 Task: In the  document Empathymeet.rtf Change font size of watermark '111' and place the watermark  'Diagonally '. Insert footer and write www.nexusTech.com
Action: Mouse moved to (342, 378)
Screenshot: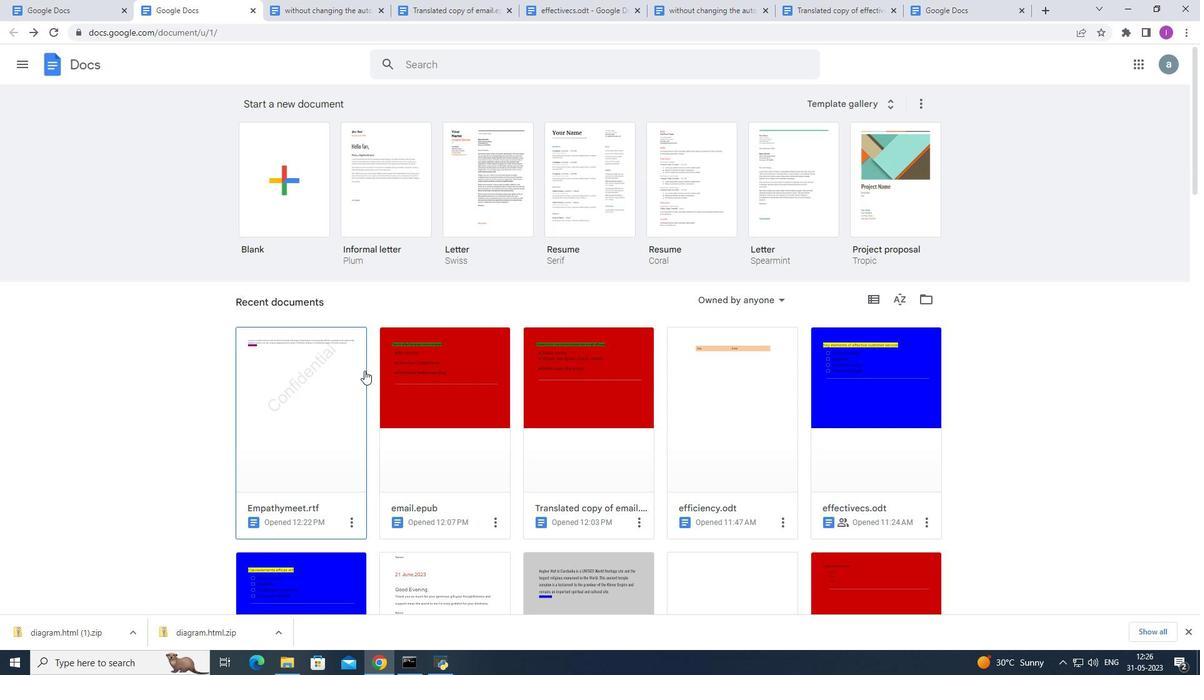 
Action: Mouse pressed left at (342, 378)
Screenshot: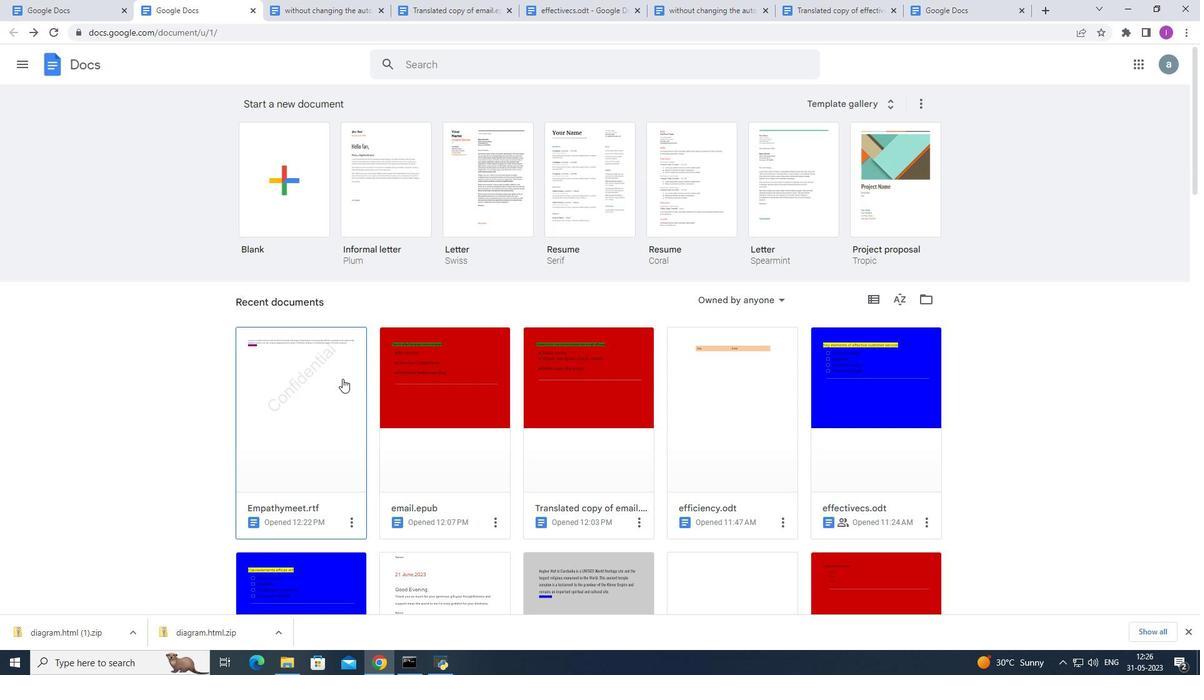 
Action: Mouse moved to (127, 67)
Screenshot: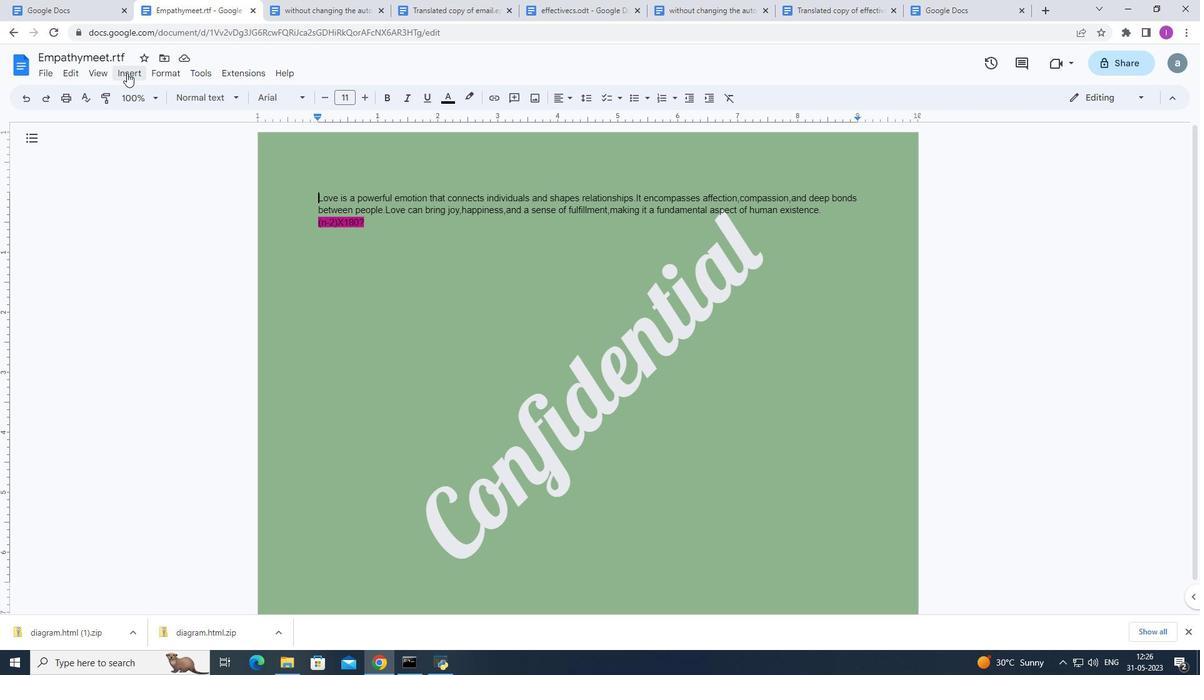 
Action: Mouse pressed left at (127, 67)
Screenshot: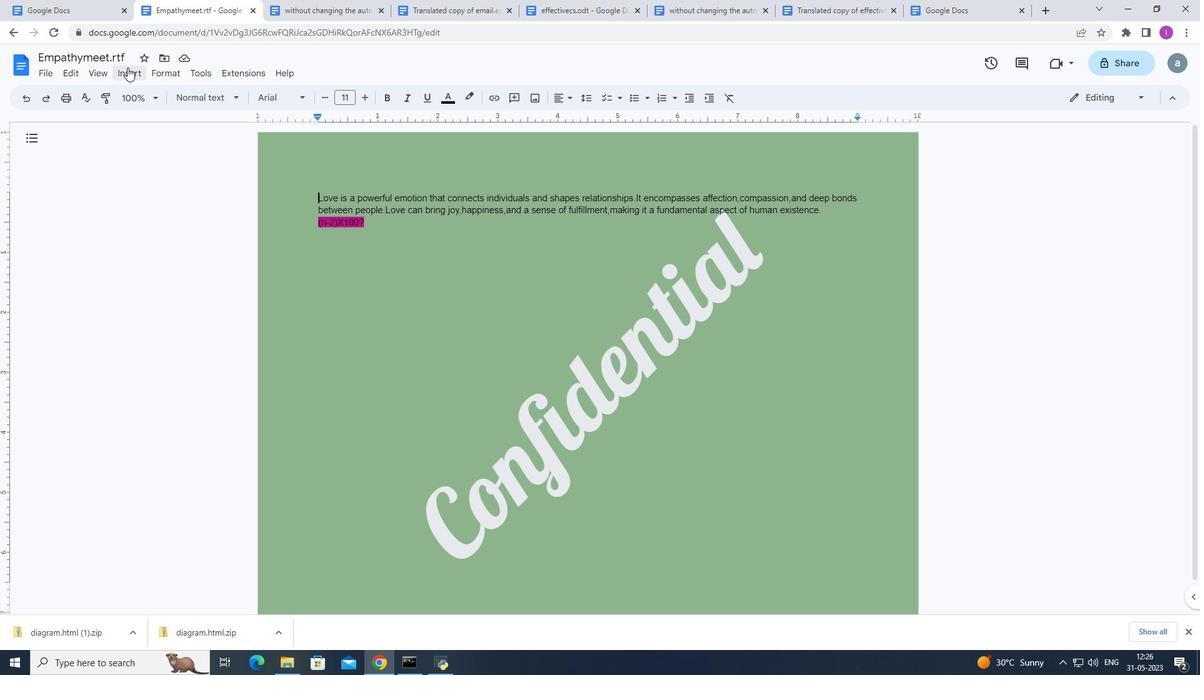 
Action: Mouse moved to (180, 364)
Screenshot: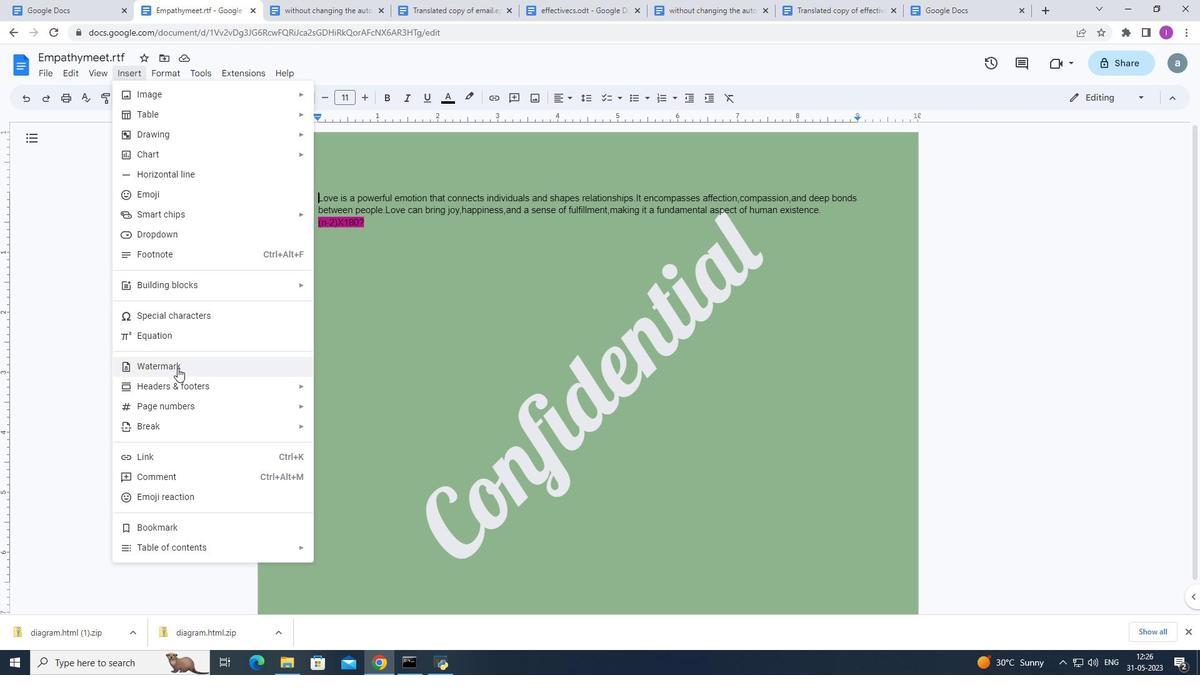 
Action: Mouse pressed left at (180, 364)
Screenshot: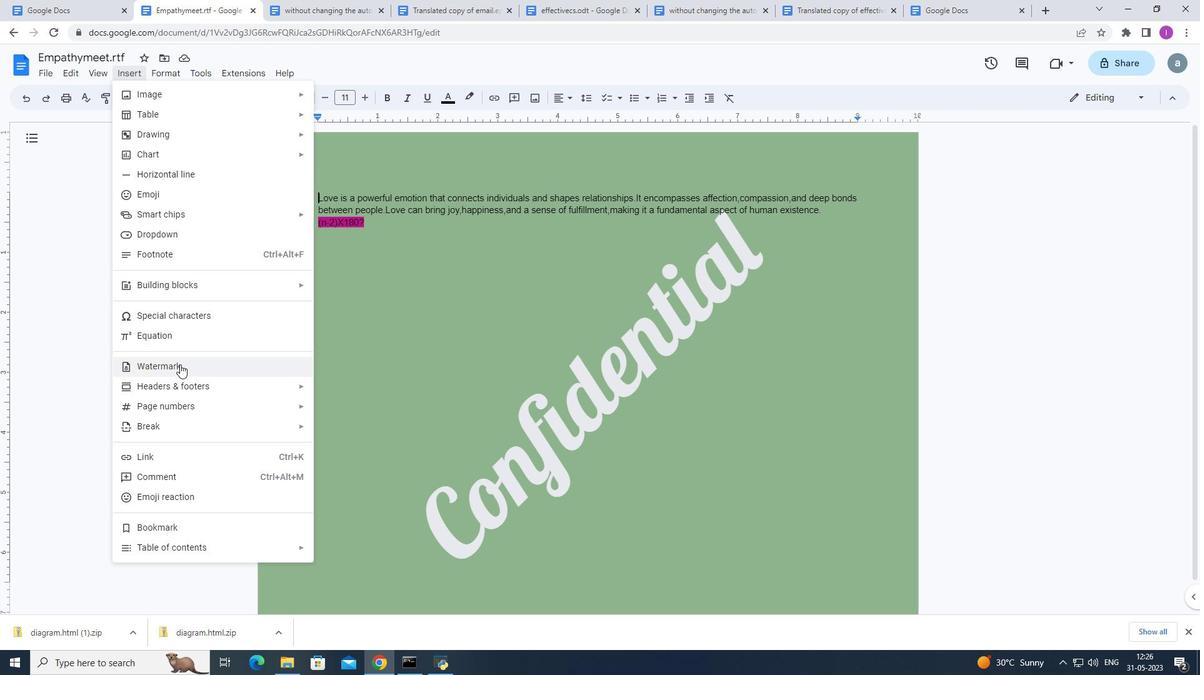 
Action: Mouse moved to (1069, 260)
Screenshot: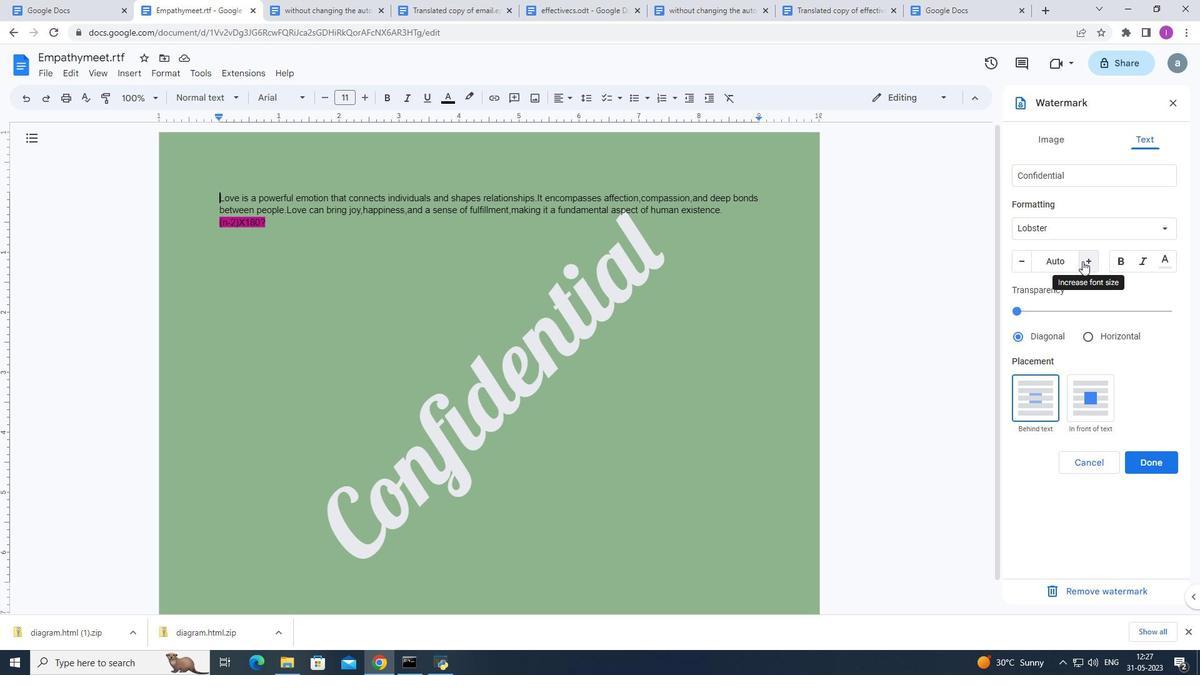
Action: Mouse pressed left at (1069, 260)
Screenshot: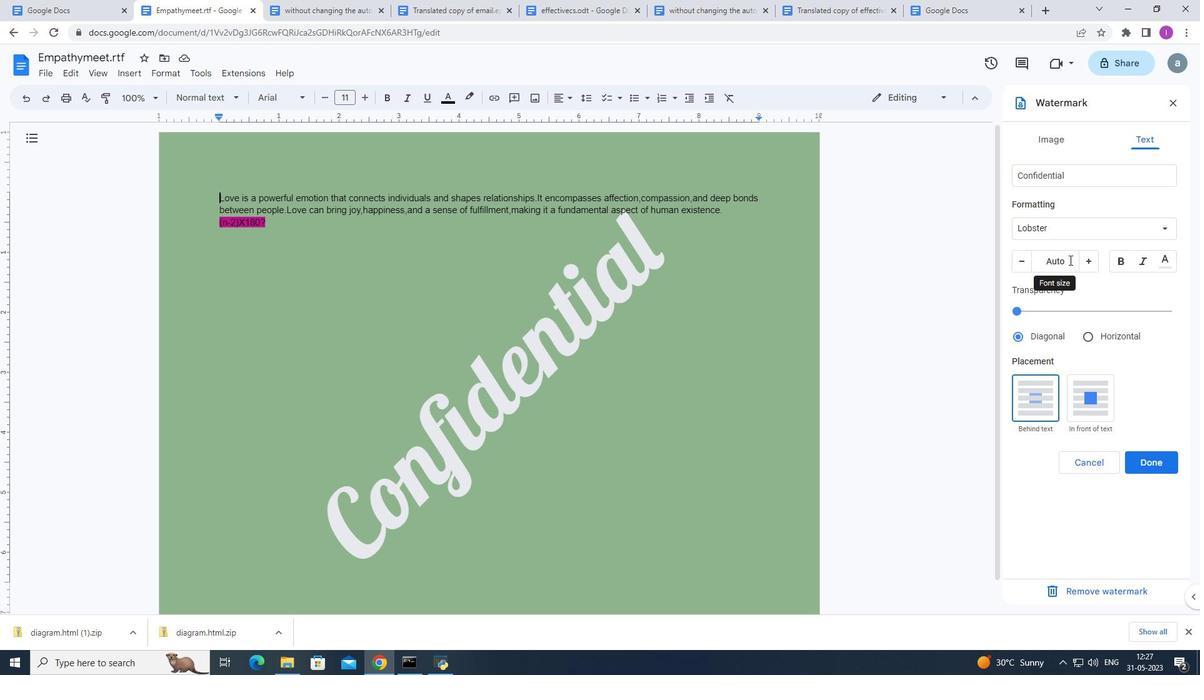 
Action: Mouse moved to (1064, 328)
Screenshot: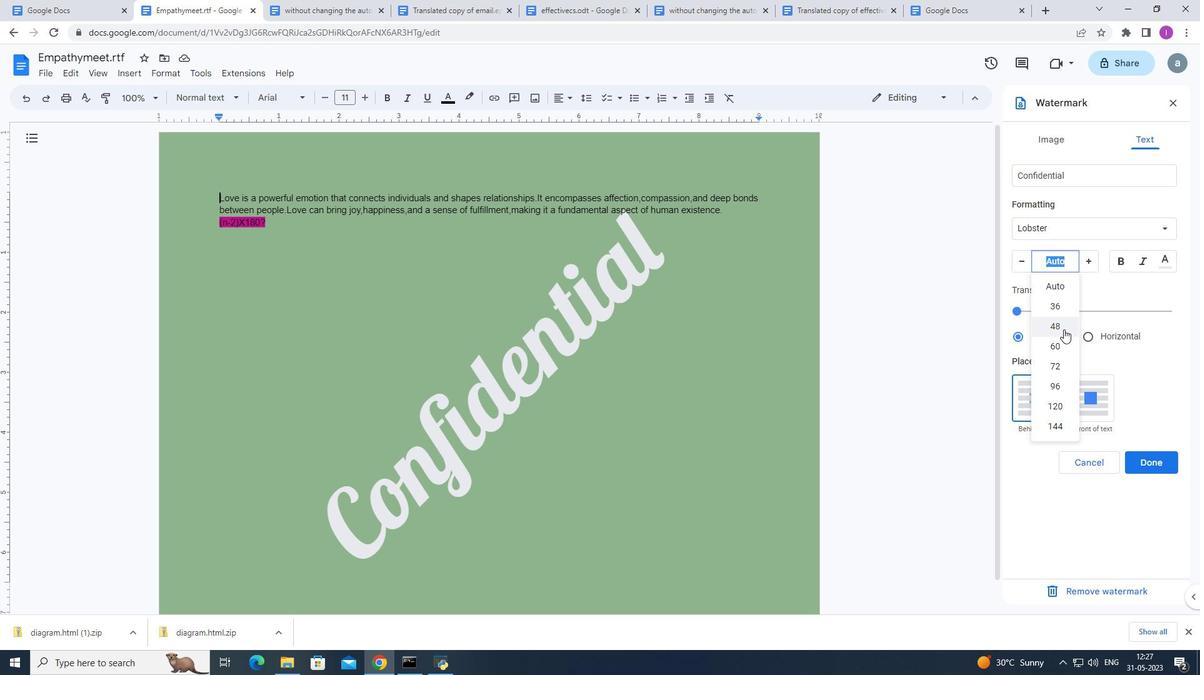 
Action: Mouse scrolled (1064, 328) with delta (0, 0)
Screenshot: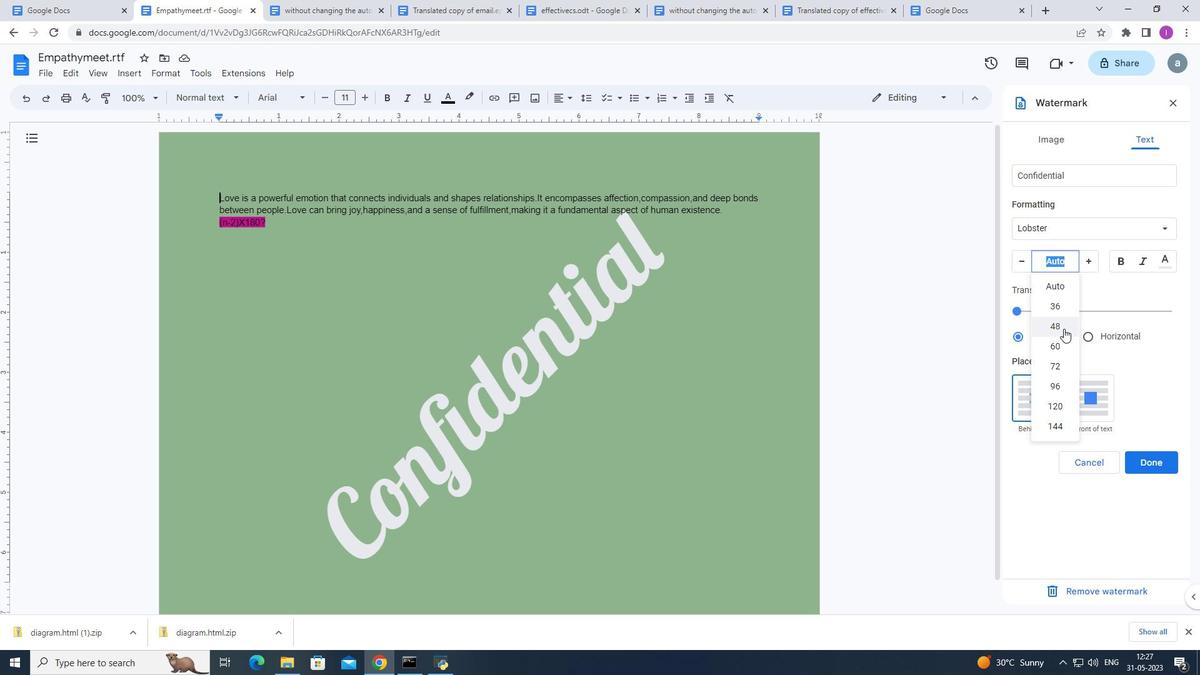 
Action: Mouse scrolled (1064, 328) with delta (0, 0)
Screenshot: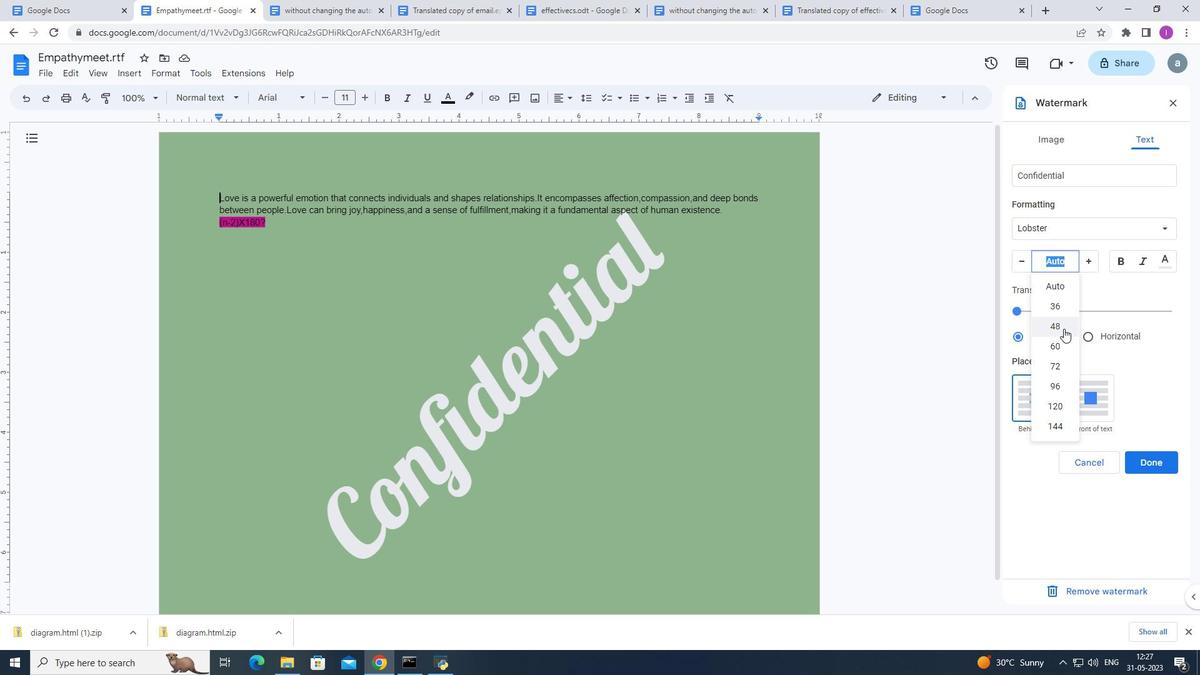 
Action: Mouse scrolled (1064, 328) with delta (0, 0)
Screenshot: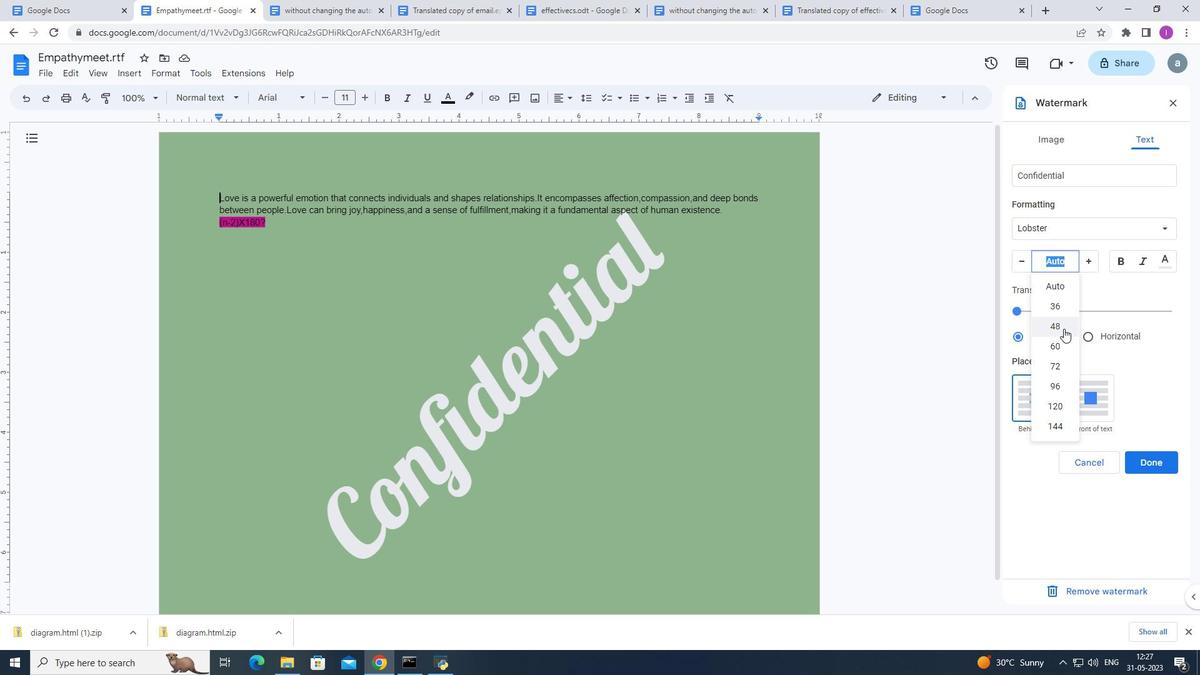 
Action: Mouse moved to (1074, 267)
Screenshot: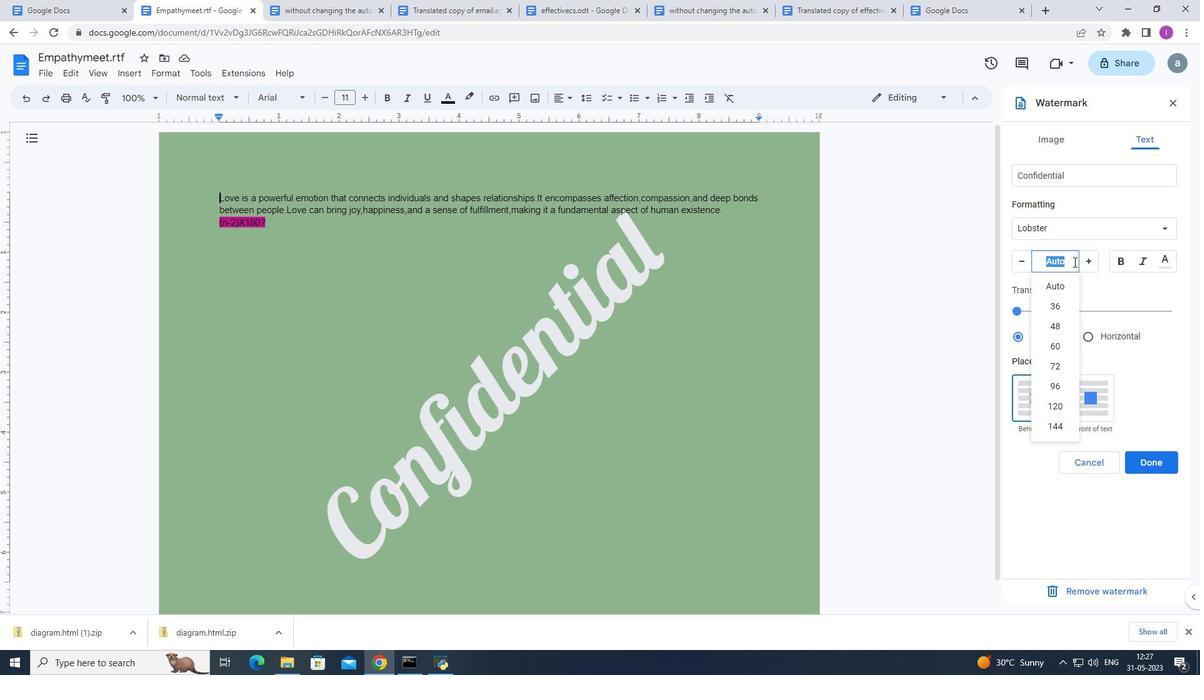 
Action: Key pressed 111
Screenshot: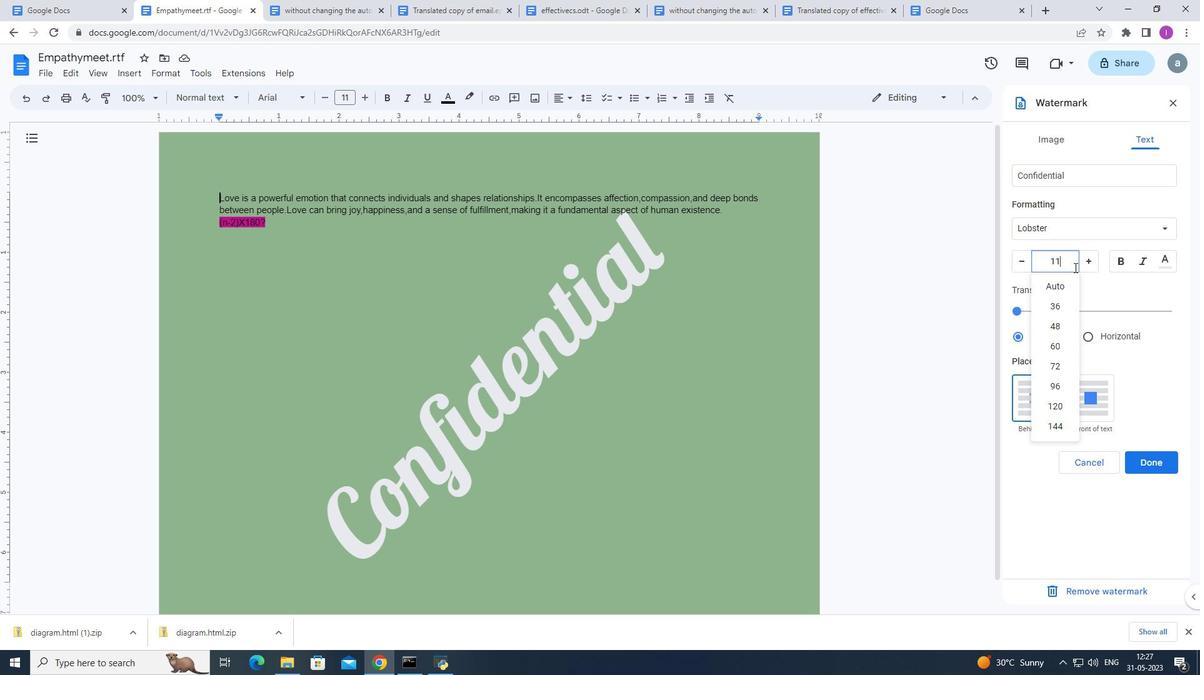 
Action: Mouse moved to (1074, 273)
Screenshot: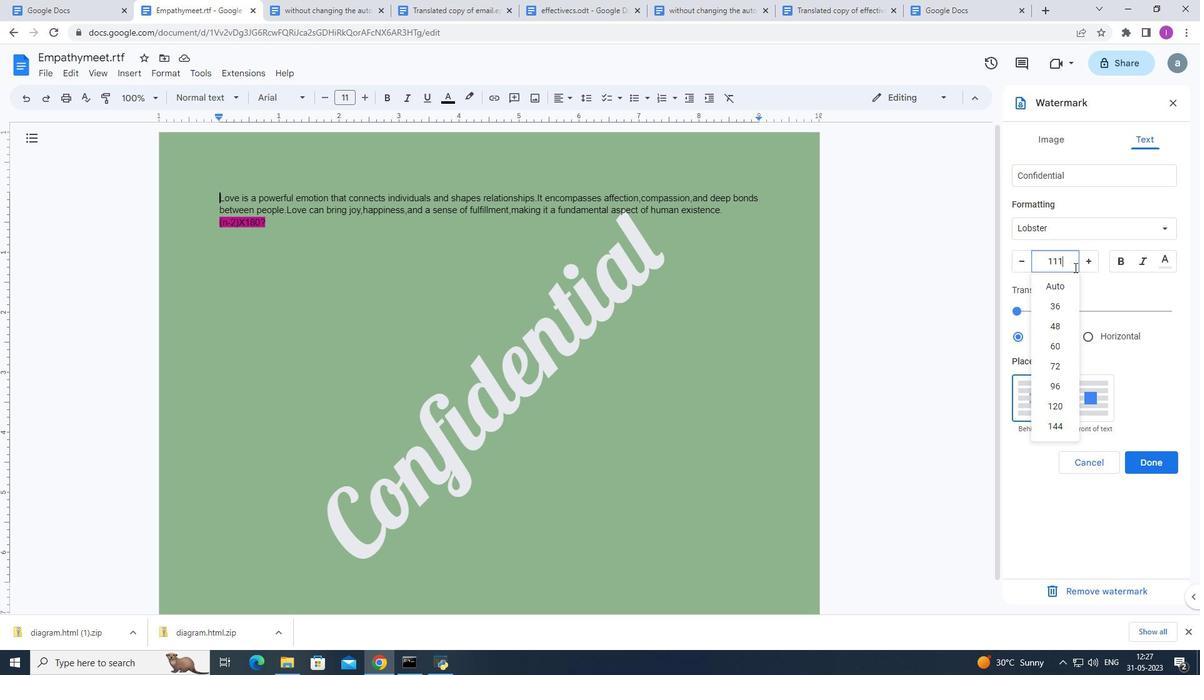 
Action: Key pressed <Key.enter>
Screenshot: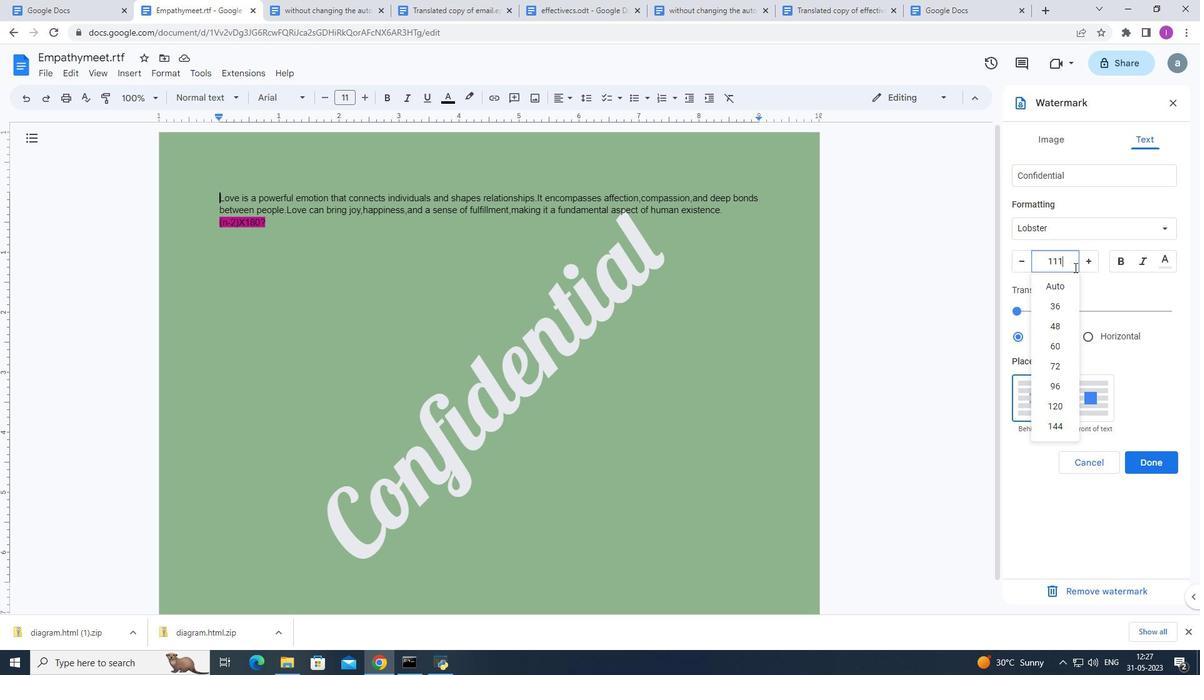 
Action: Mouse moved to (1067, 259)
Screenshot: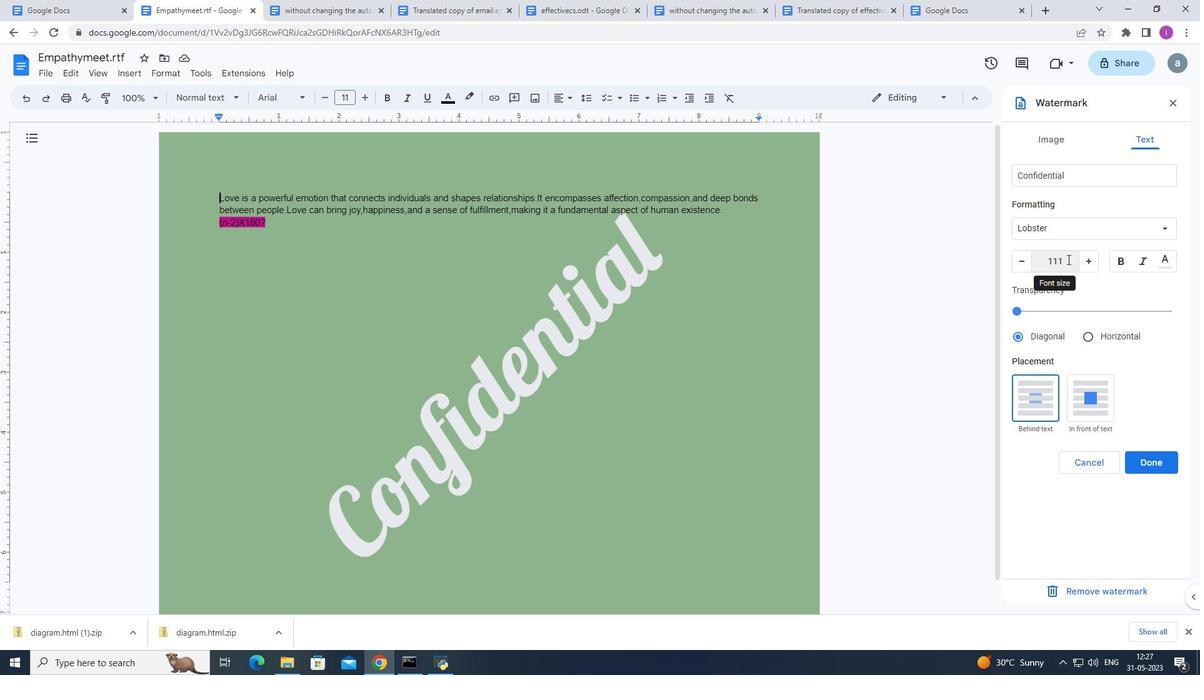 
Action: Mouse pressed left at (1067, 259)
Screenshot: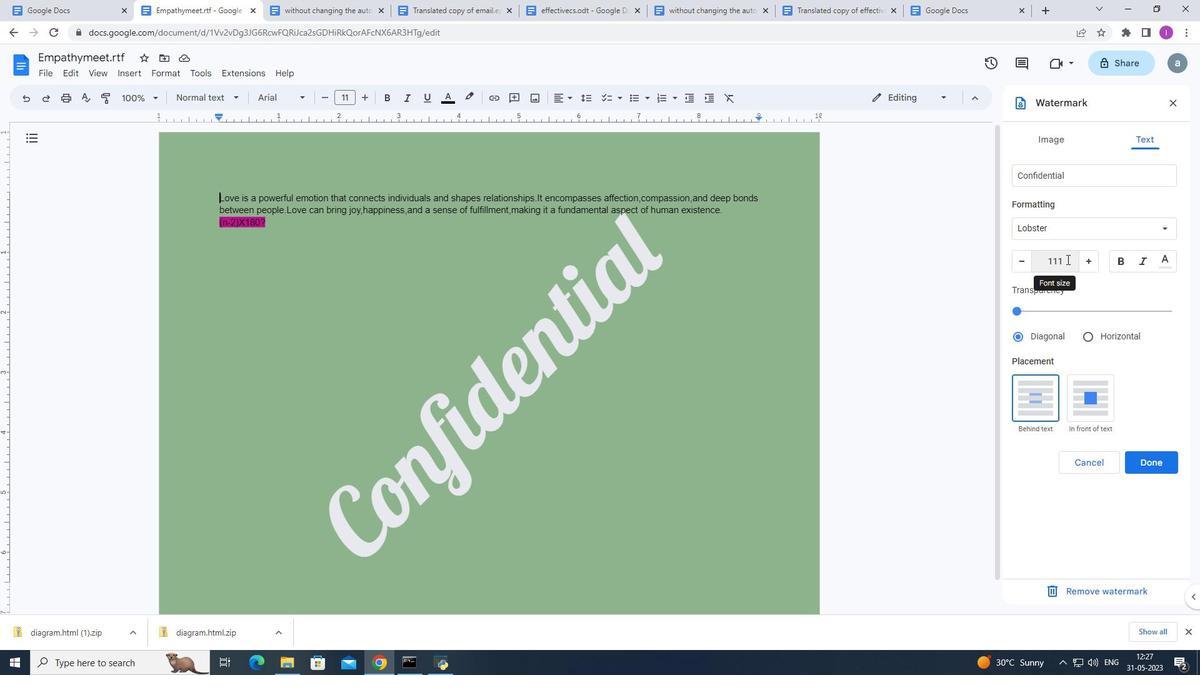 
Action: Mouse moved to (1102, 295)
Screenshot: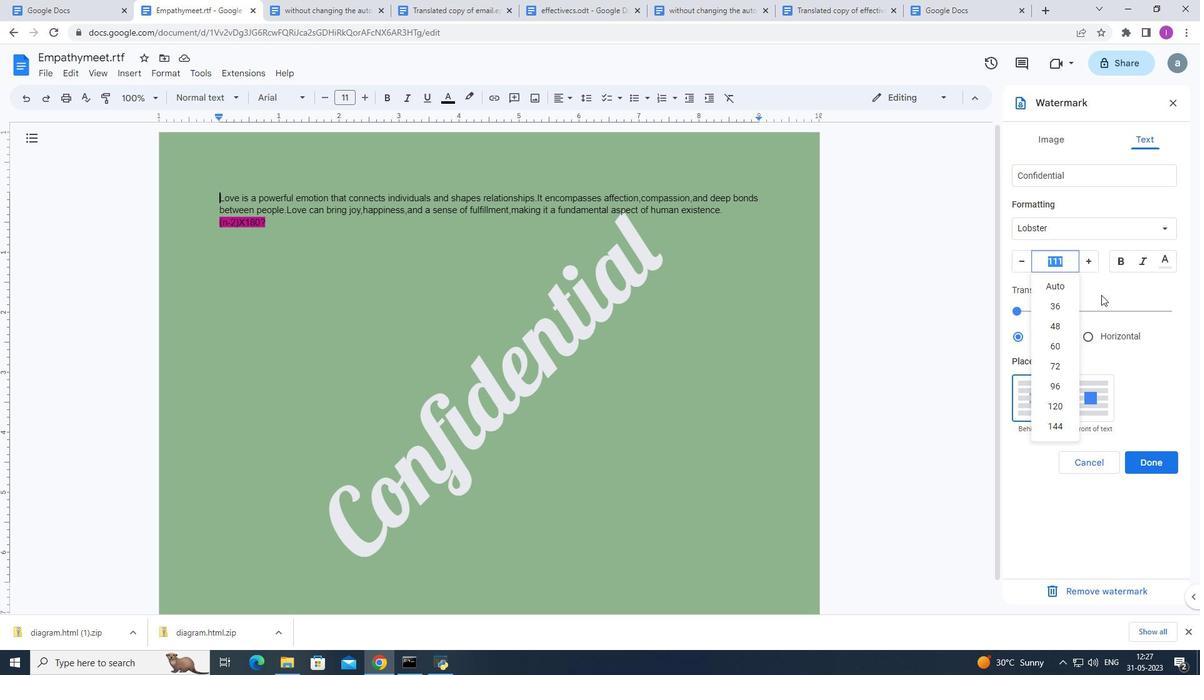 
Action: Key pressed <Key.enter>
Screenshot: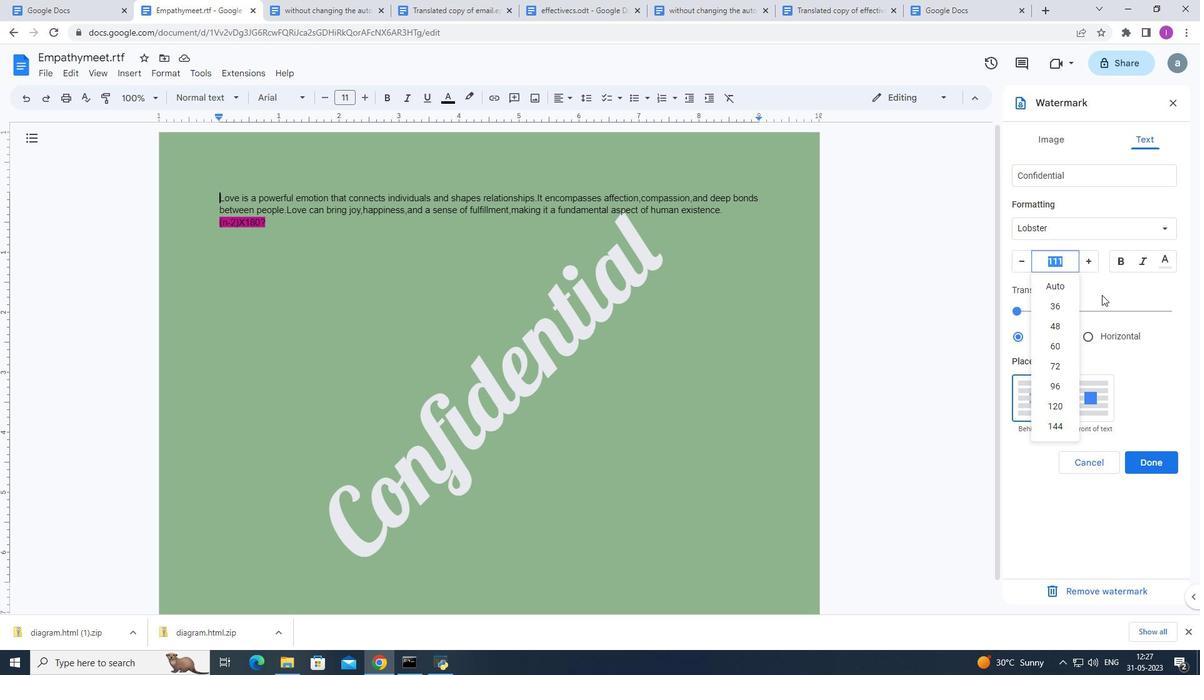 
Action: Mouse moved to (1022, 334)
Screenshot: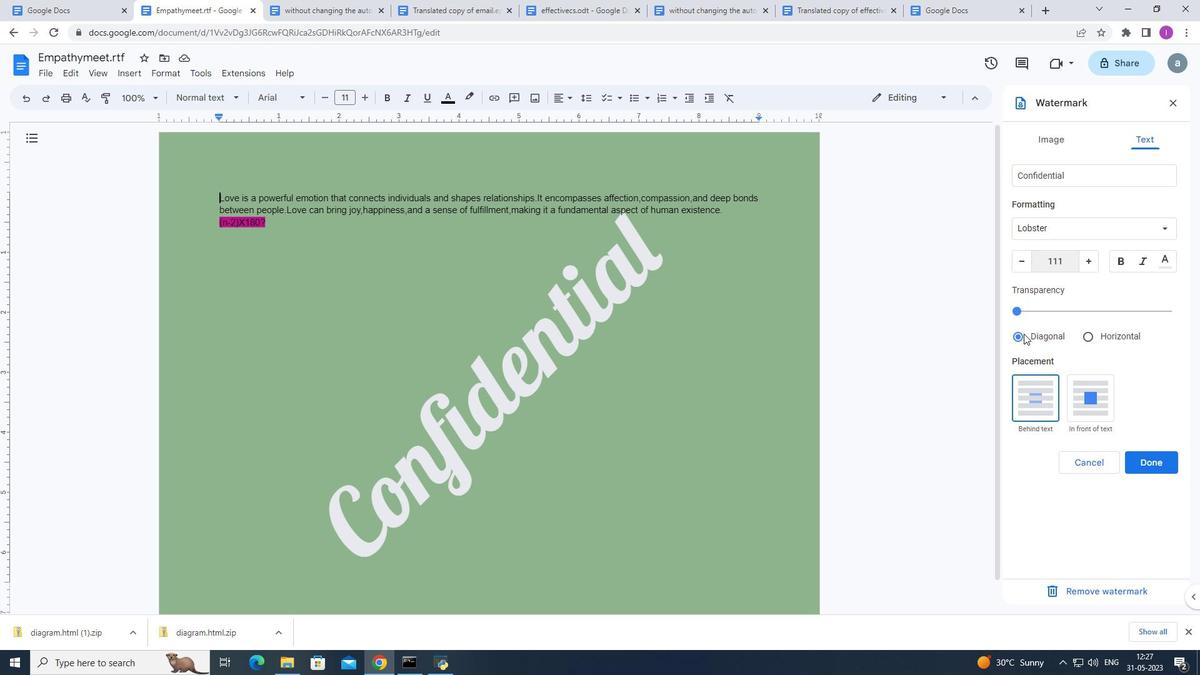 
Action: Mouse pressed left at (1022, 334)
Screenshot: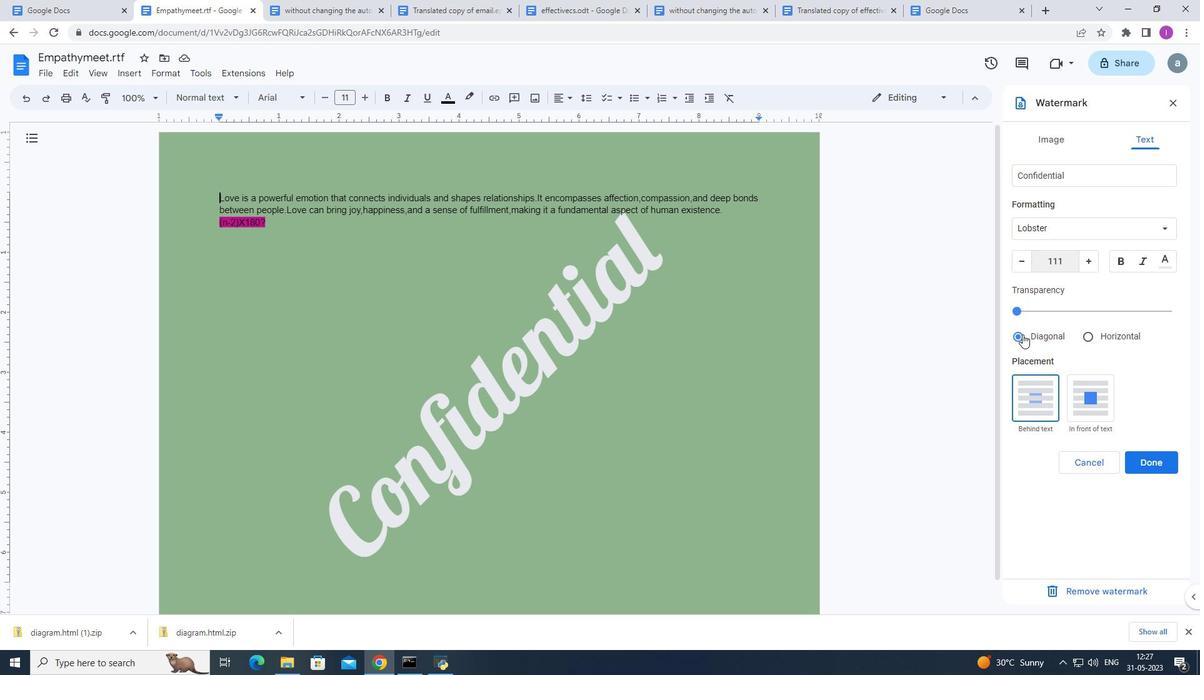 
Action: Mouse moved to (119, 71)
Screenshot: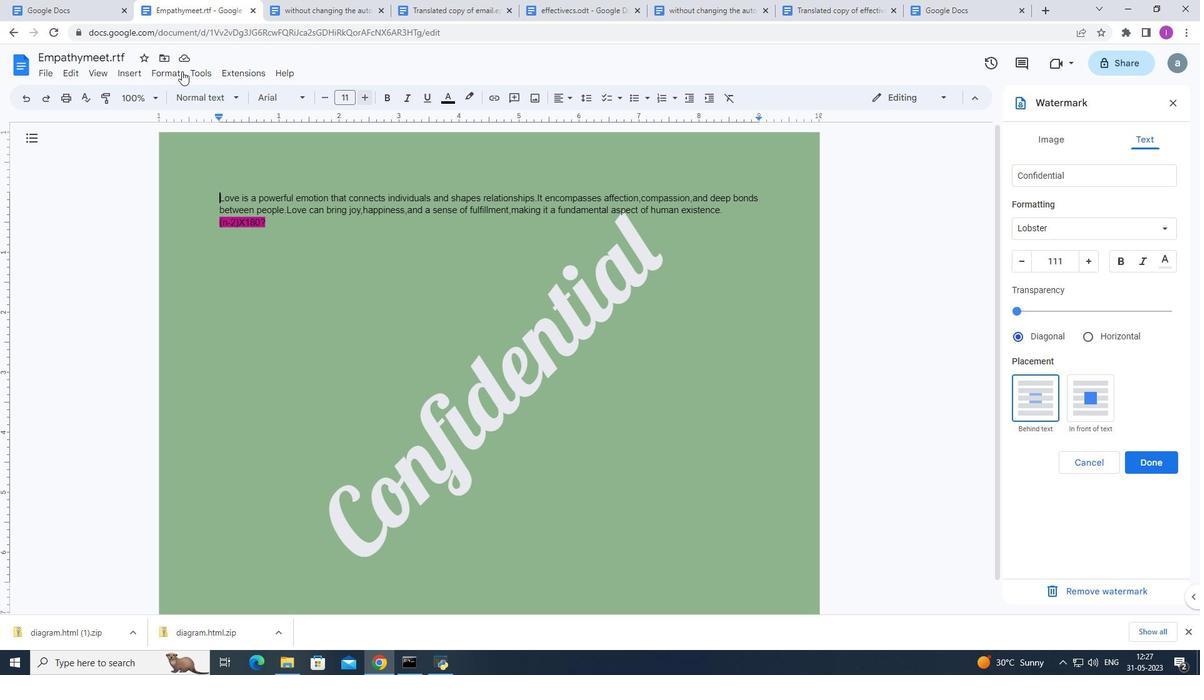 
Action: Mouse pressed left at (119, 71)
Screenshot: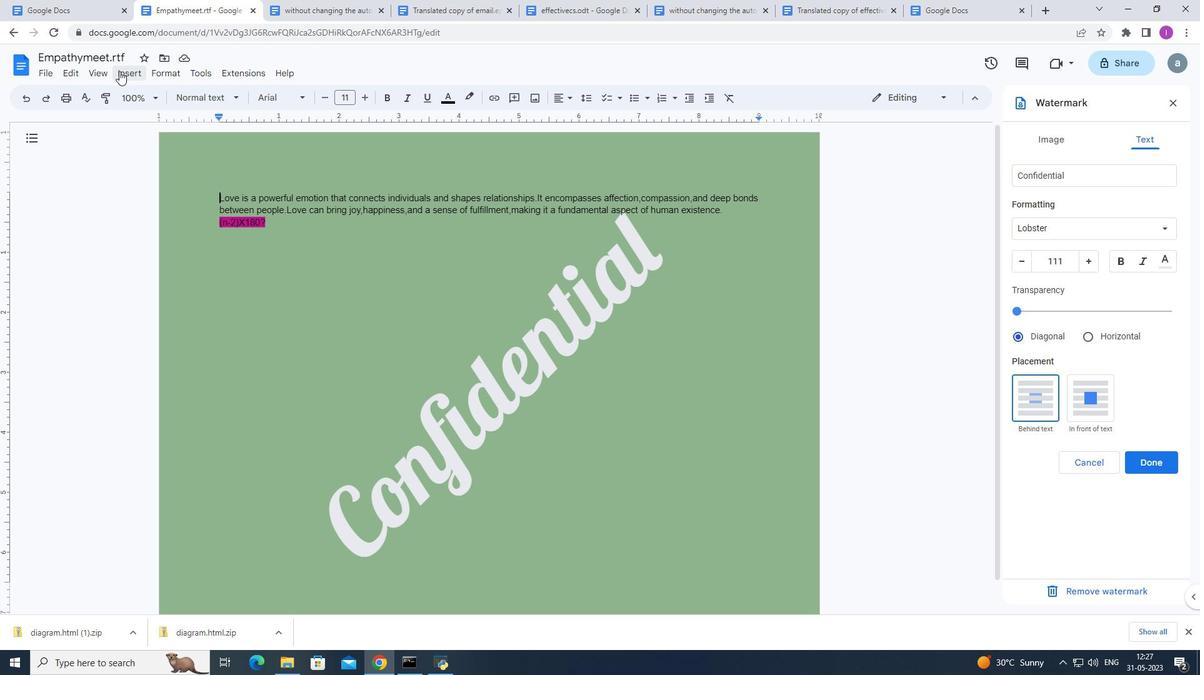 
Action: Mouse moved to (360, 408)
Screenshot: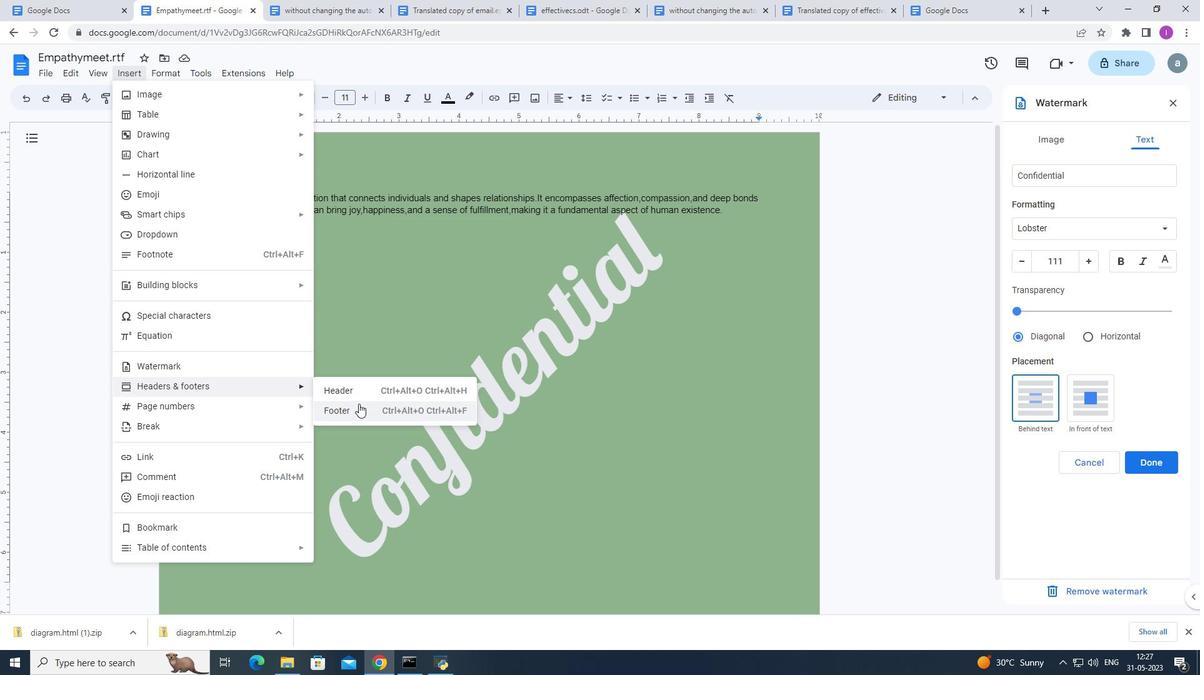 
Action: Mouse pressed left at (360, 408)
Screenshot: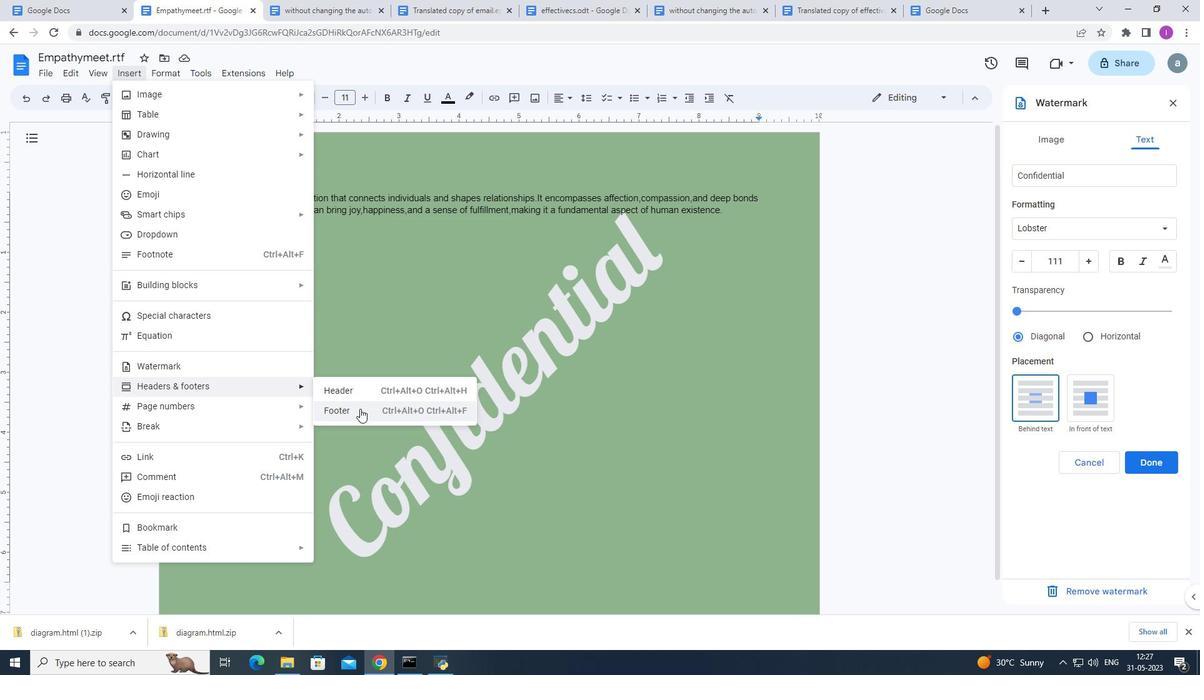 
Action: Mouse pressed left at (360, 408)
Screenshot: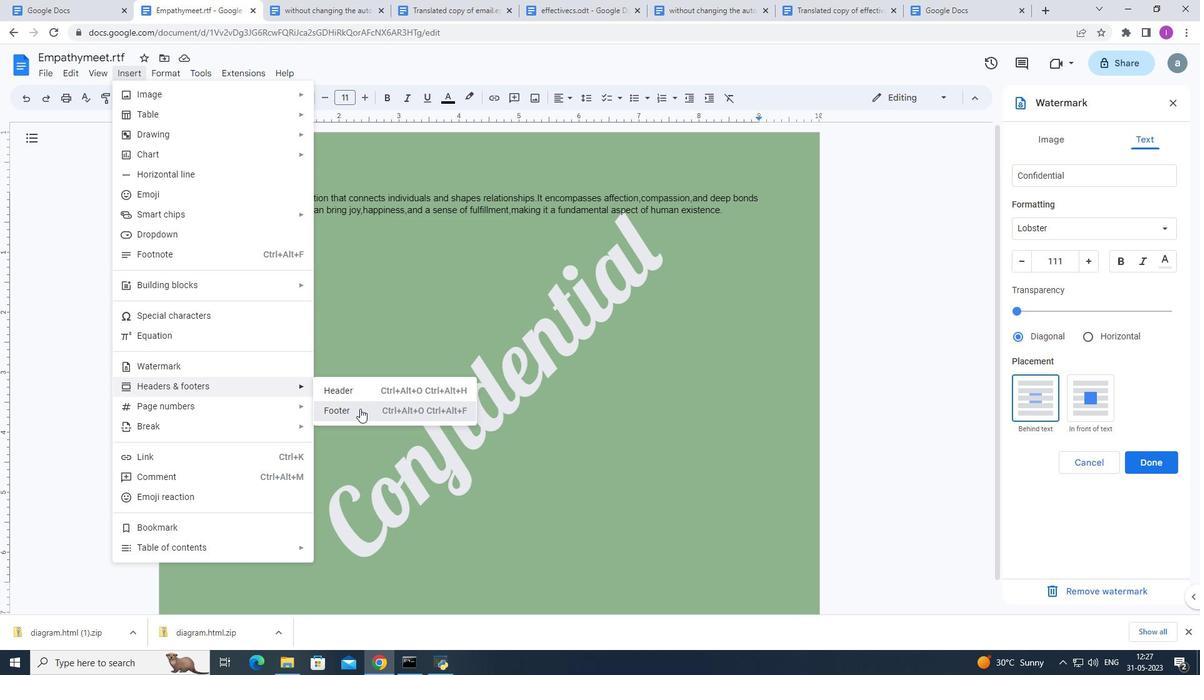 
Action: Mouse moved to (391, 400)
Screenshot: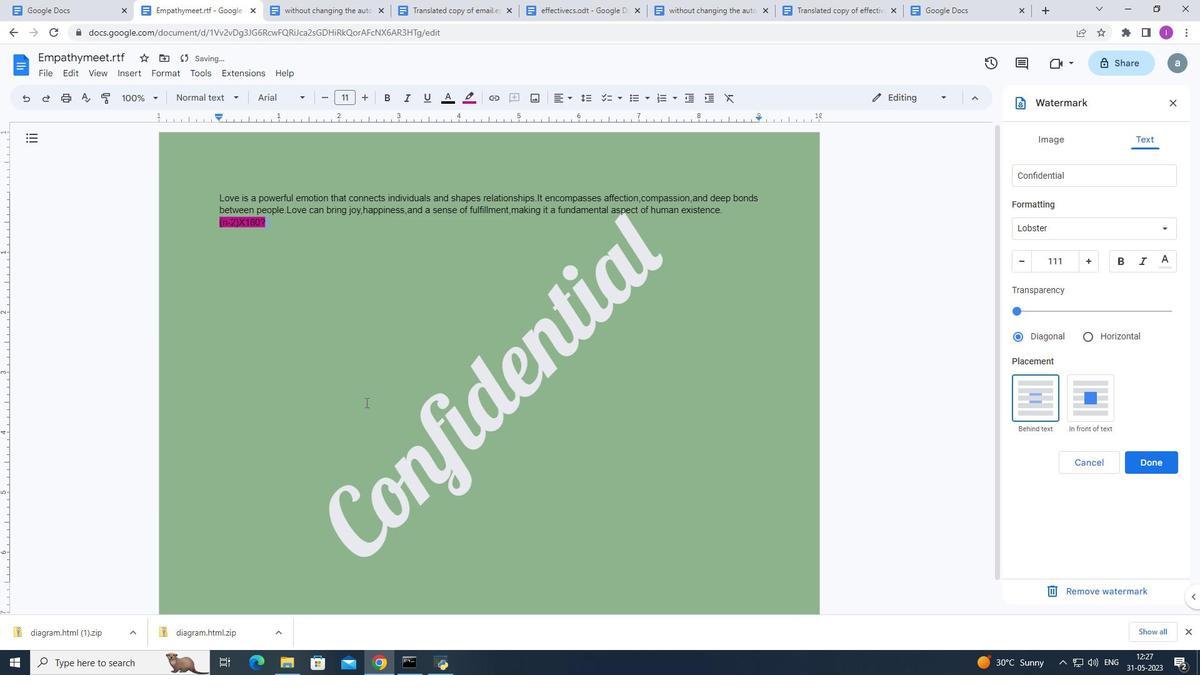 
Action: Mouse scrolled (391, 400) with delta (0, 0)
Screenshot: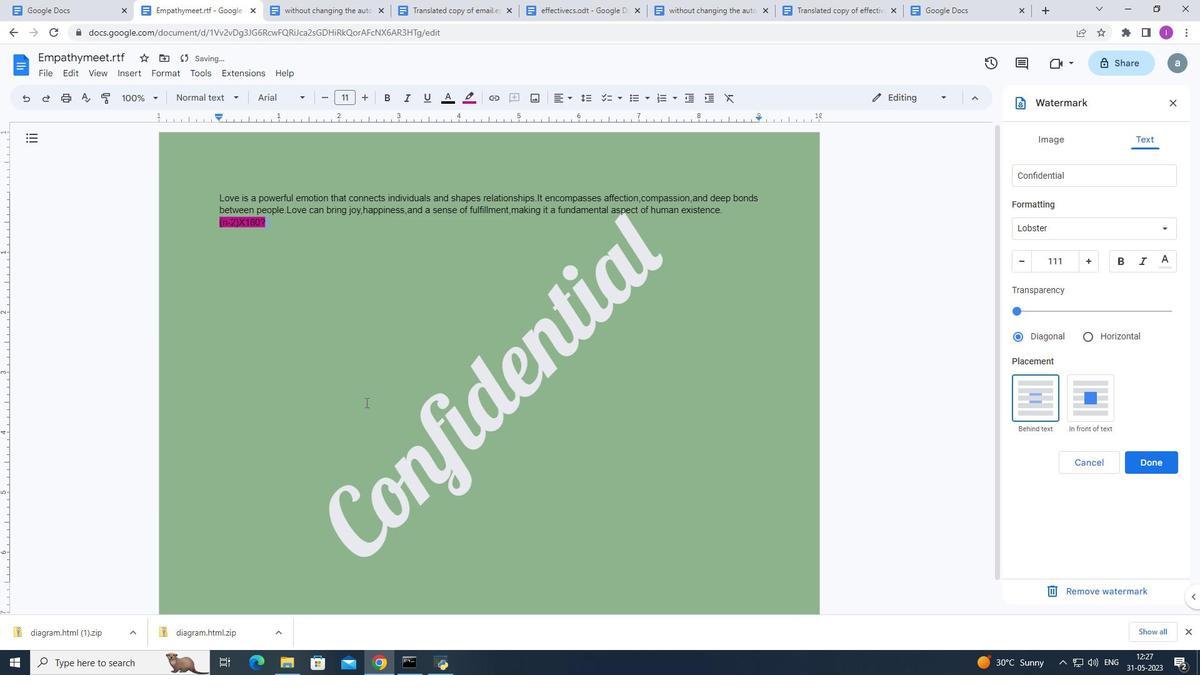 
Action: Mouse moved to (392, 400)
Screenshot: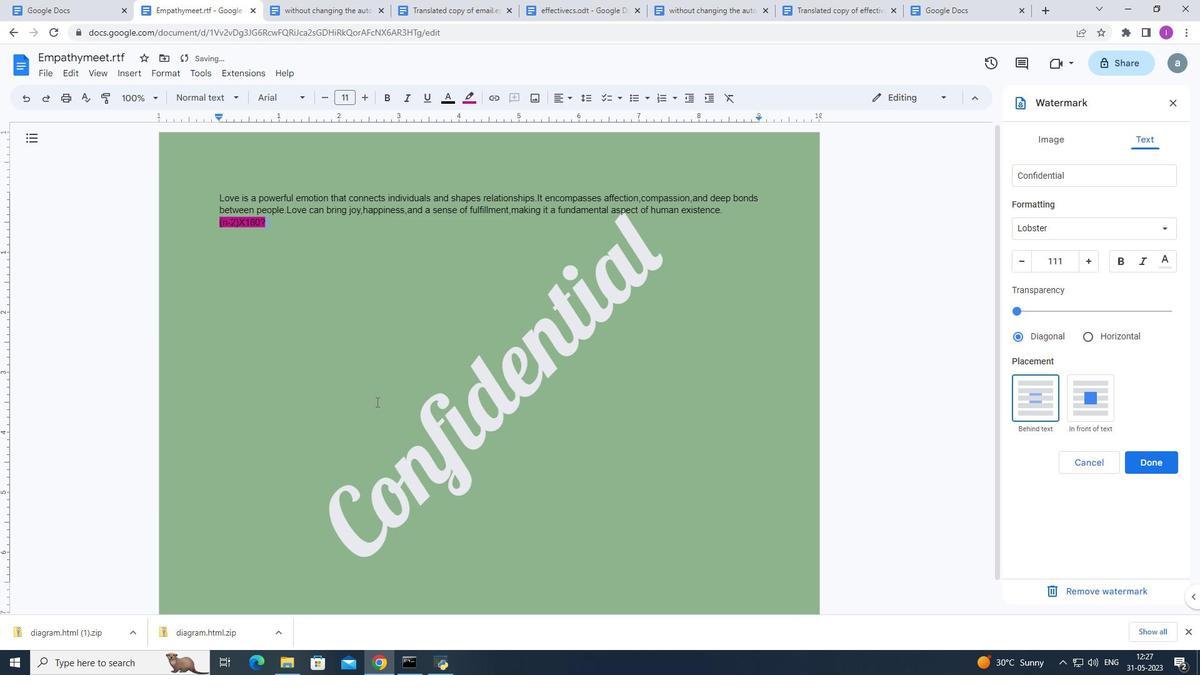 
Action: Mouse scrolled (392, 400) with delta (0, 0)
Screenshot: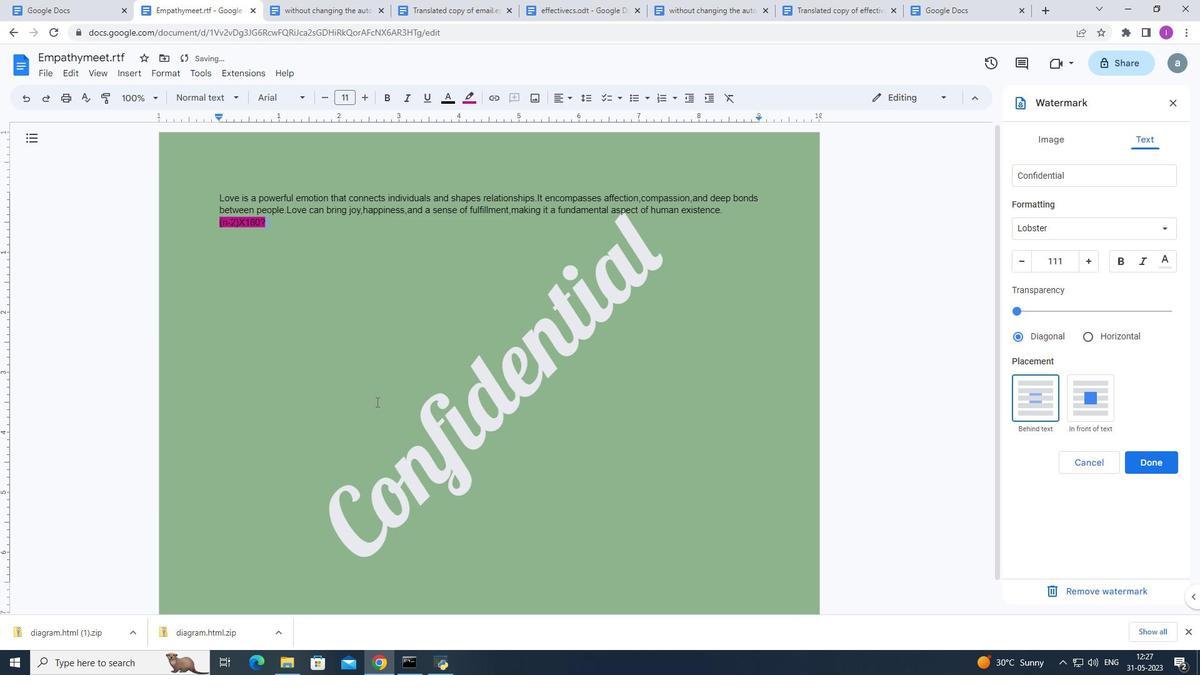 
Action: Mouse moved to (392, 400)
Screenshot: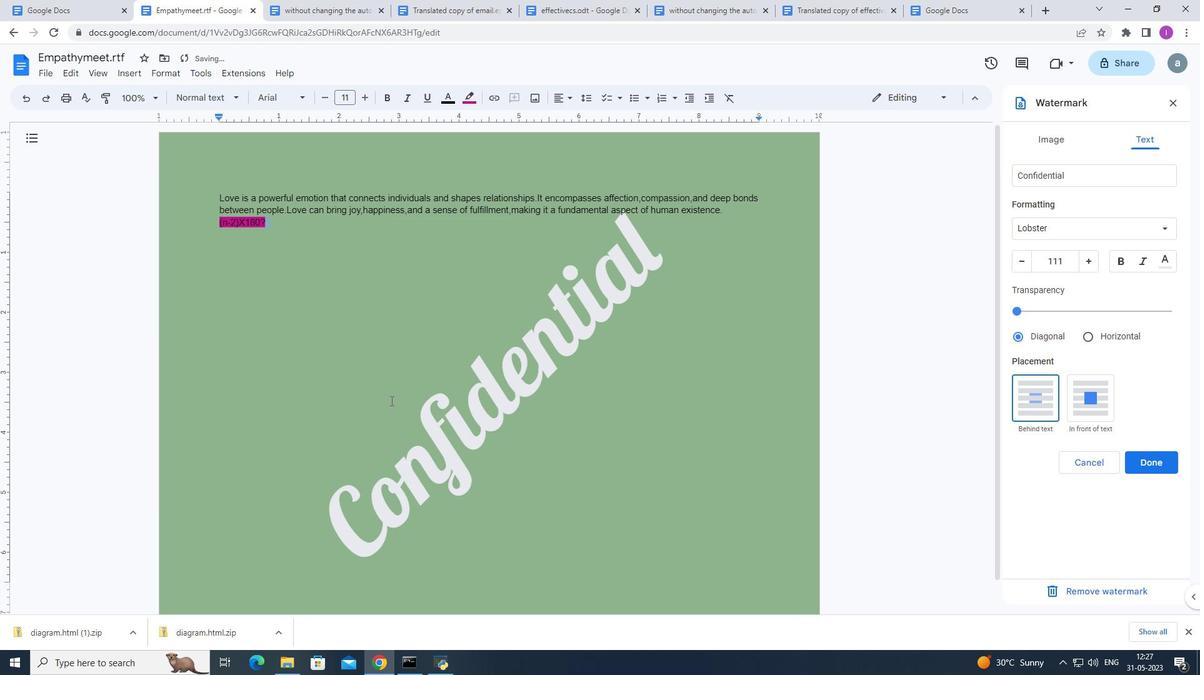 
Action: Mouse scrolled (392, 400) with delta (0, 0)
Screenshot: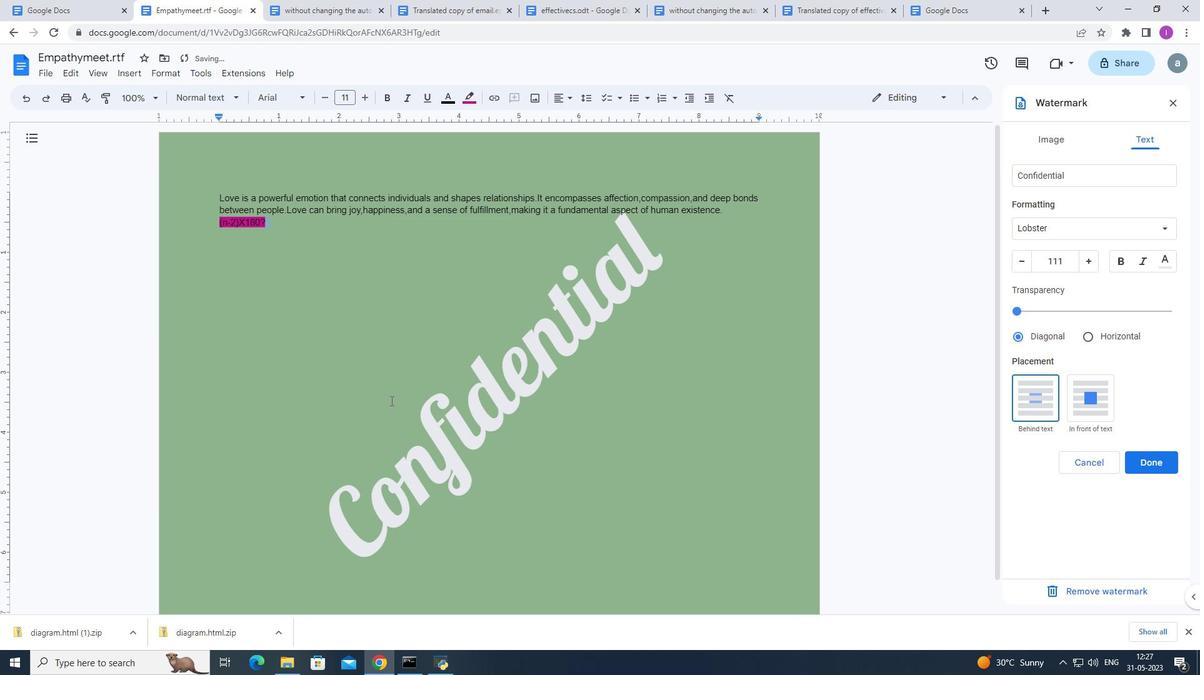 
Action: Mouse moved to (392, 400)
Screenshot: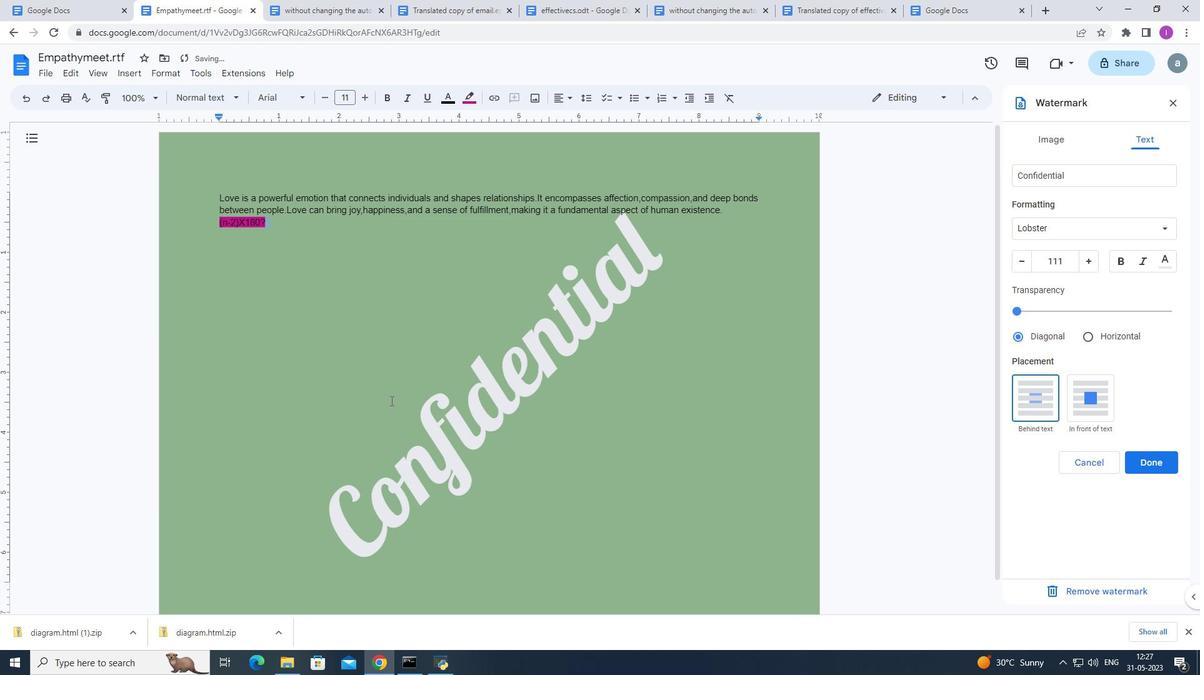 
Action: Mouse scrolled (392, 400) with delta (0, 0)
Screenshot: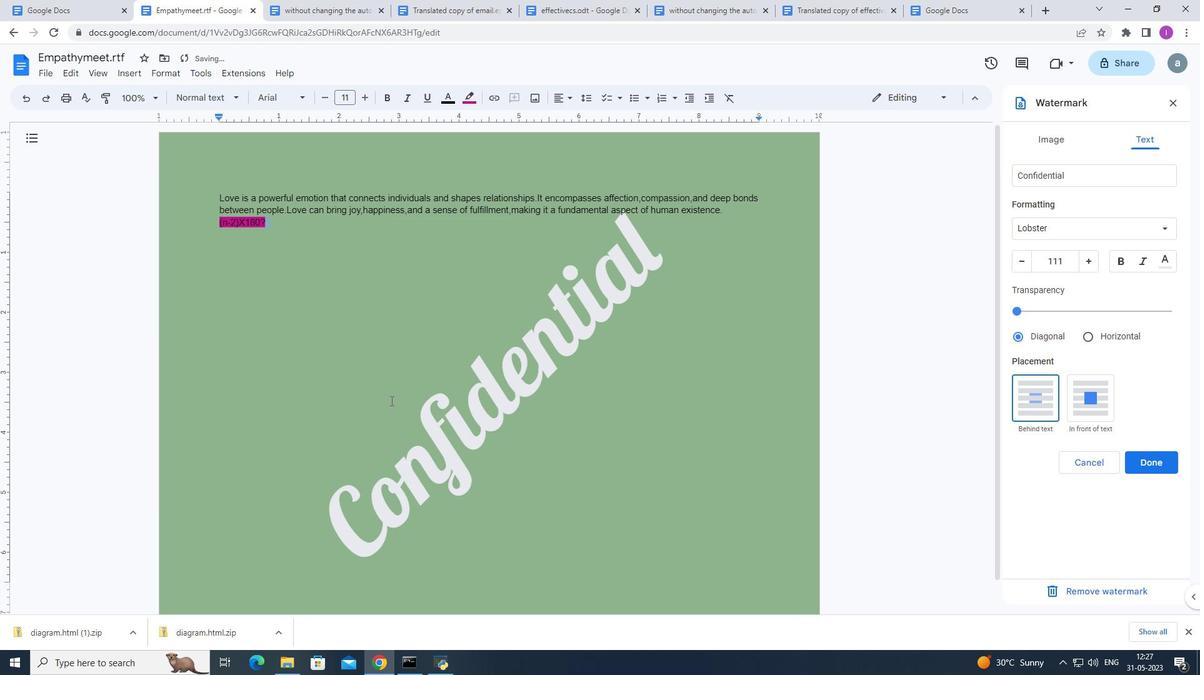 
Action: Mouse moved to (403, 397)
Screenshot: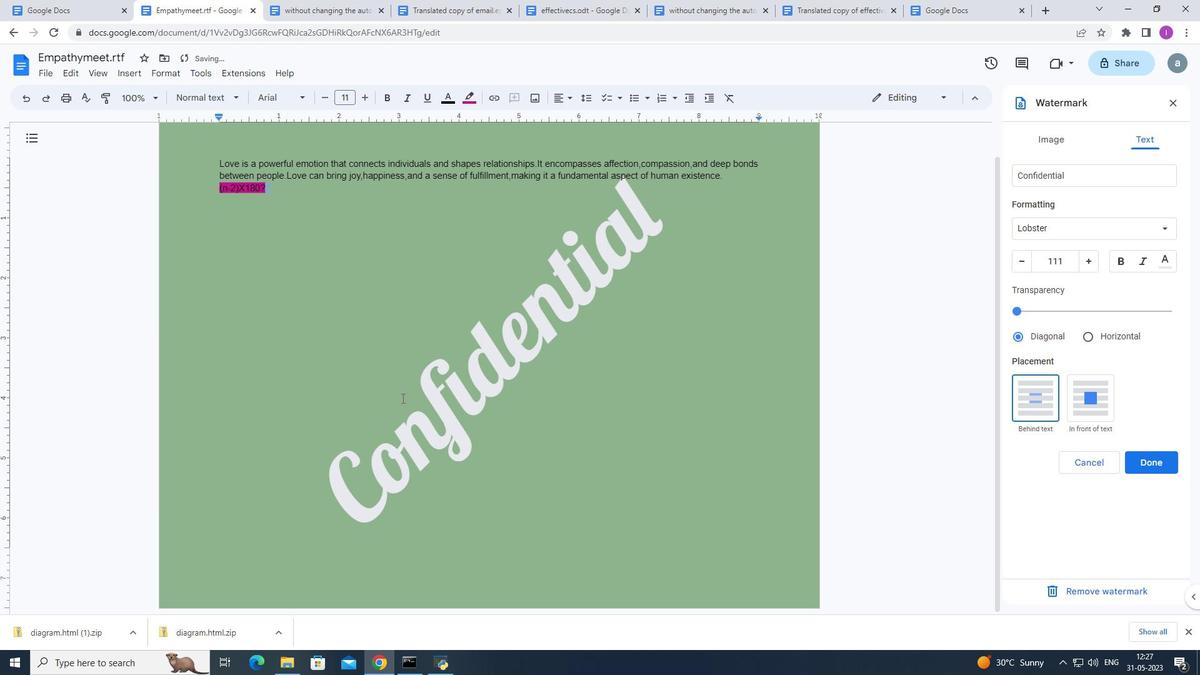 
Action: Mouse scrolled (403, 396) with delta (0, 0)
Screenshot: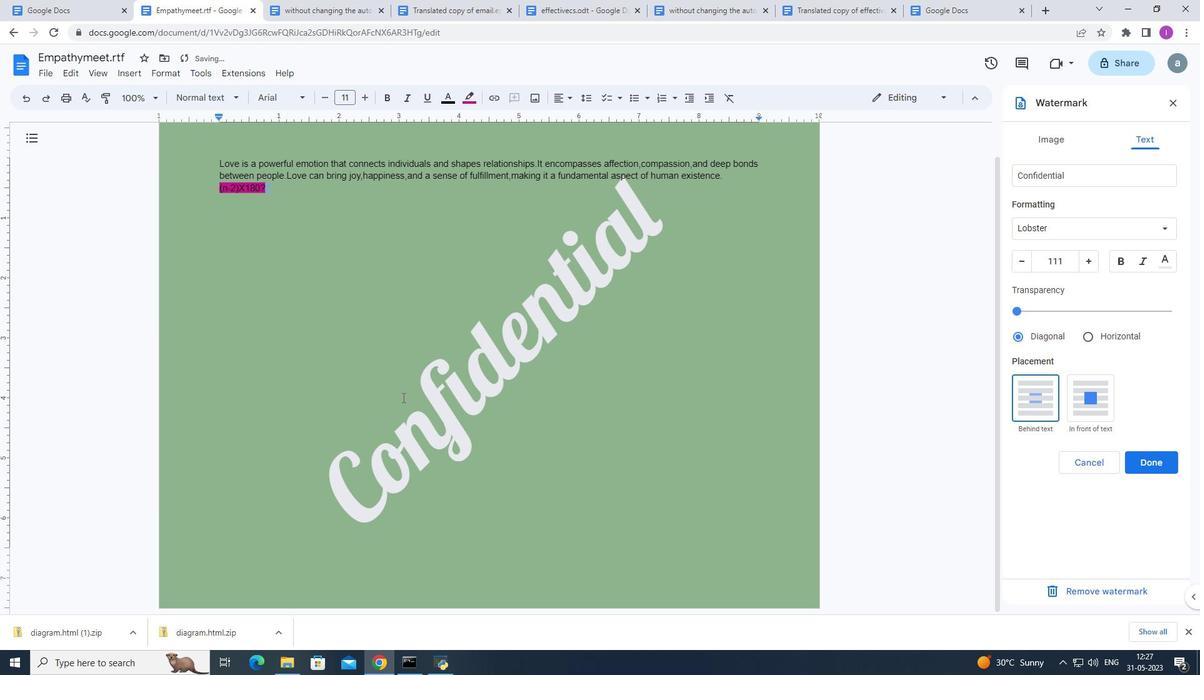 
Action: Mouse scrolled (403, 396) with delta (0, 0)
Screenshot: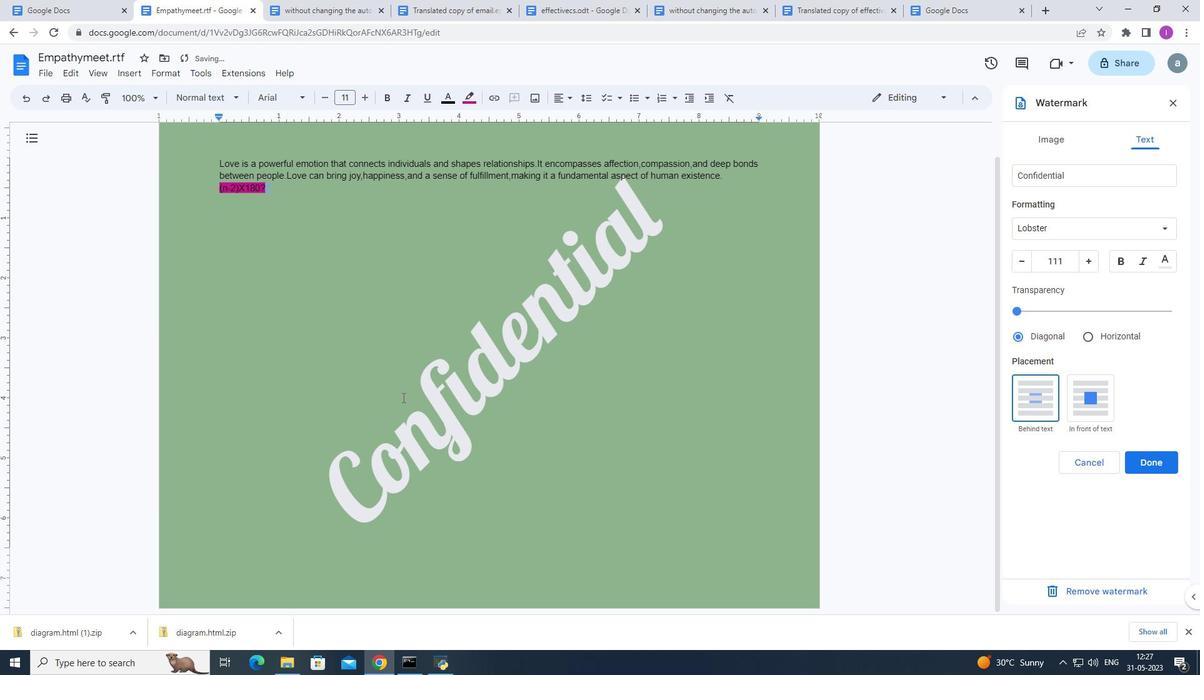 
Action: Mouse moved to (1159, 460)
Screenshot: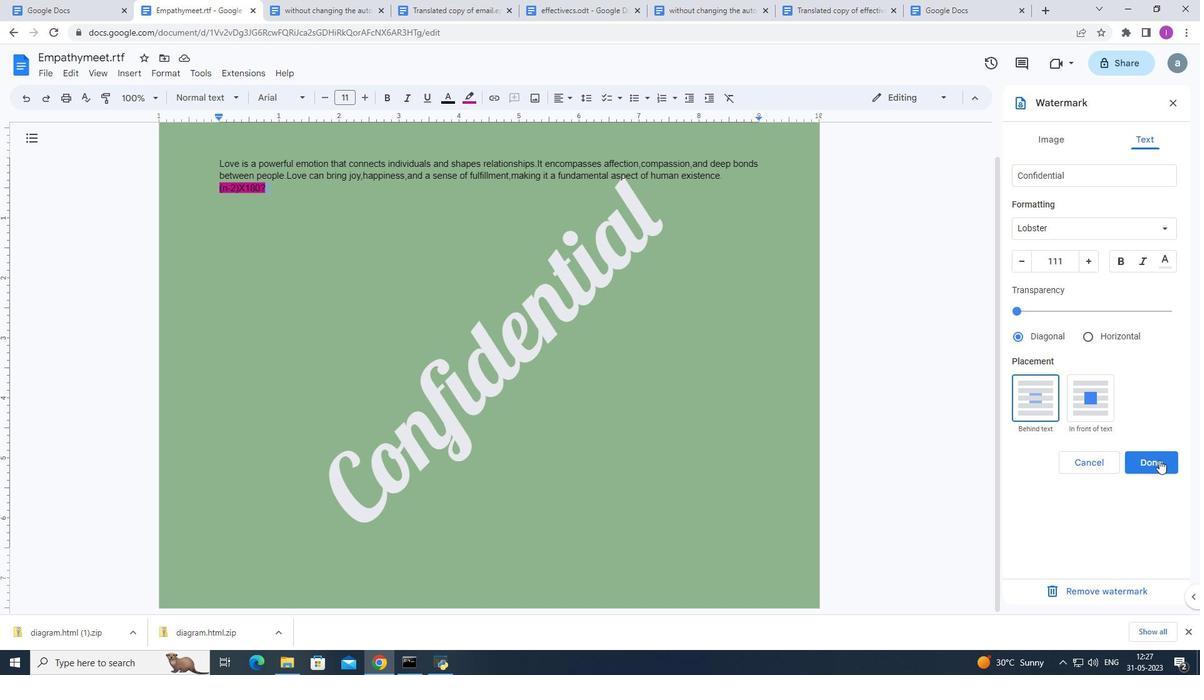
Action: Mouse pressed left at (1159, 460)
Screenshot: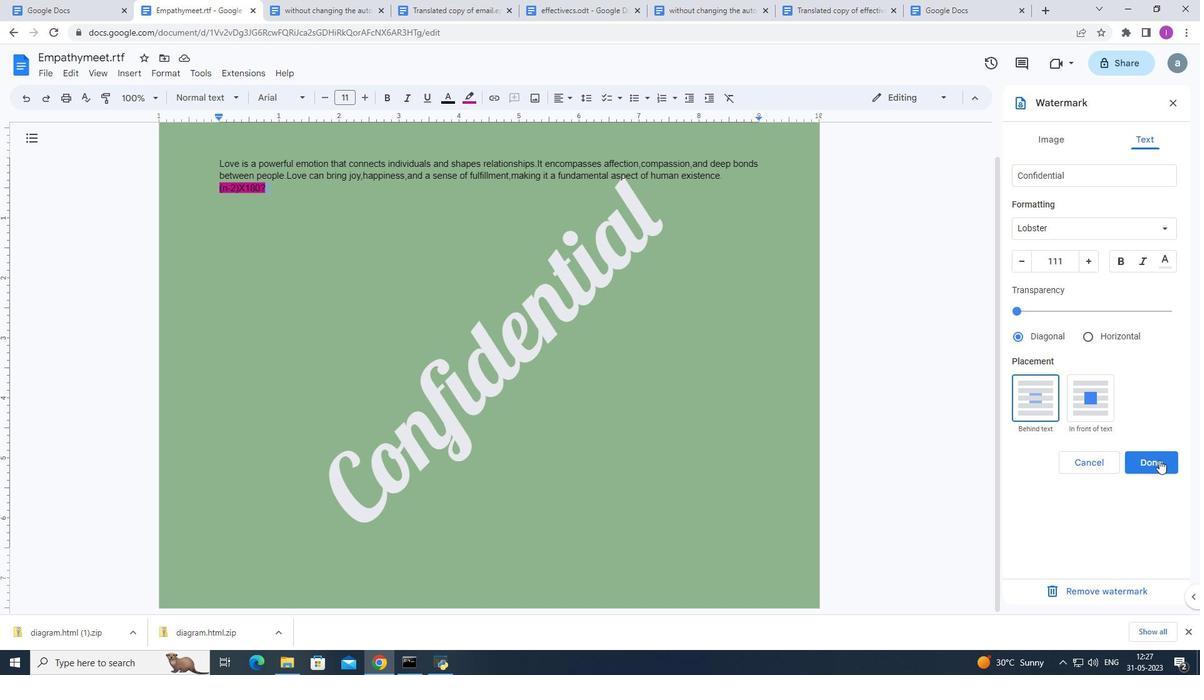 
Action: Mouse moved to (129, 72)
Screenshot: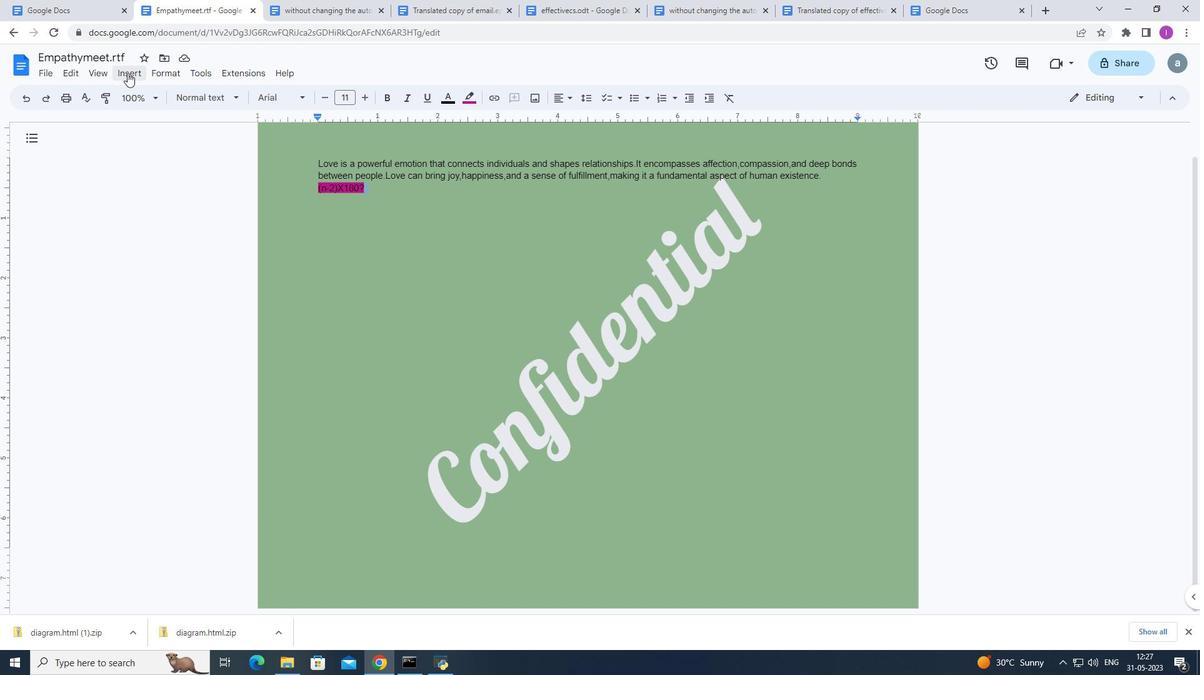 
Action: Mouse pressed left at (129, 72)
Screenshot: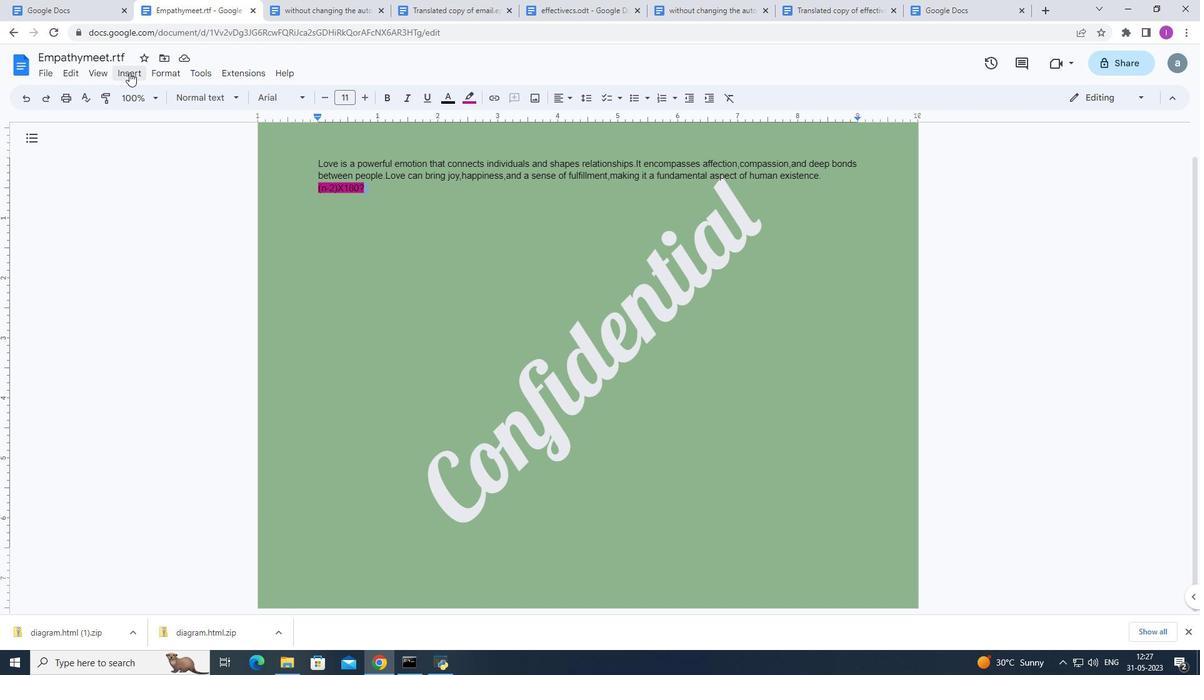 
Action: Mouse moved to (364, 408)
Screenshot: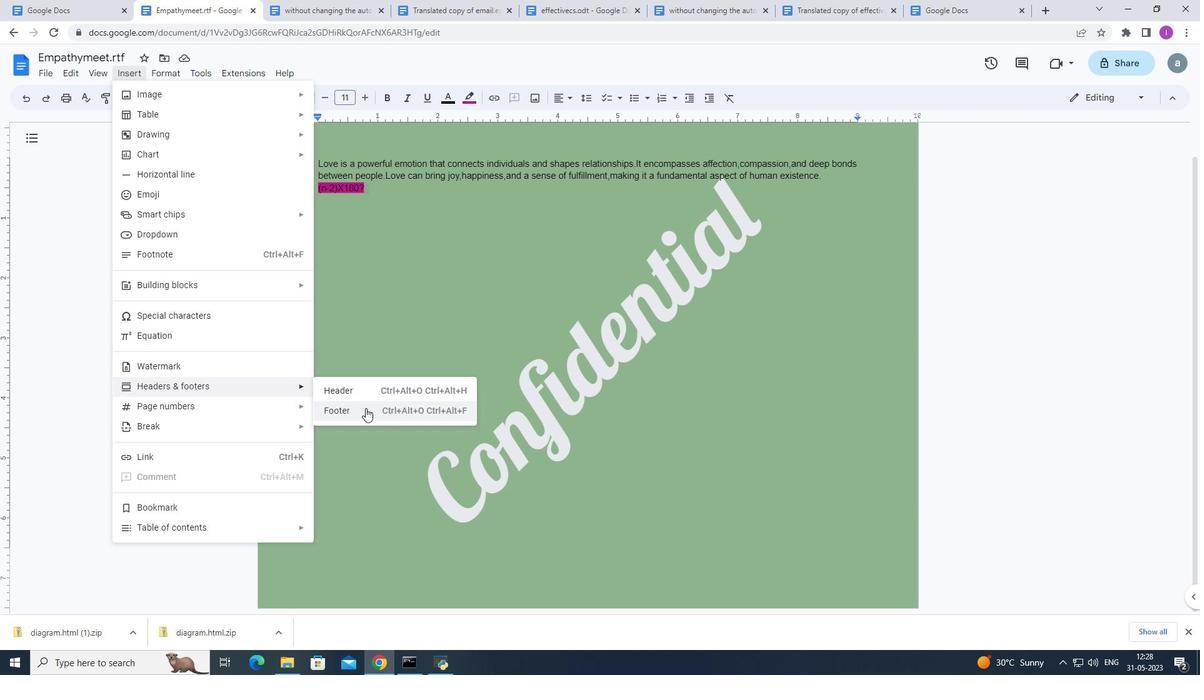 
Action: Mouse pressed left at (364, 408)
Screenshot: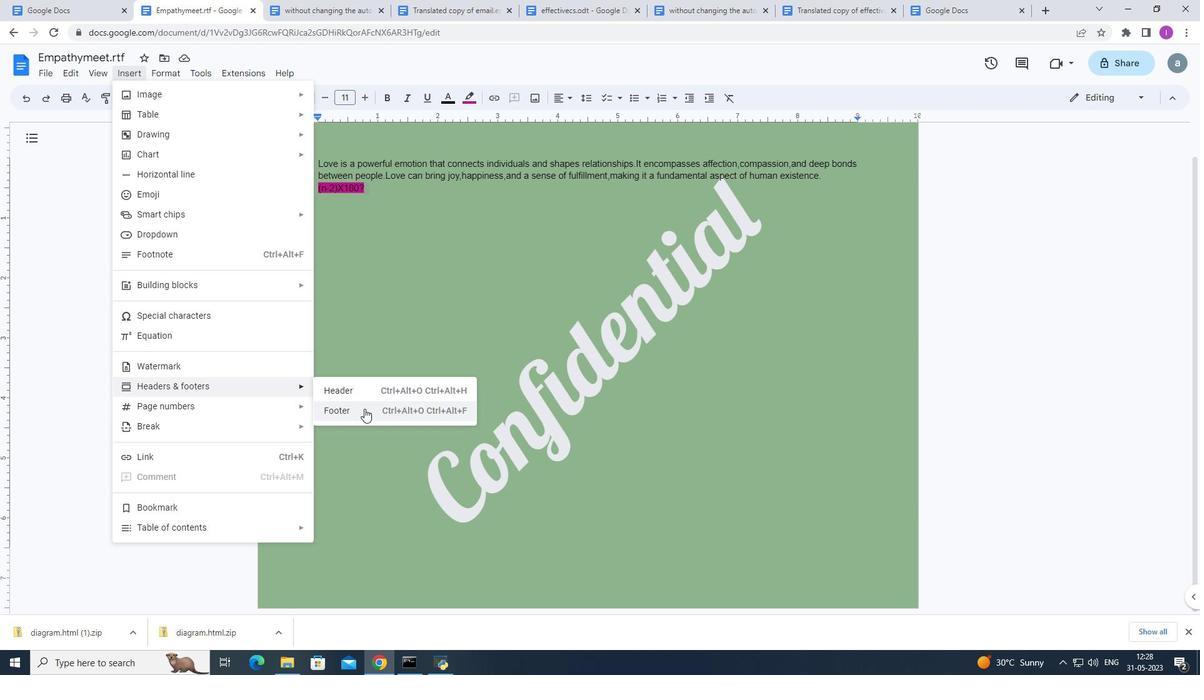 
Action: Mouse pressed left at (364, 408)
Screenshot: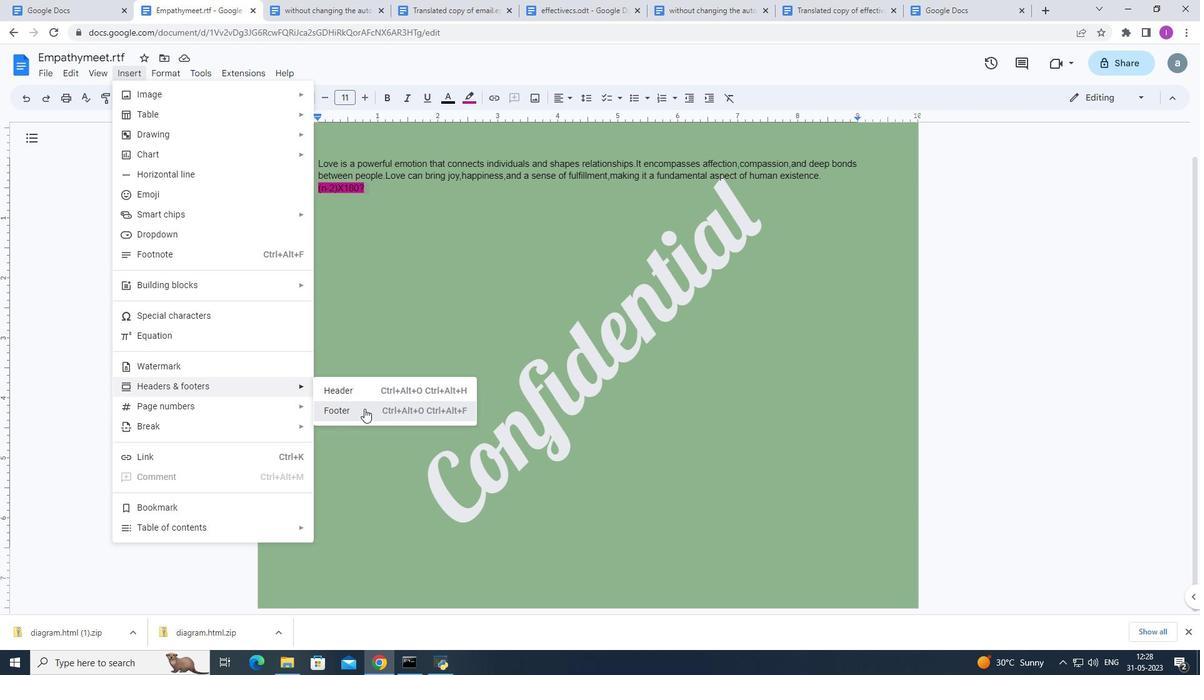 
Action: Mouse moved to (543, 343)
Screenshot: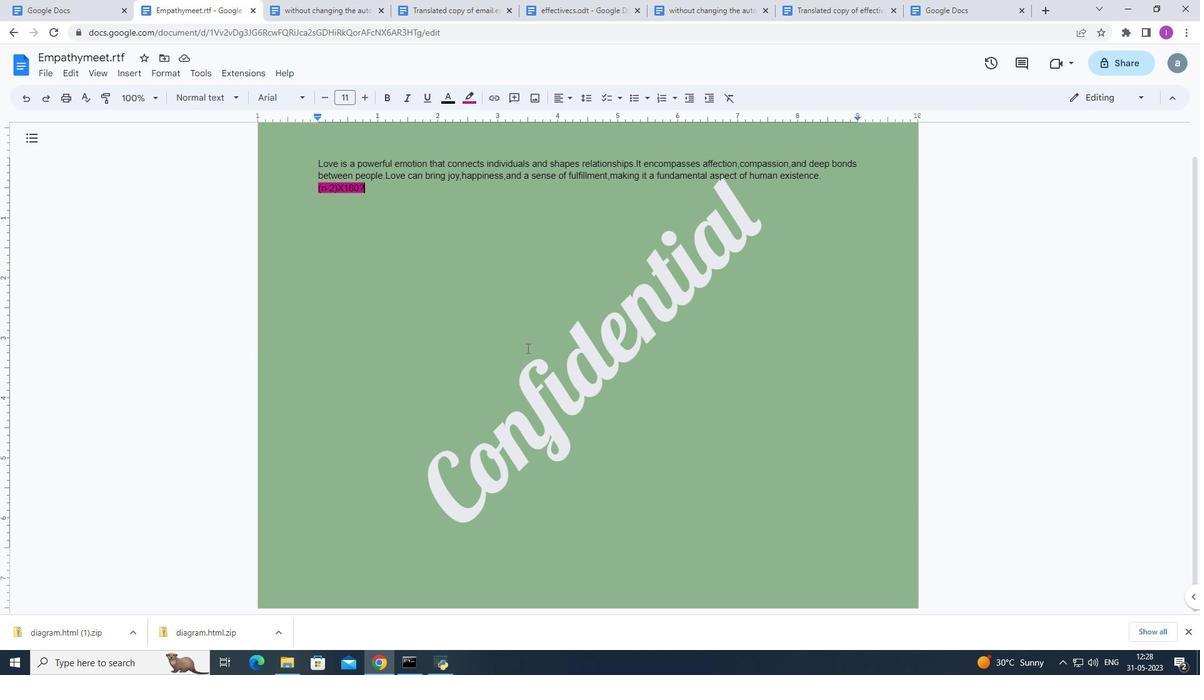 
Action: Mouse scrolled (543, 343) with delta (0, 0)
Screenshot: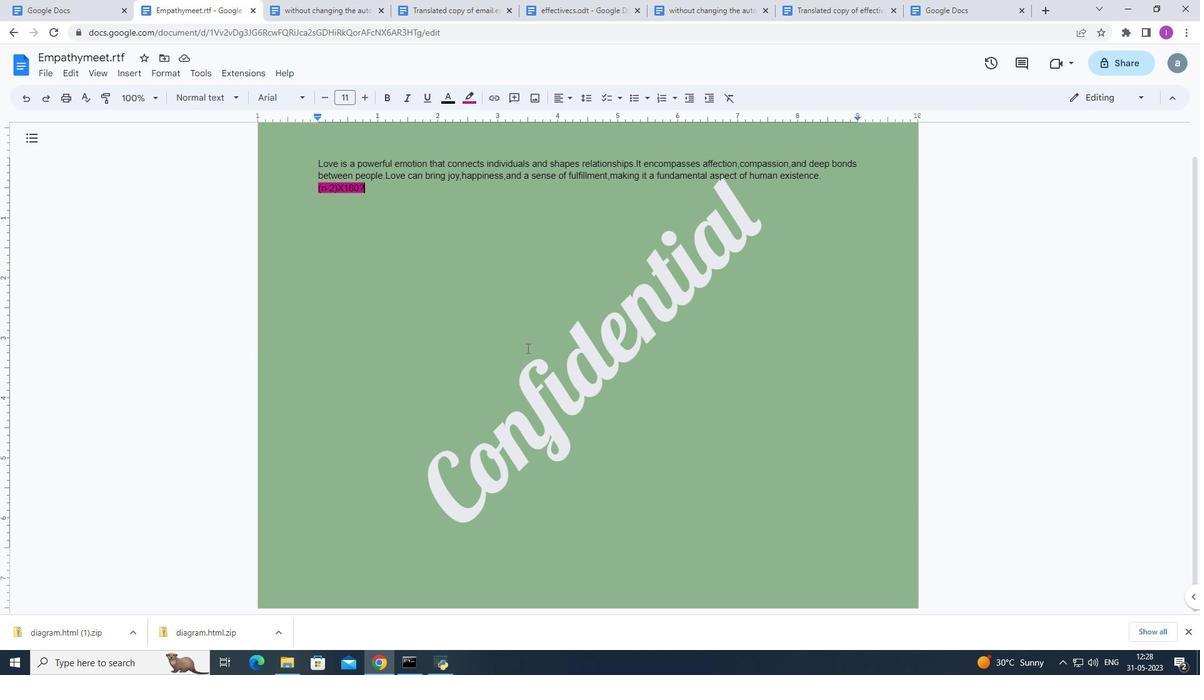
Action: Mouse moved to (565, 352)
Screenshot: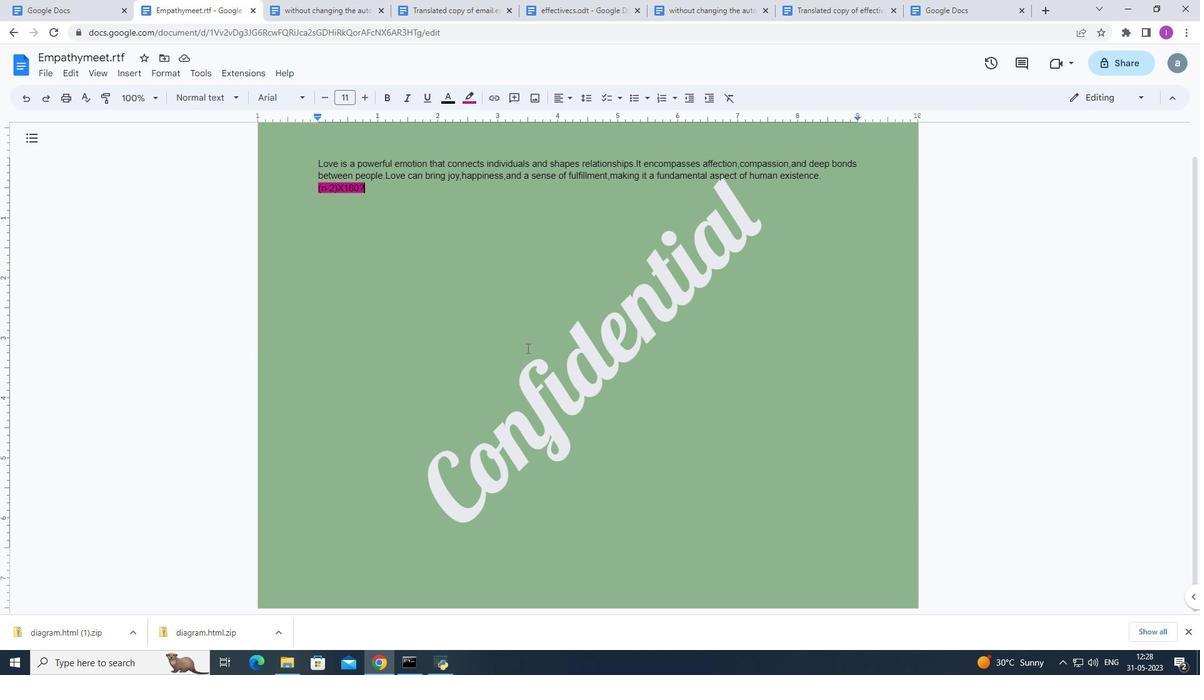 
Action: Mouse scrolled (565, 351) with delta (0, 0)
Screenshot: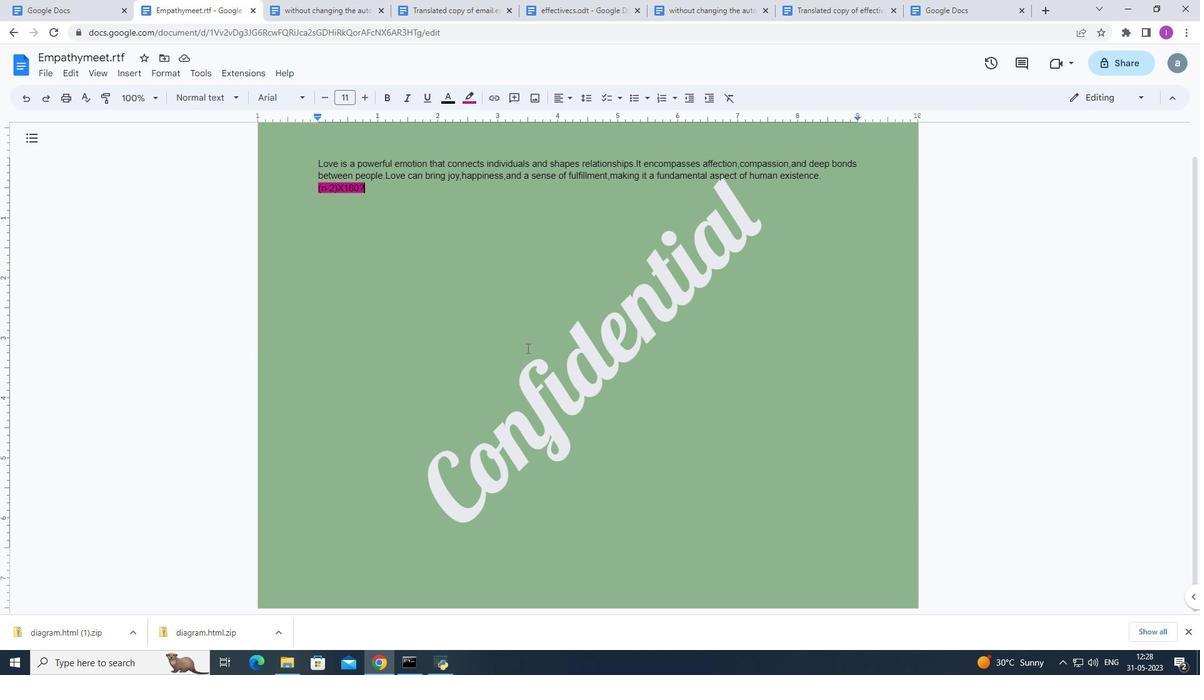 
Action: Mouse moved to (582, 353)
Screenshot: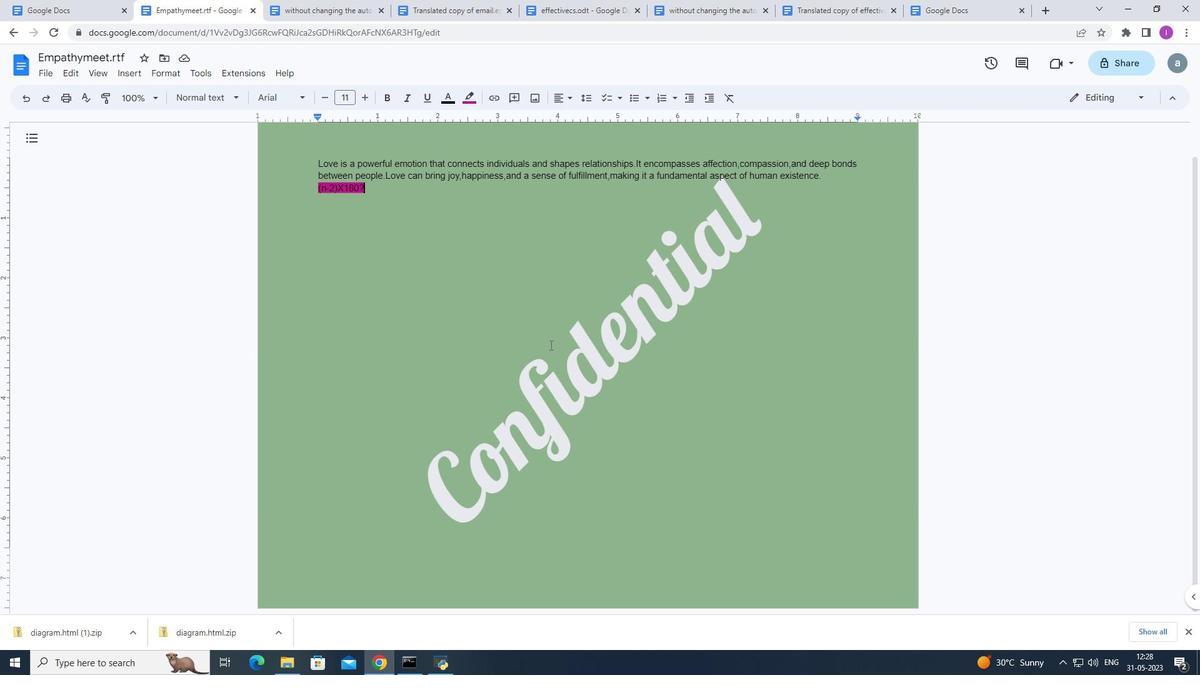 
Action: Mouse scrolled (582, 352) with delta (0, 0)
Screenshot: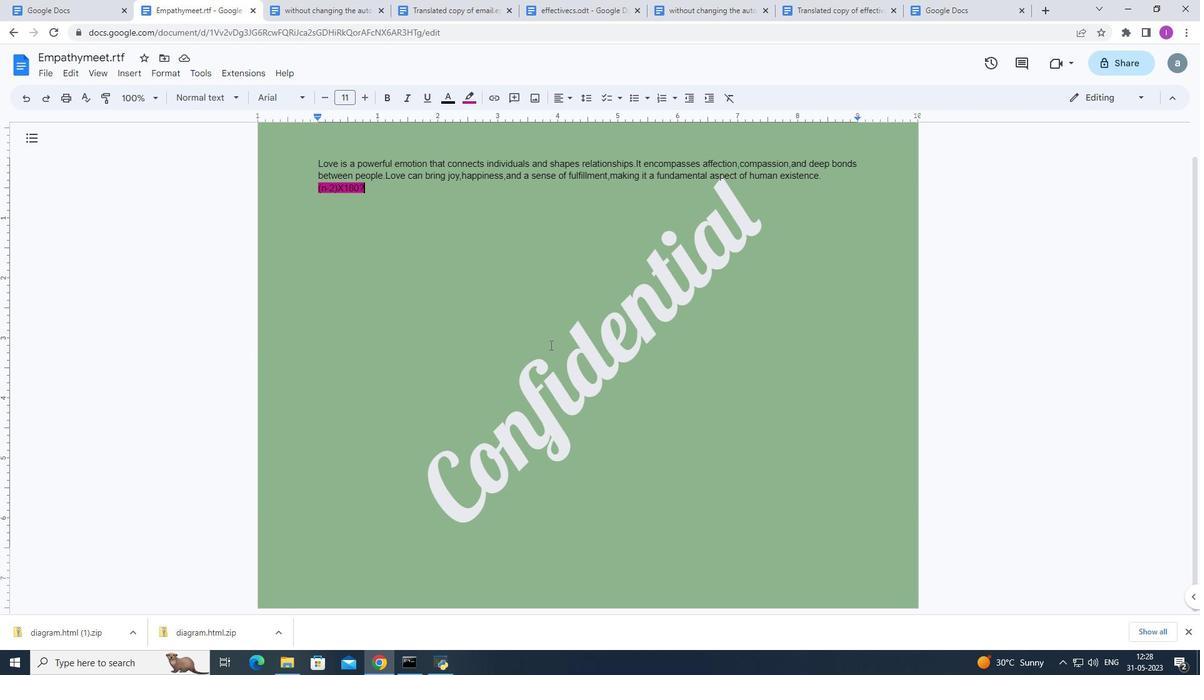 
Action: Mouse moved to (586, 352)
Screenshot: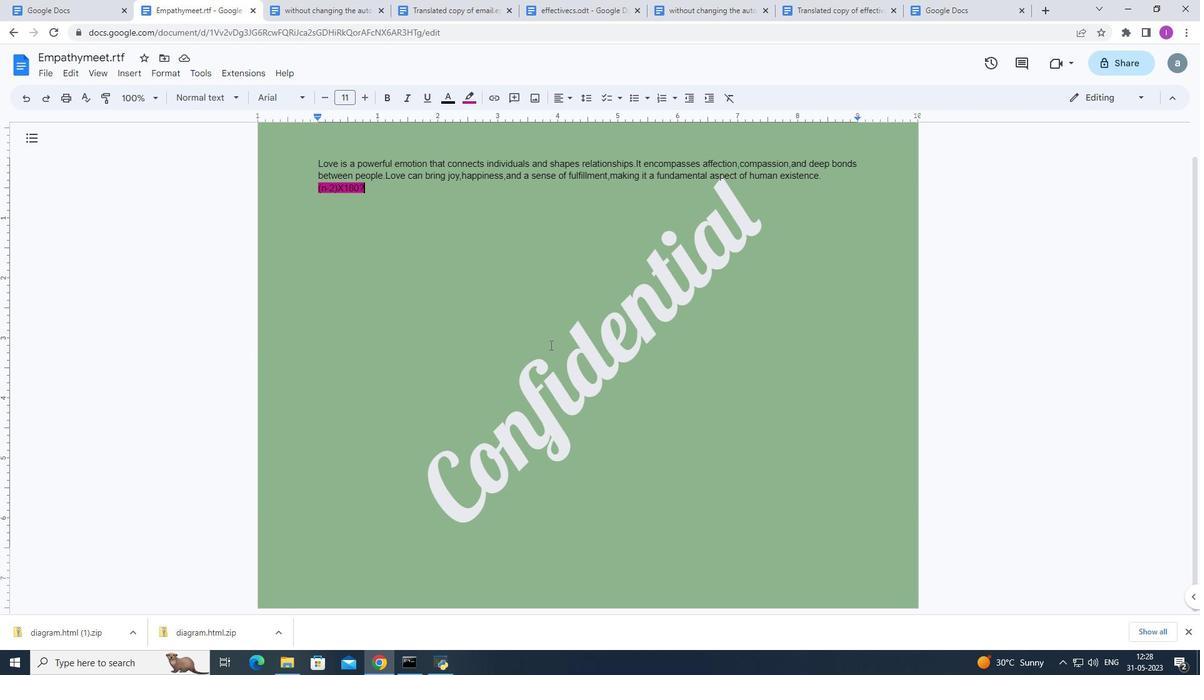 
Action: Mouse scrolled (583, 352) with delta (0, 0)
Screenshot: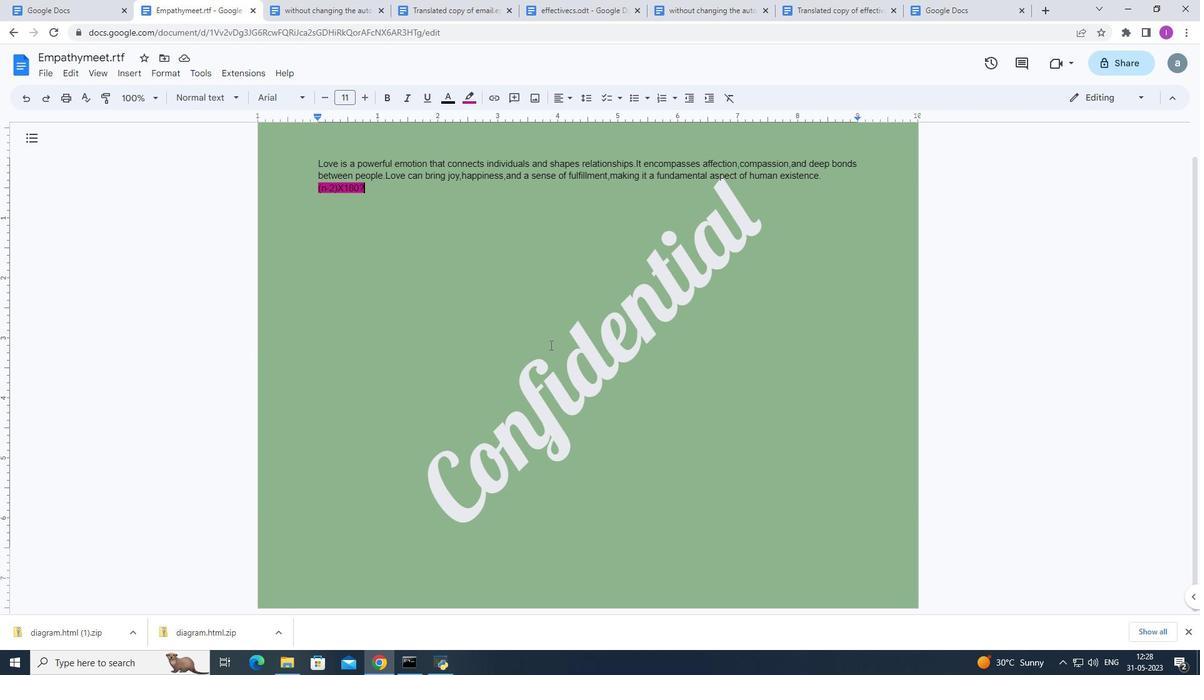 
Action: Mouse moved to (792, 399)
Screenshot: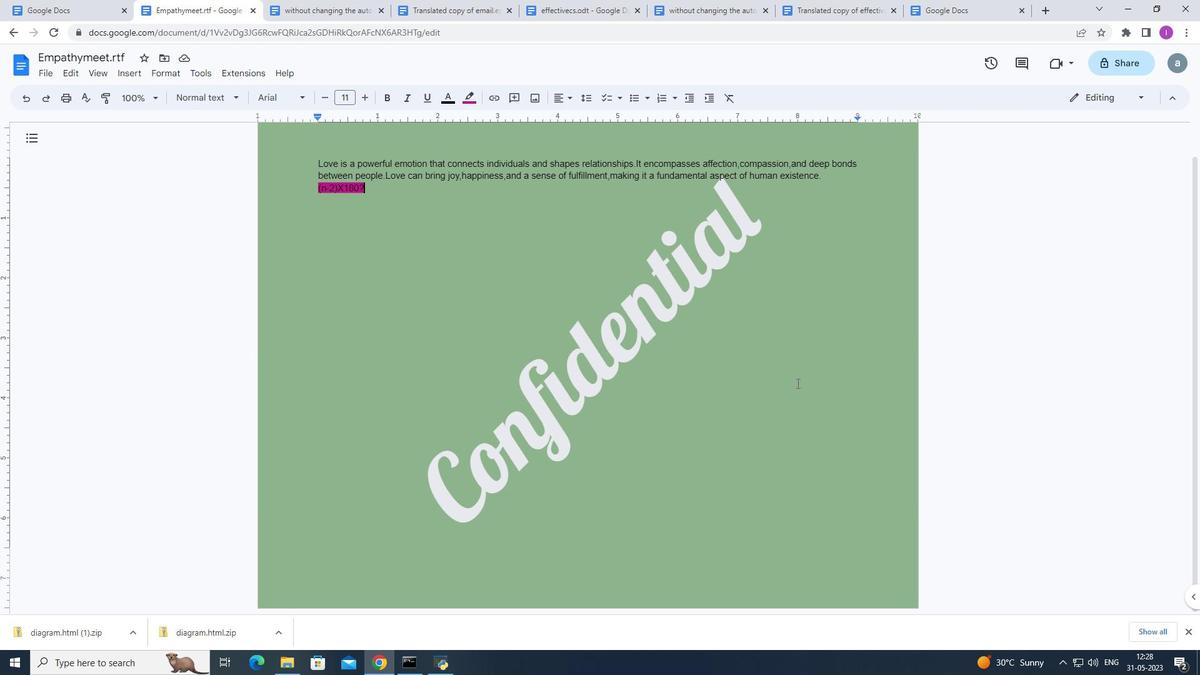 
Action: Mouse scrolled (792, 398) with delta (0, 0)
Screenshot: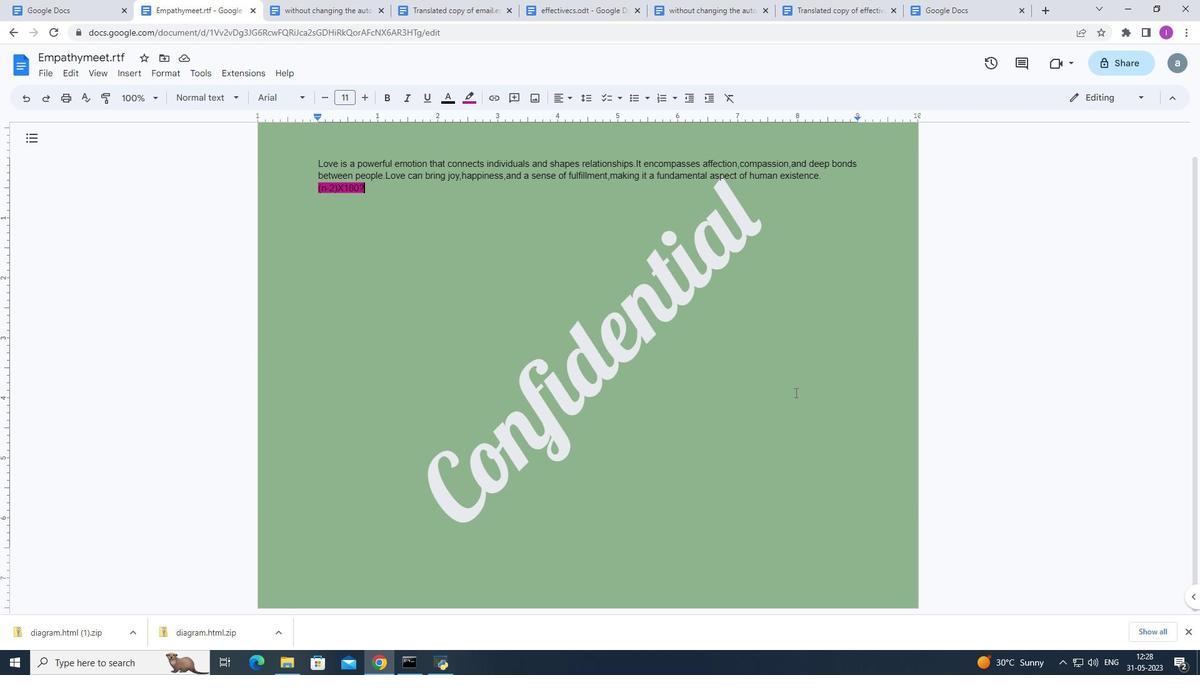 
Action: Mouse moved to (791, 403)
Screenshot: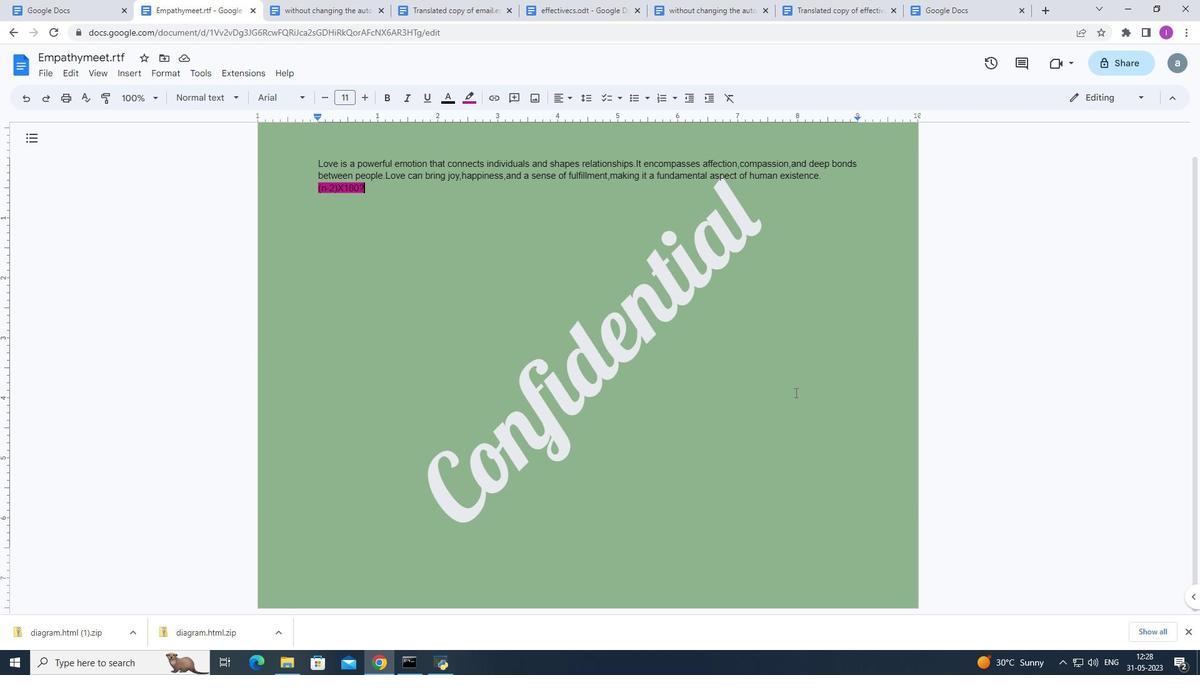 
Action: Mouse scrolled (791, 402) with delta (0, 0)
Screenshot: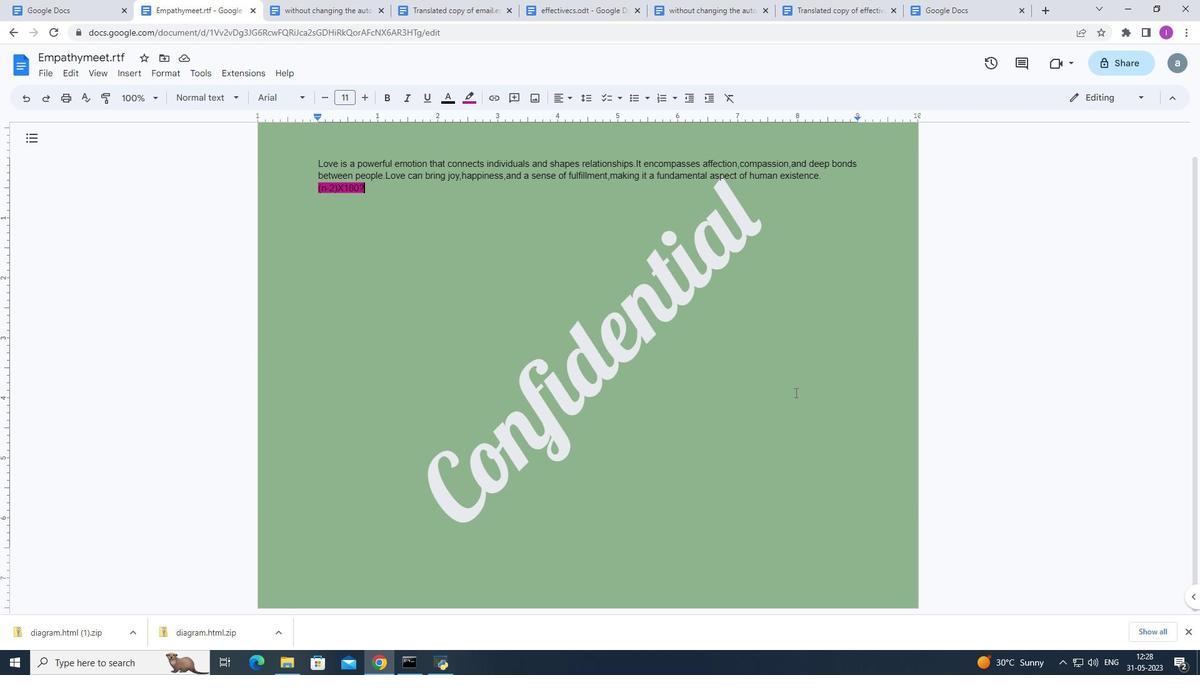 
Action: Mouse moved to (791, 403)
Screenshot: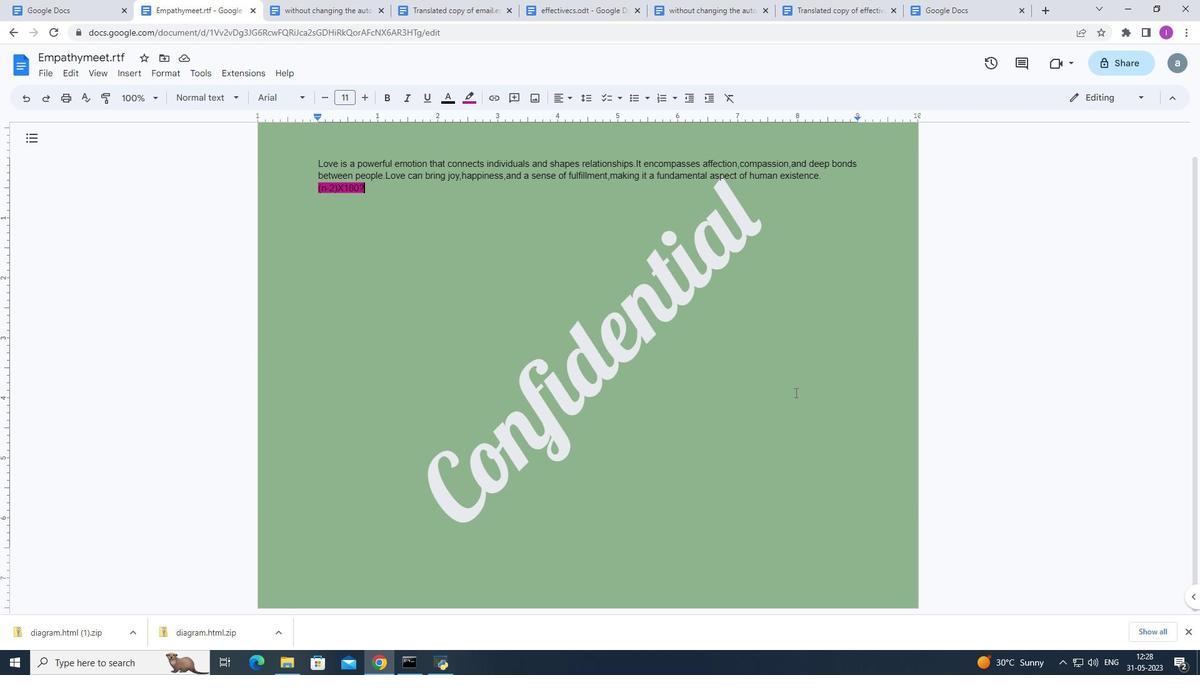 
Action: Mouse scrolled (791, 402) with delta (0, 0)
Screenshot: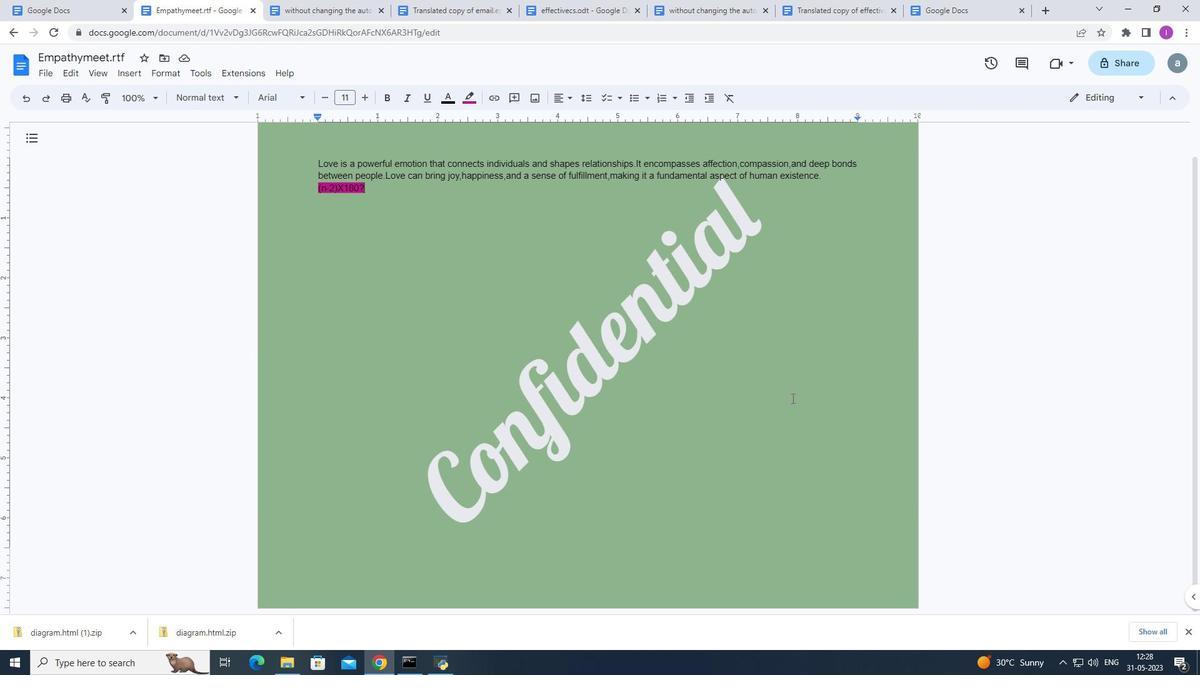
Action: Mouse scrolled (791, 402) with delta (0, 0)
Screenshot: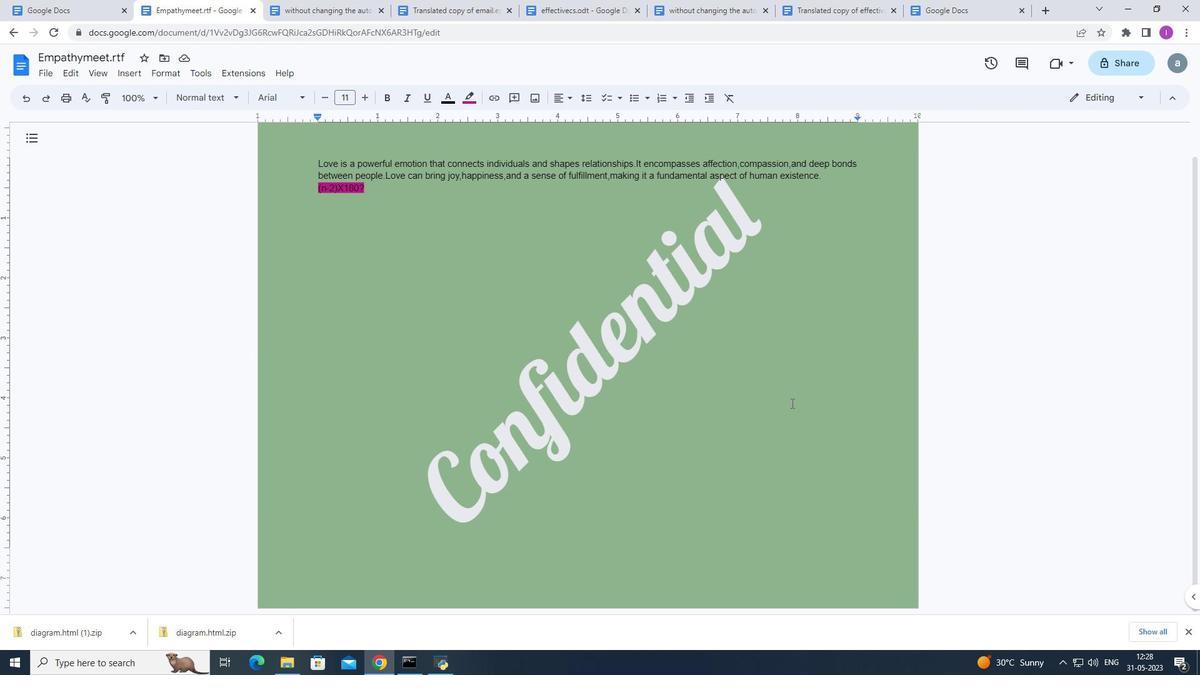 
Action: Mouse moved to (907, 249)
Screenshot: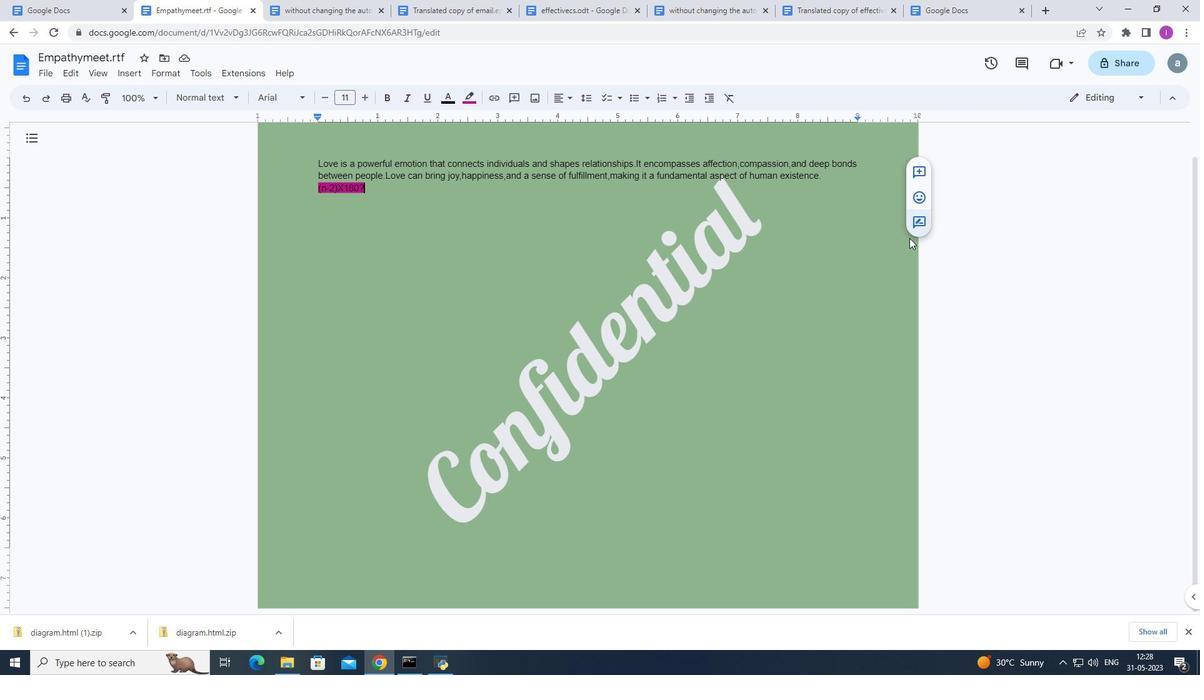 
Action: Mouse scrolled (907, 248) with delta (0, 0)
Screenshot: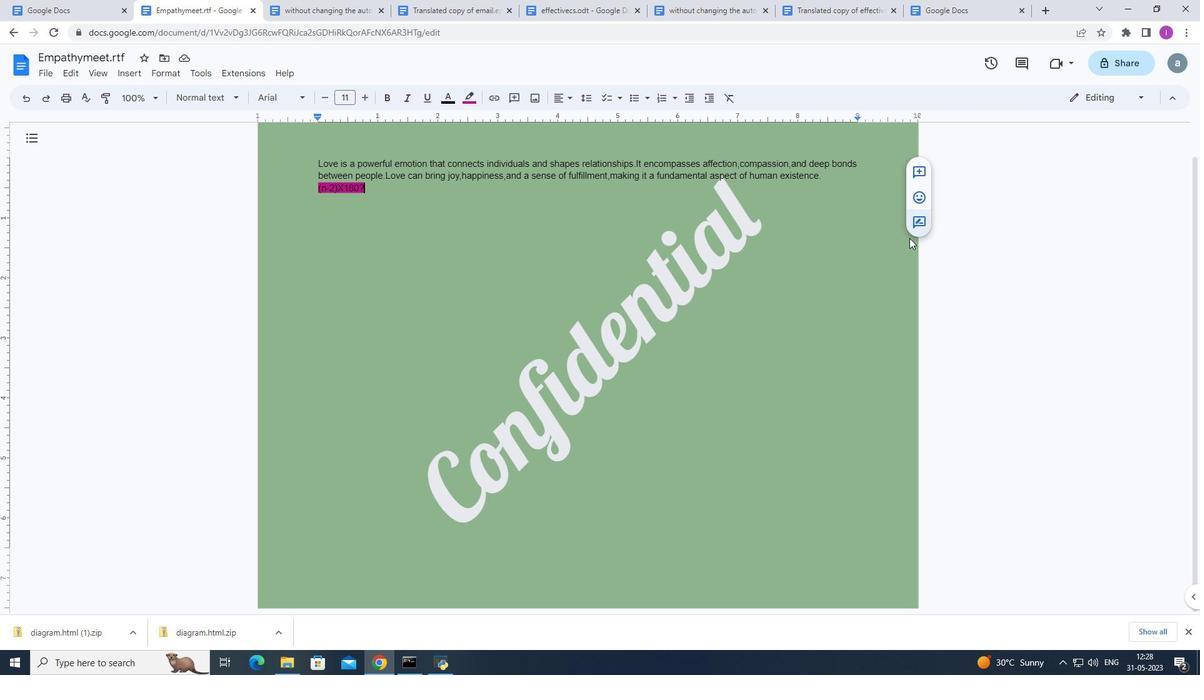 
Action: Mouse moved to (907, 251)
Screenshot: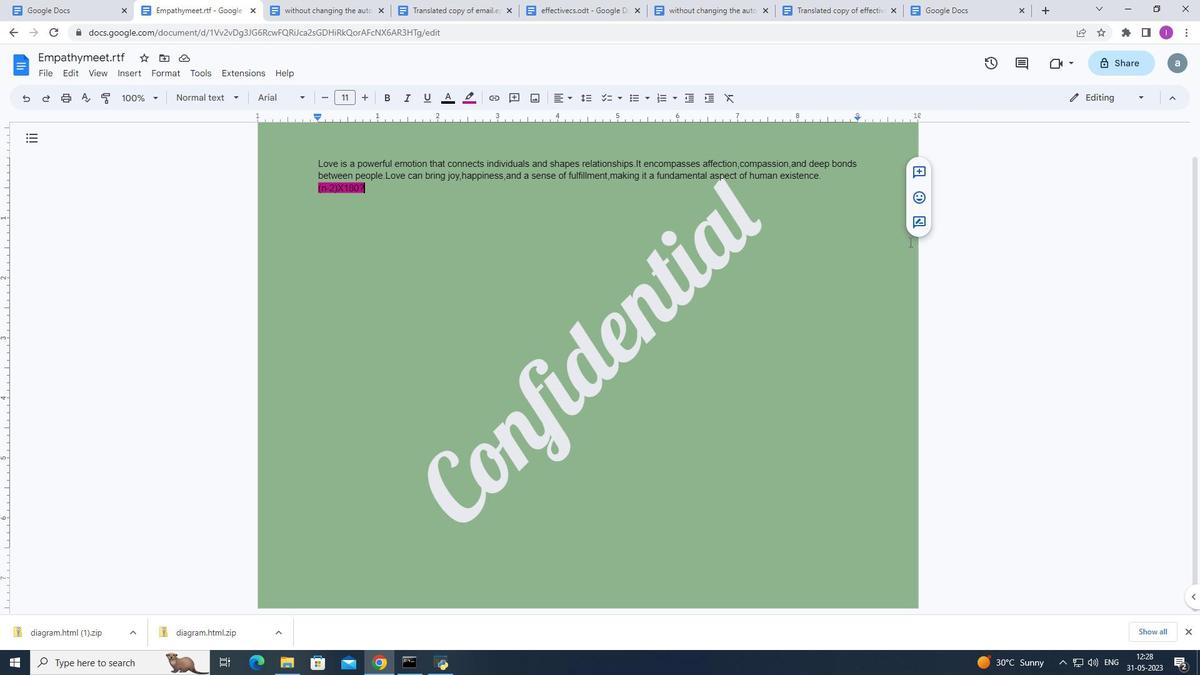 
Action: Mouse scrolled (907, 251) with delta (0, 0)
Screenshot: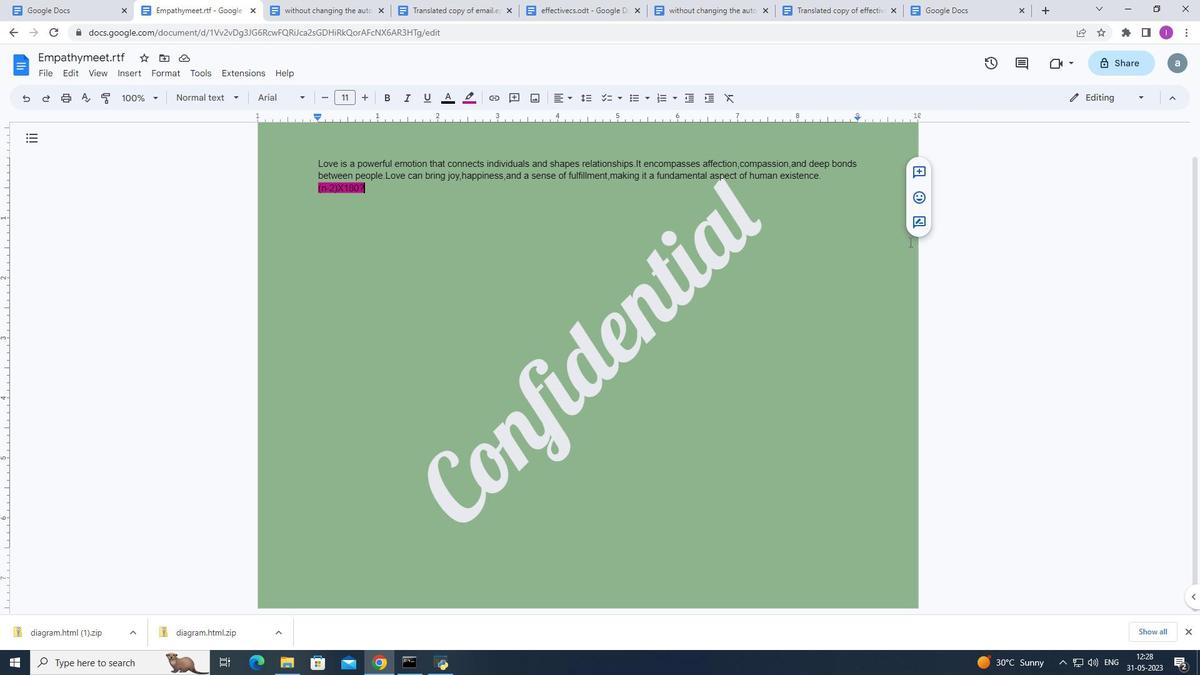 
Action: Mouse moved to (907, 252)
Screenshot: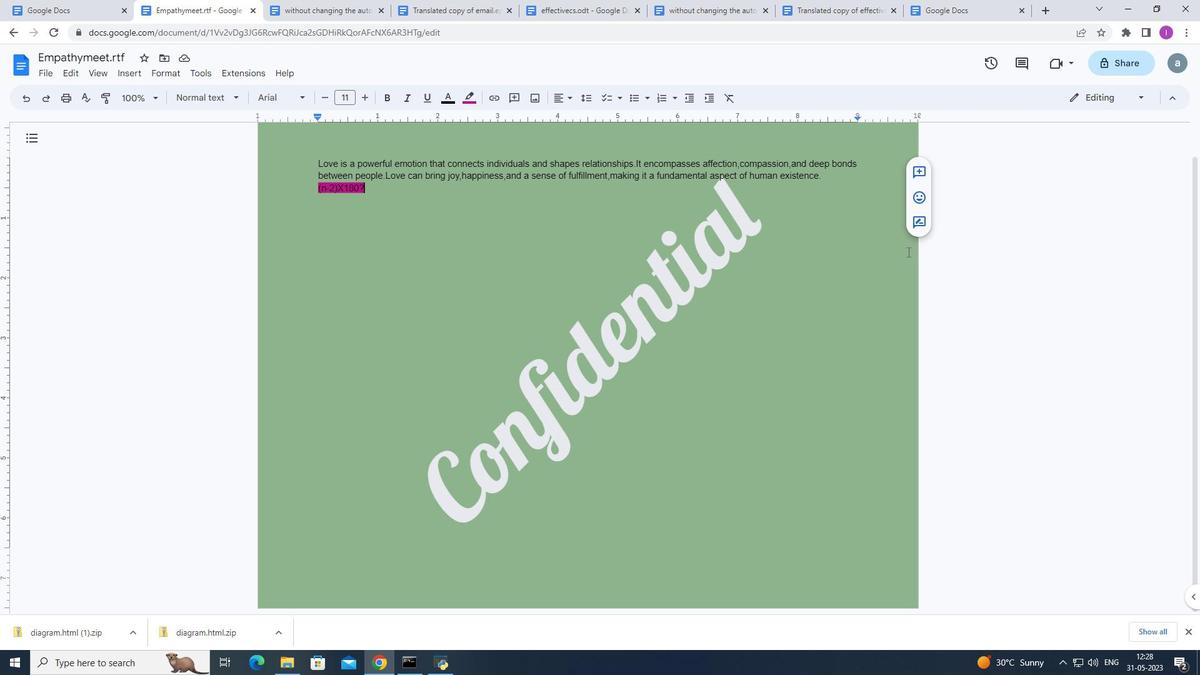 
Action: Mouse scrolled (907, 251) with delta (0, 0)
Screenshot: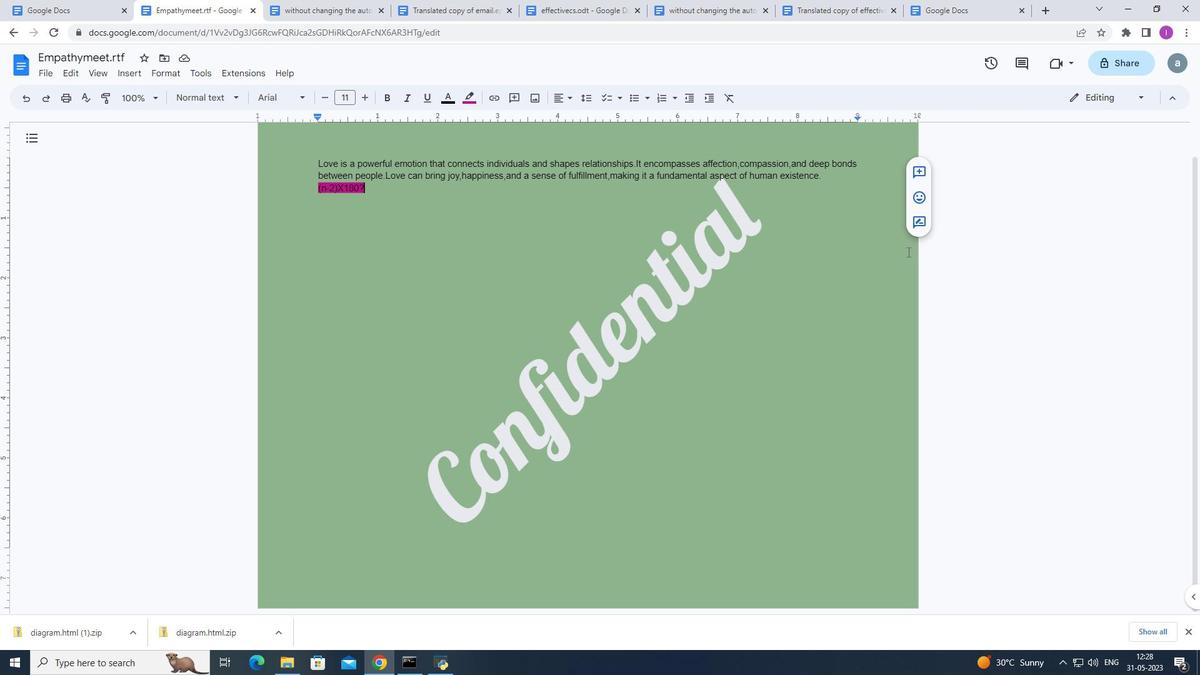 
Action: Mouse moved to (907, 252)
Screenshot: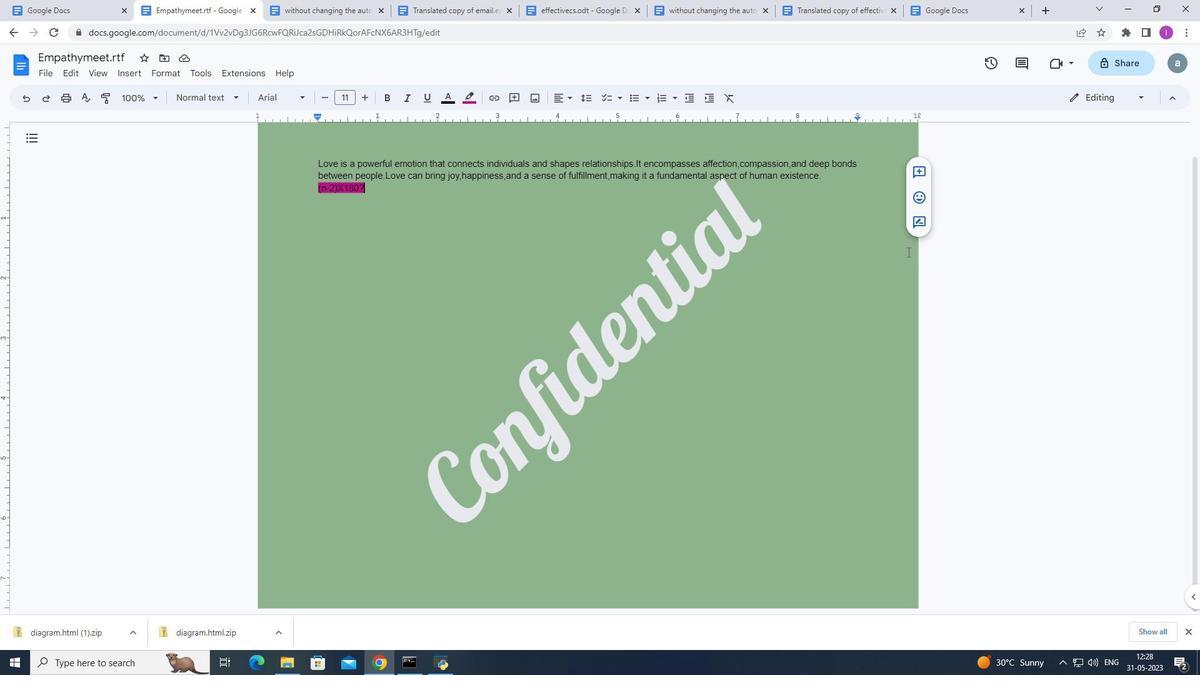 
Action: Mouse scrolled (907, 251) with delta (0, 0)
Screenshot: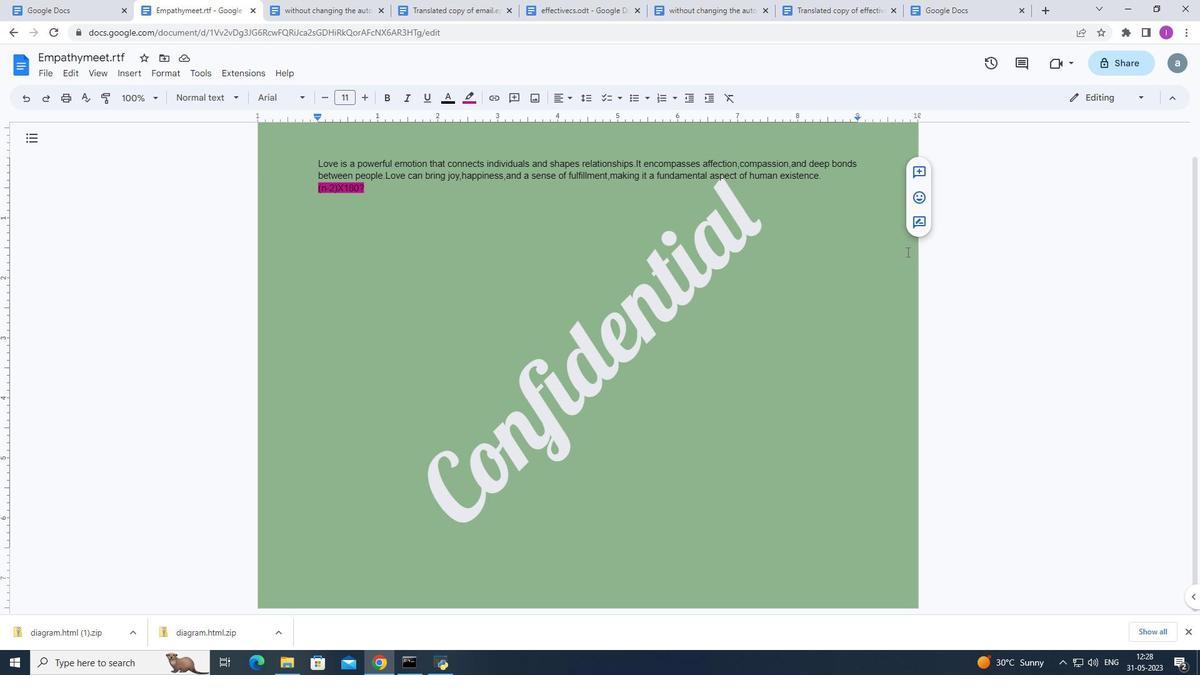 
Action: Mouse moved to (874, 262)
Screenshot: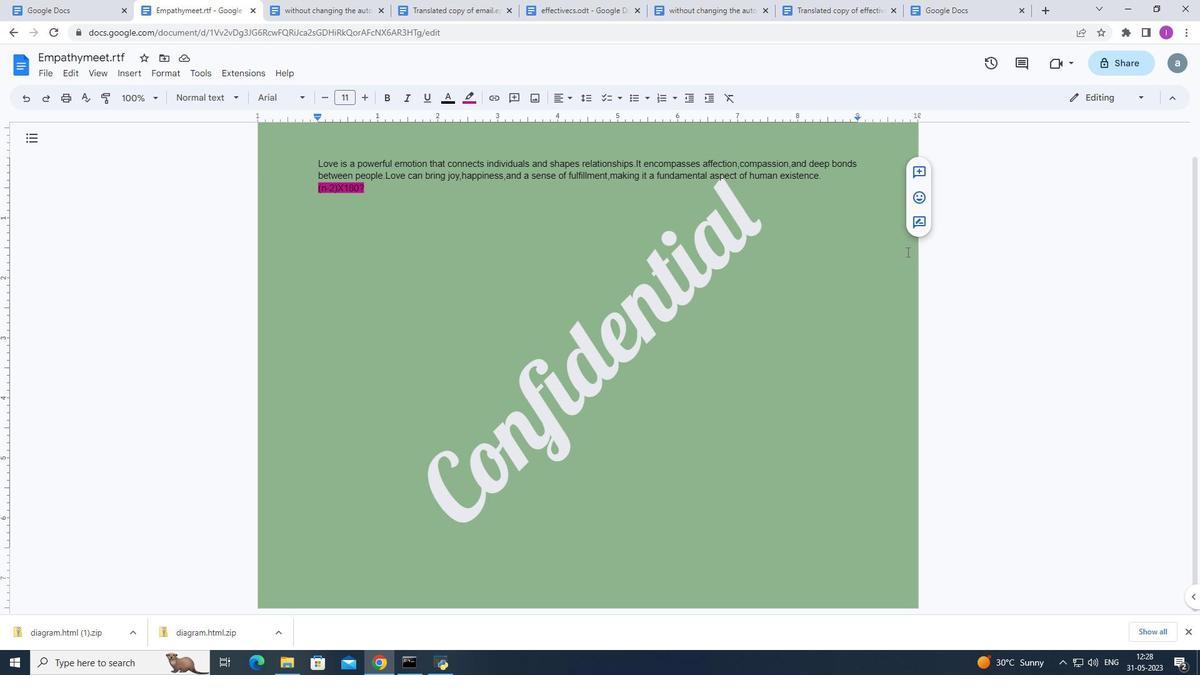 
Action: Mouse scrolled (907, 251) with delta (0, 0)
Screenshot: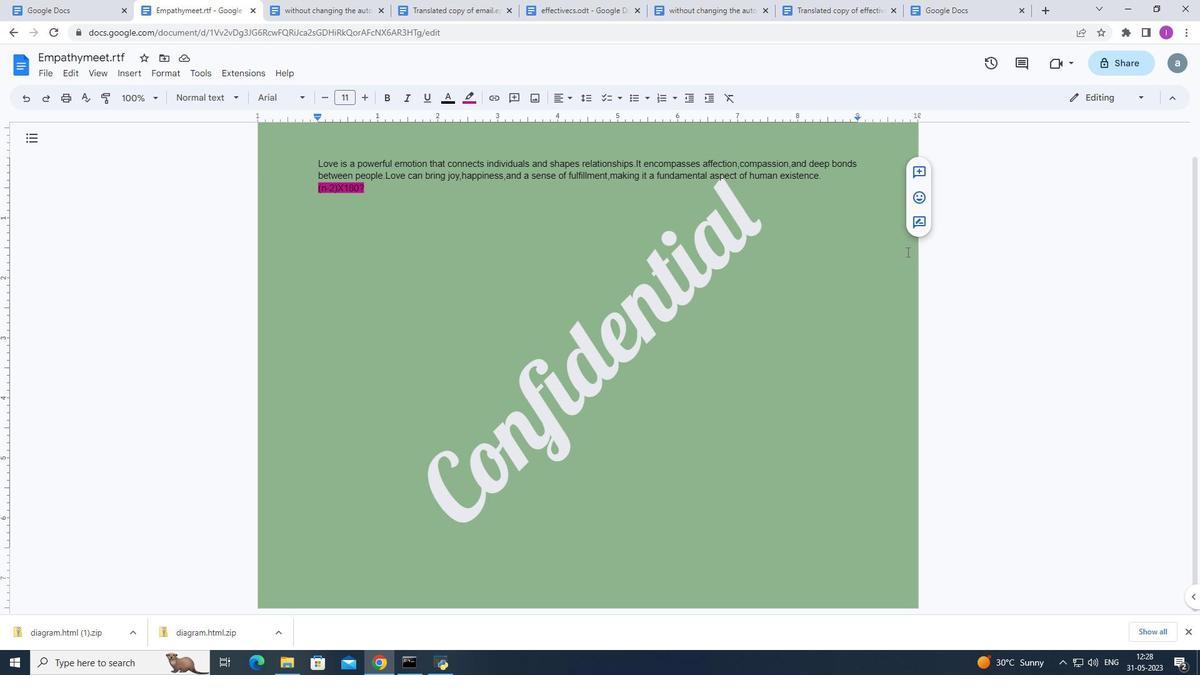 
Action: Mouse moved to (494, 263)
Screenshot: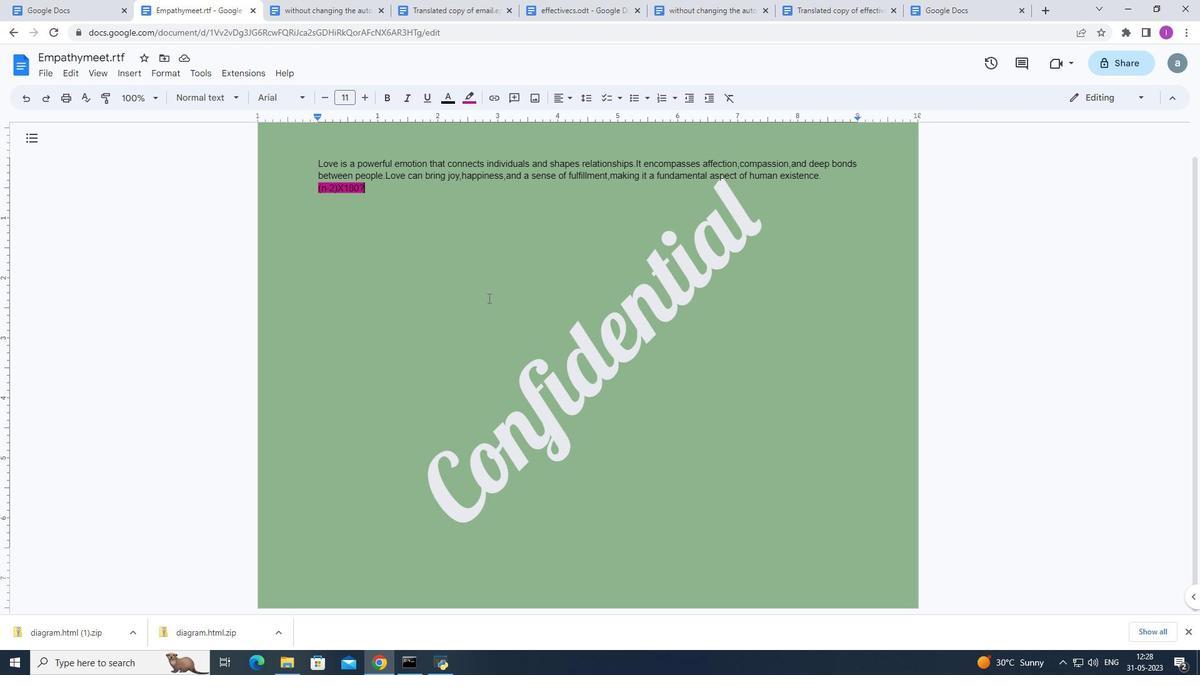 
Action: Mouse scrolled (488, 295) with delta (0, 0)
Screenshot: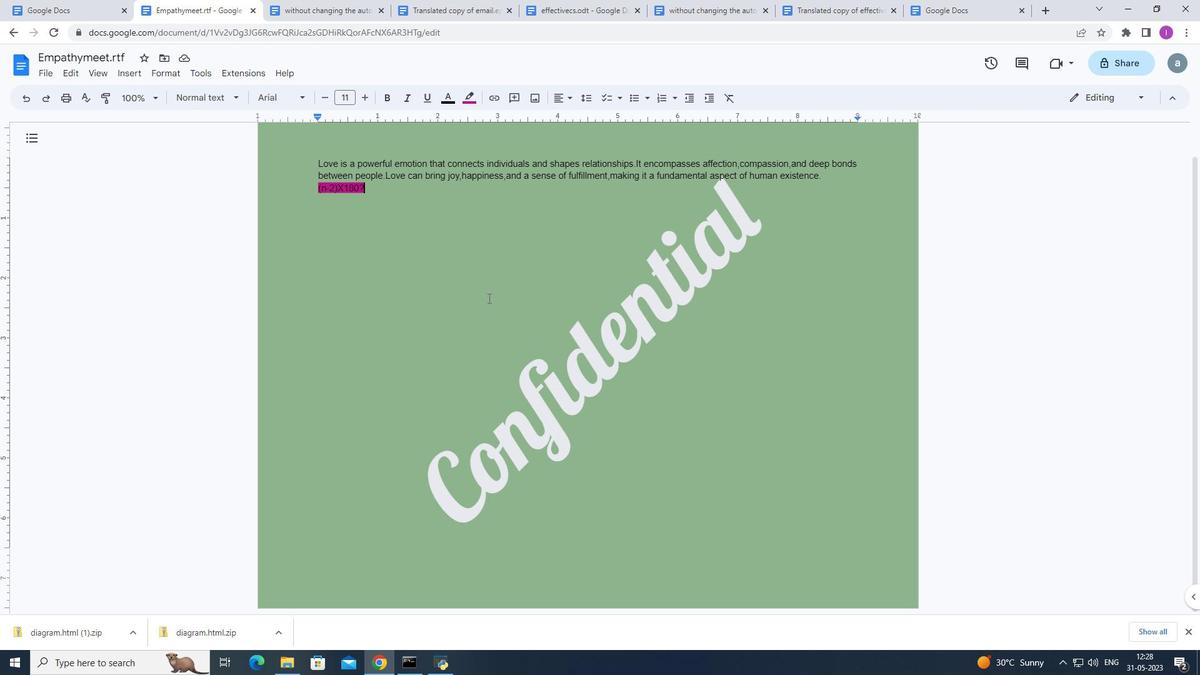 
Action: Mouse moved to (510, 261)
Screenshot: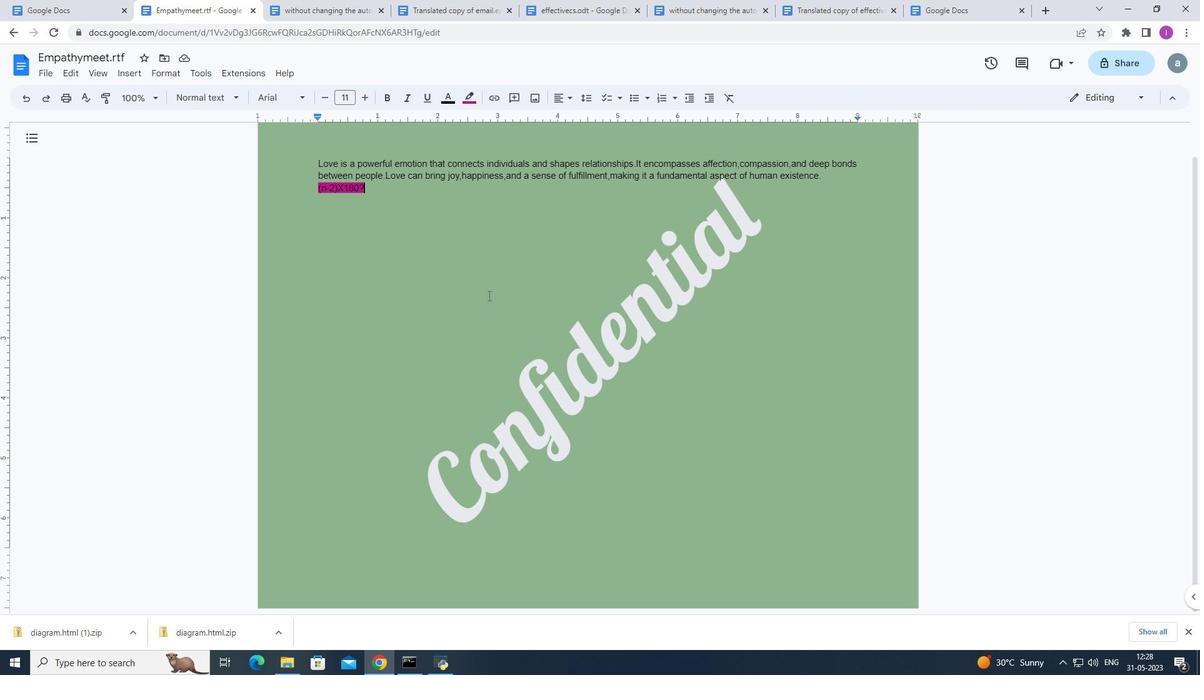 
Action: Mouse scrolled (496, 263) with delta (0, 0)
Screenshot: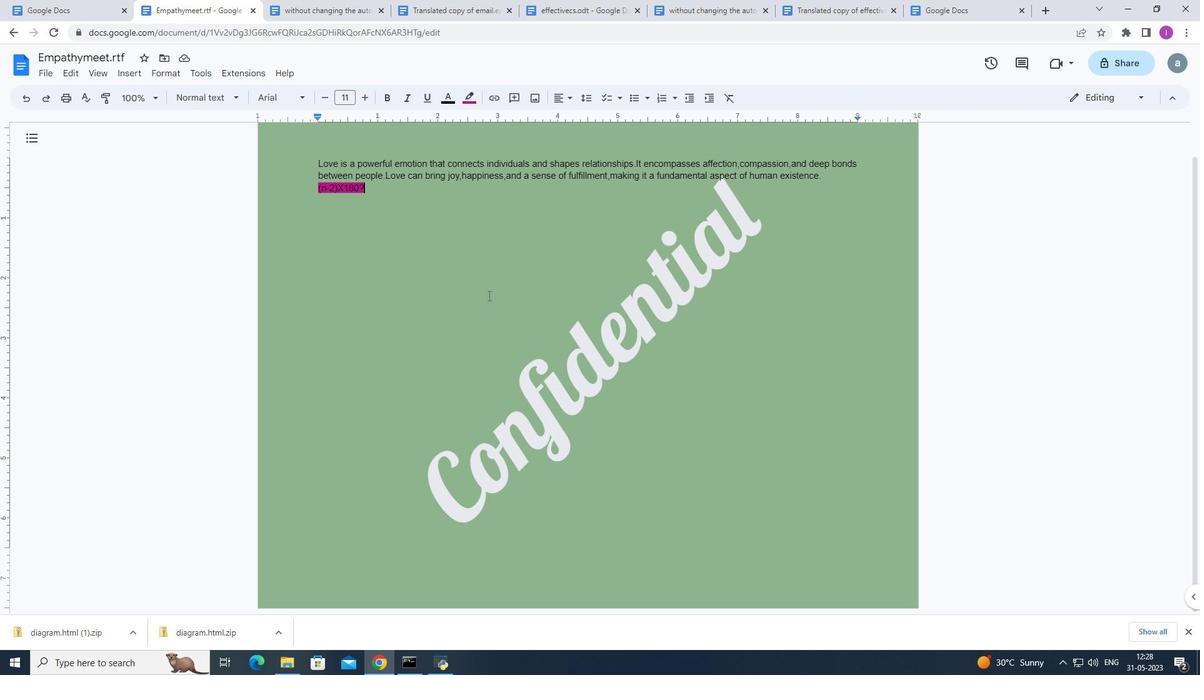 
Action: Mouse moved to (558, 249)
Screenshot: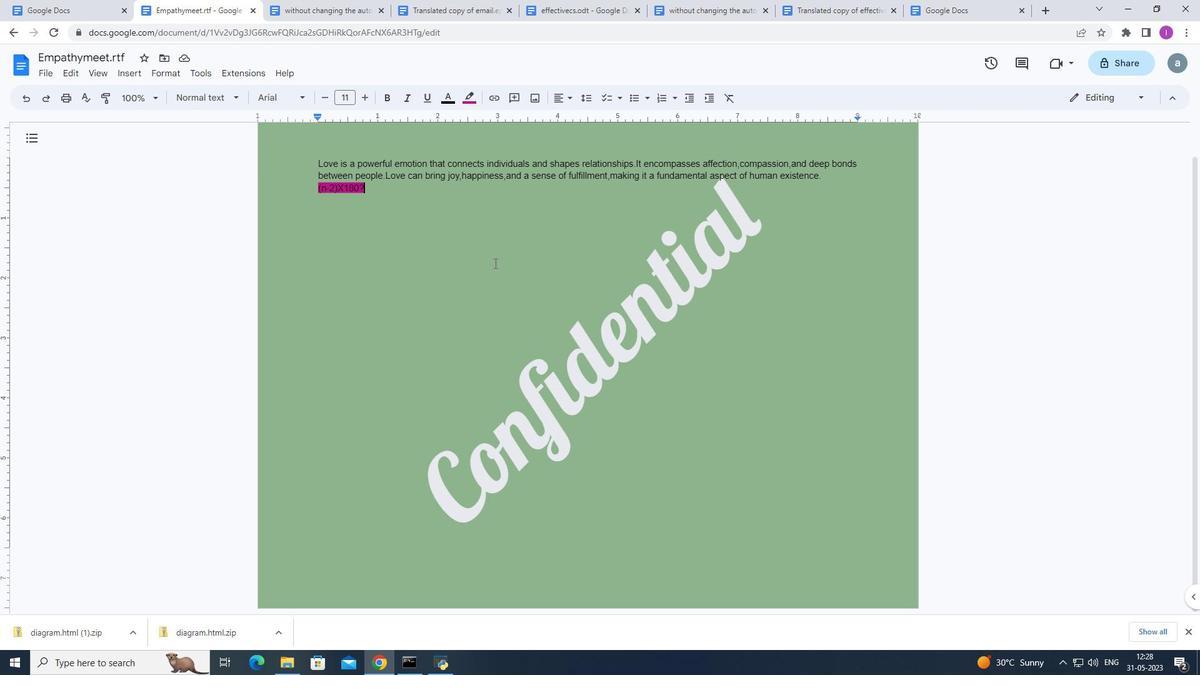 
Action: Mouse scrolled (522, 258) with delta (0, 0)
Screenshot: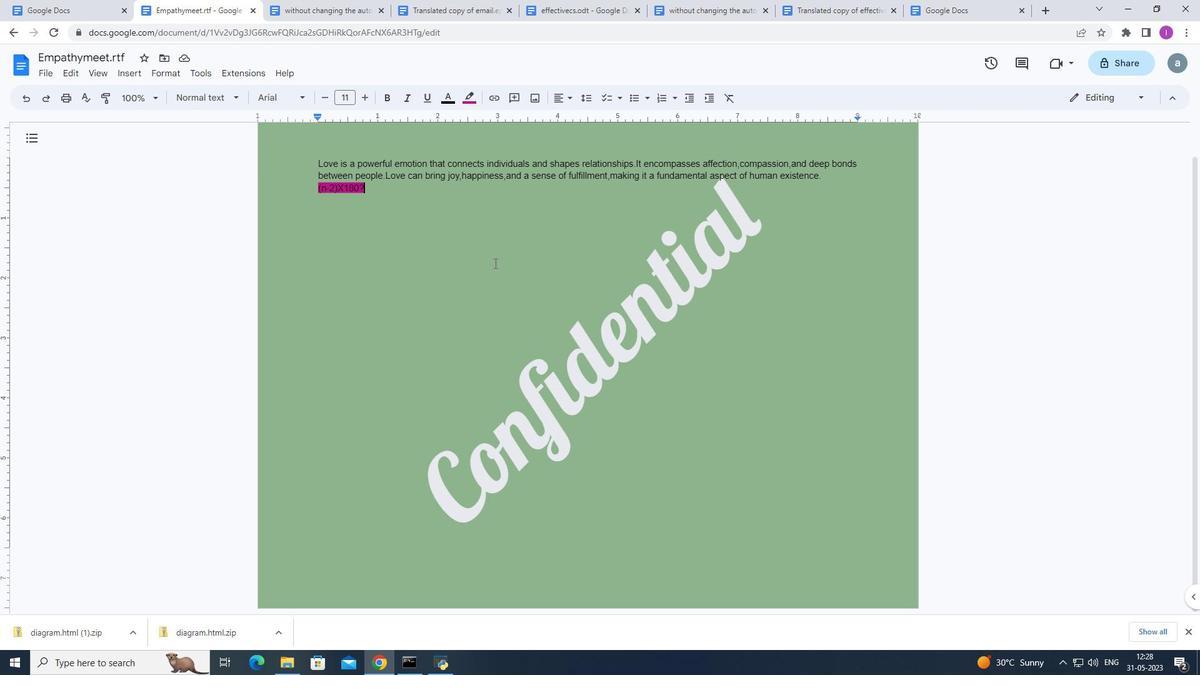 
Action: Mouse moved to (719, 227)
Screenshot: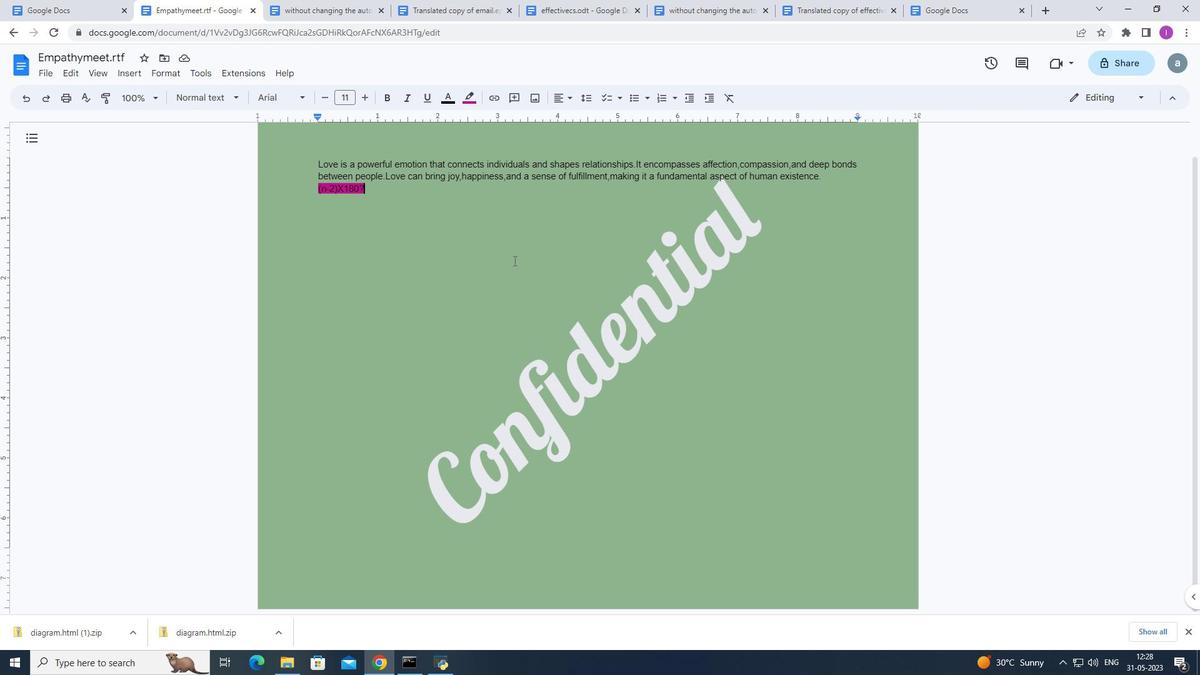 
Action: Mouse scrolled (592, 245) with delta (0, 0)
Screenshot: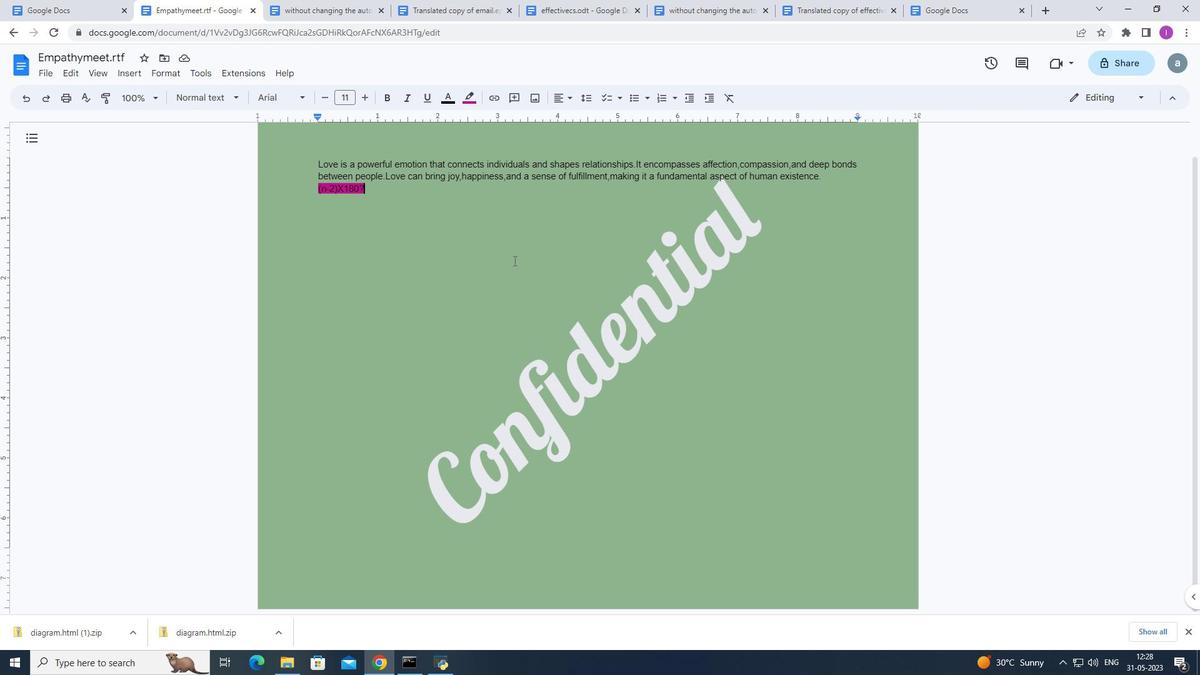 
Action: Mouse moved to (807, 213)
Screenshot: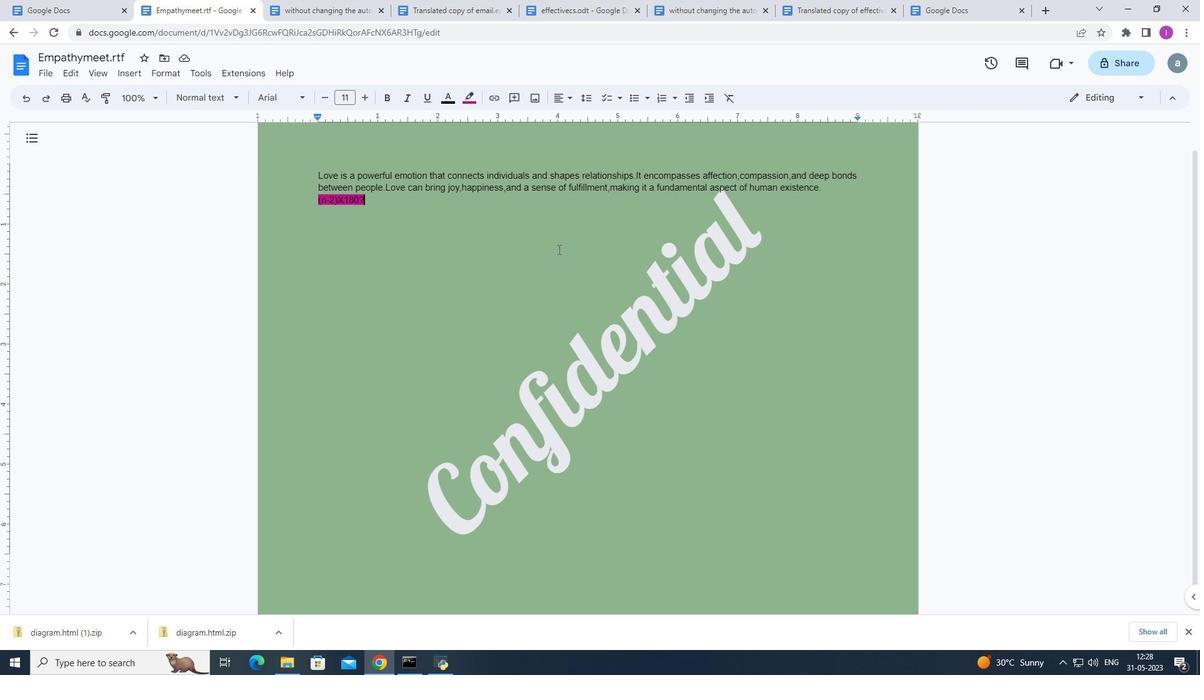 
Action: Mouse scrolled (765, 220) with delta (0, 0)
Screenshot: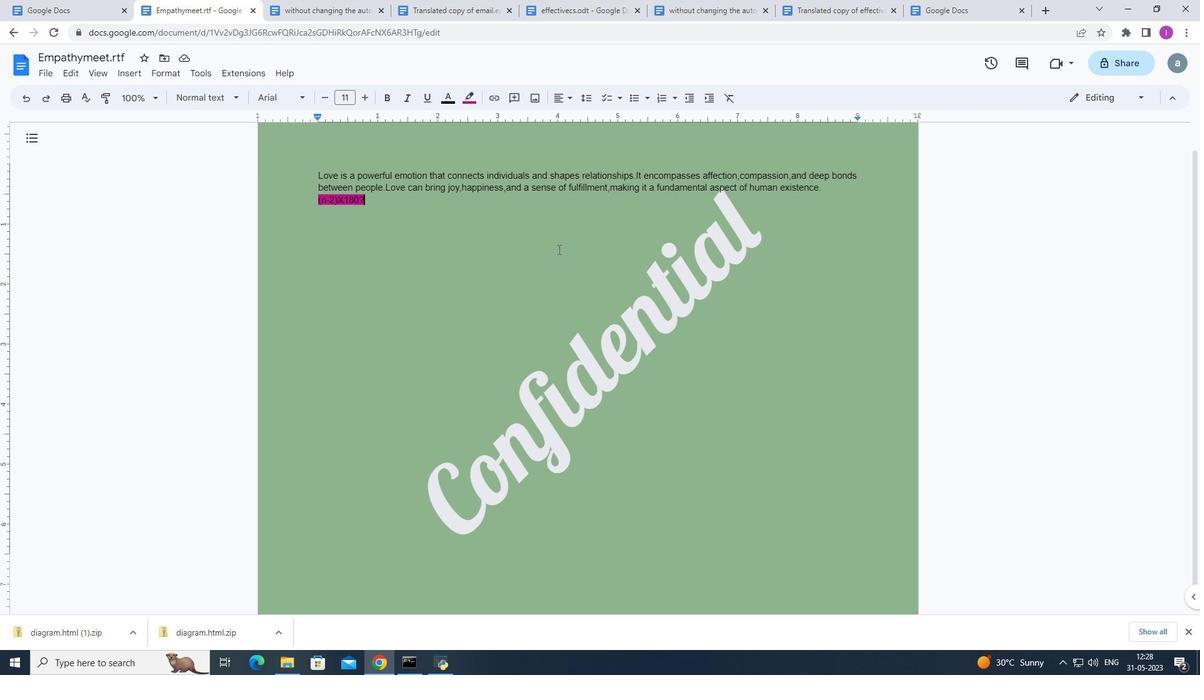
Action: Mouse moved to (830, 220)
Screenshot: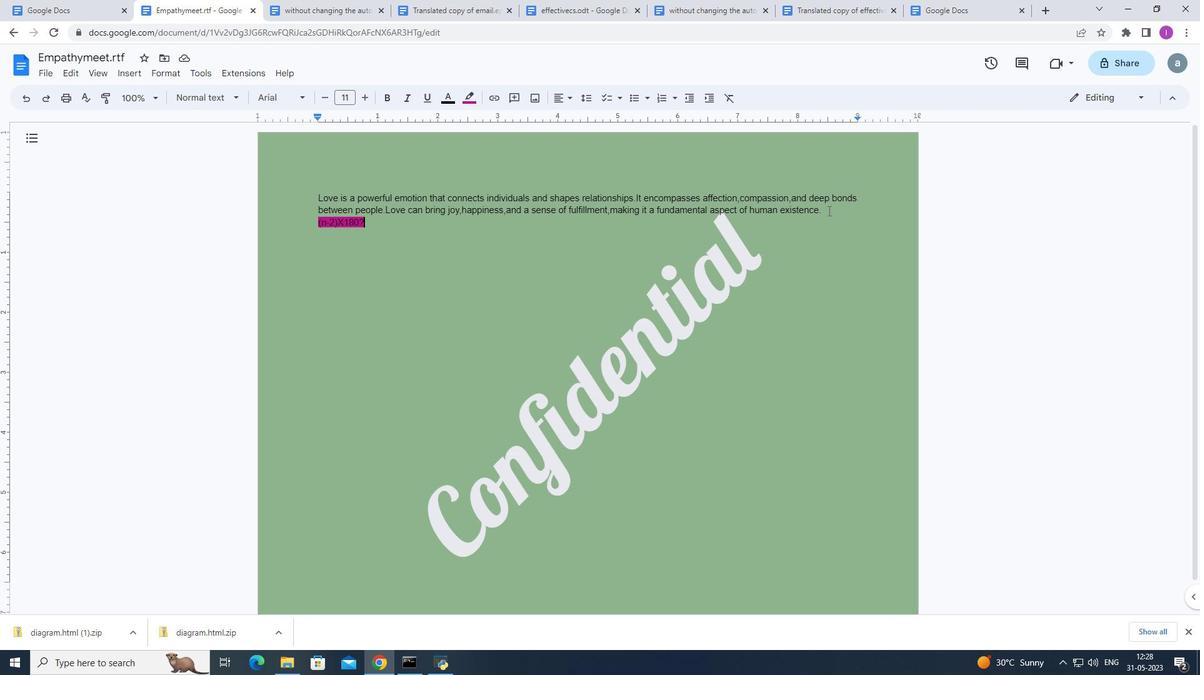 
Action: Mouse scrolled (830, 220) with delta (0, 0)
Screenshot: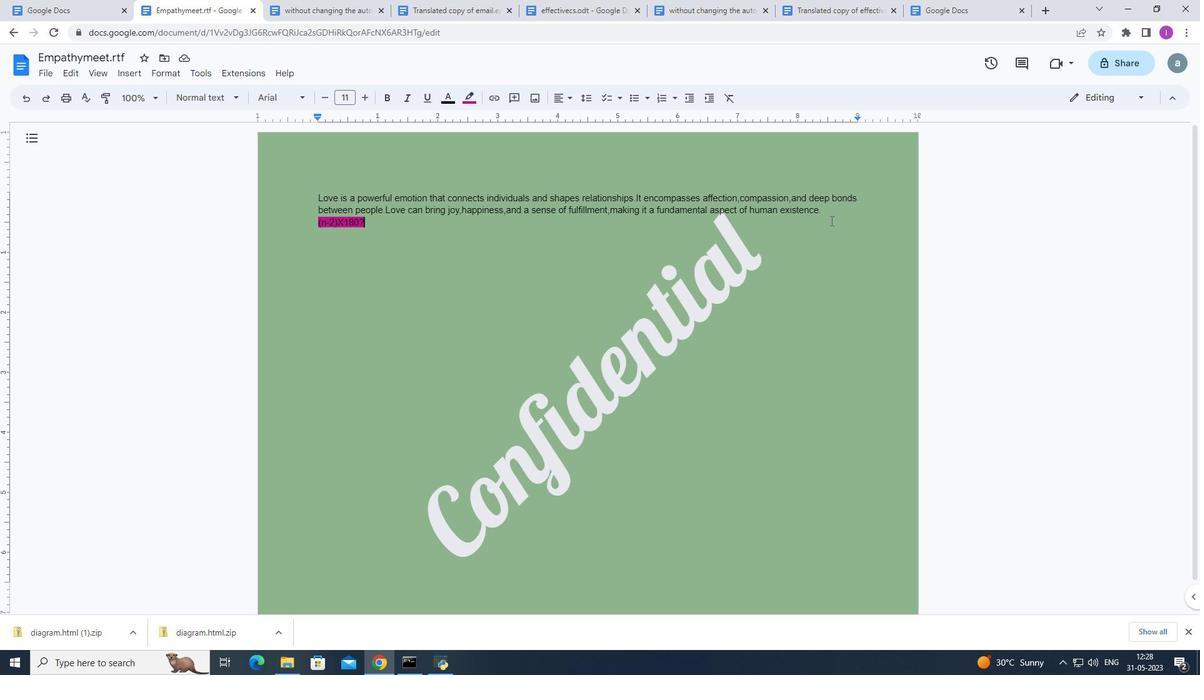 
Action: Mouse moved to (830, 222)
Screenshot: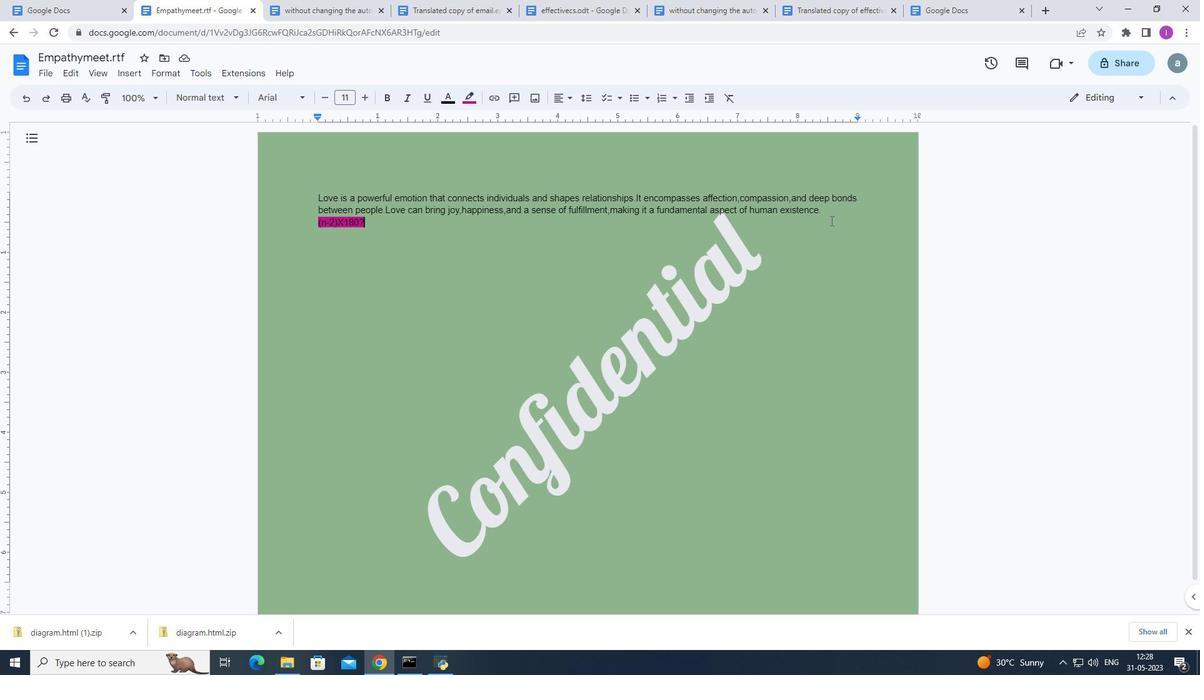 
Action: Mouse scrolled (830, 221) with delta (0, 0)
Screenshot: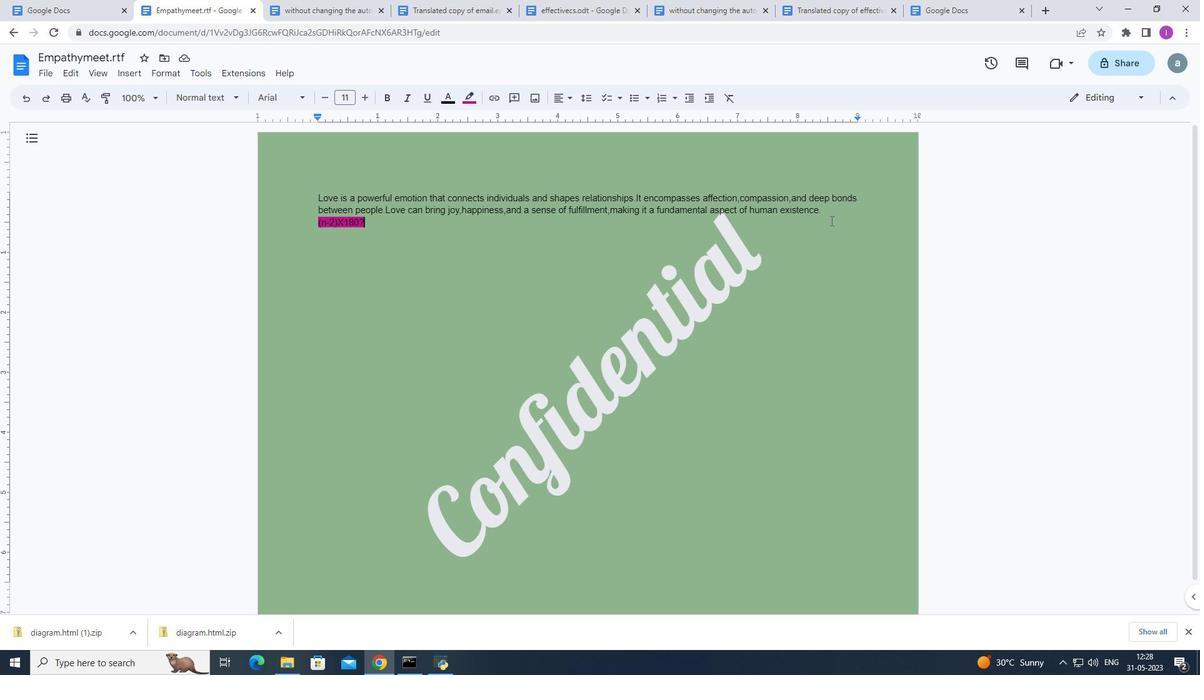
Action: Mouse moved to (832, 223)
Screenshot: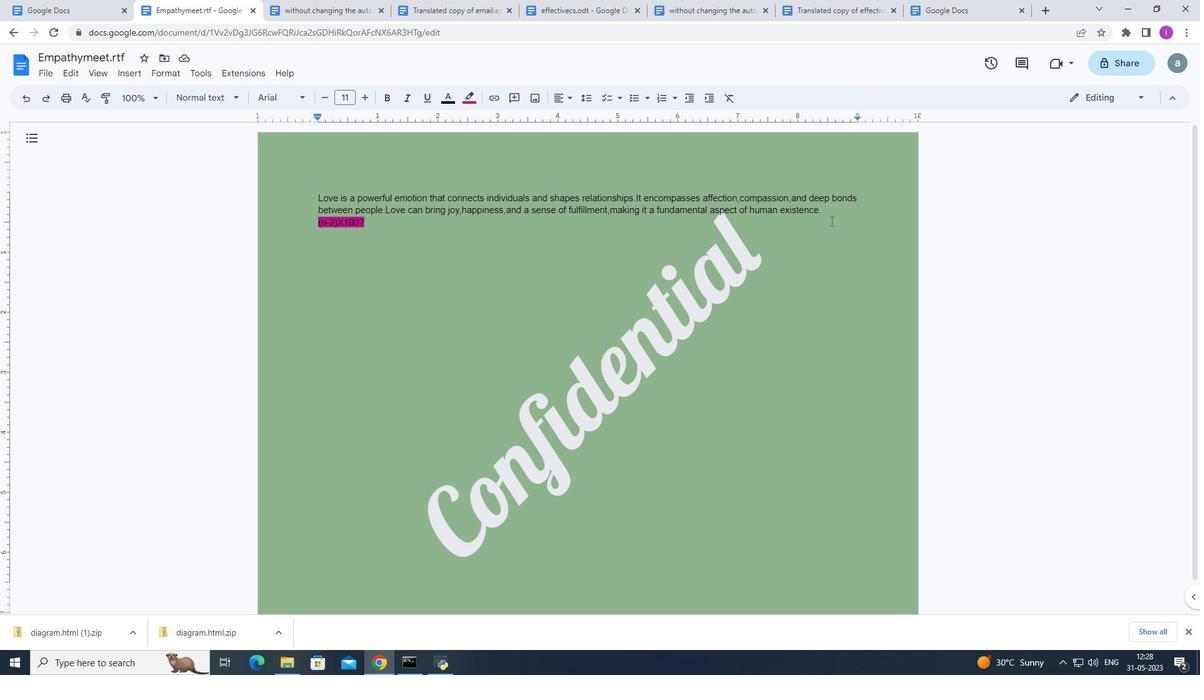 
Action: Mouse scrolled (832, 224) with delta (0, 0)
Screenshot: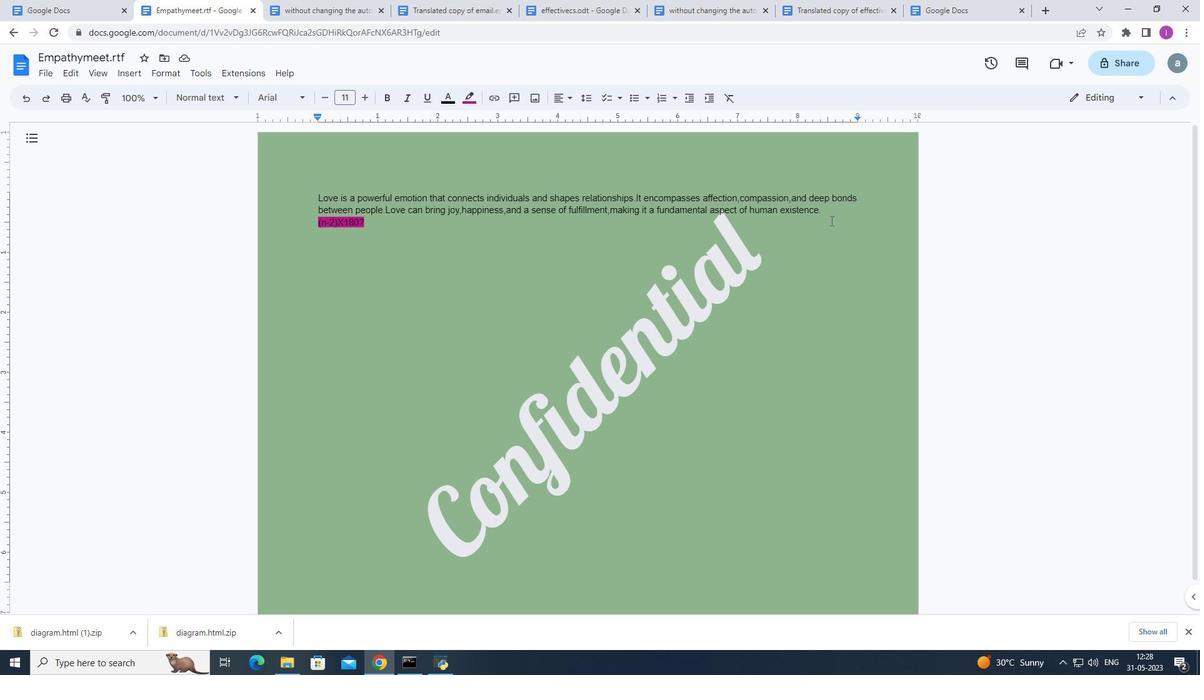 
Action: Mouse scrolled (832, 223) with delta (0, 0)
Screenshot: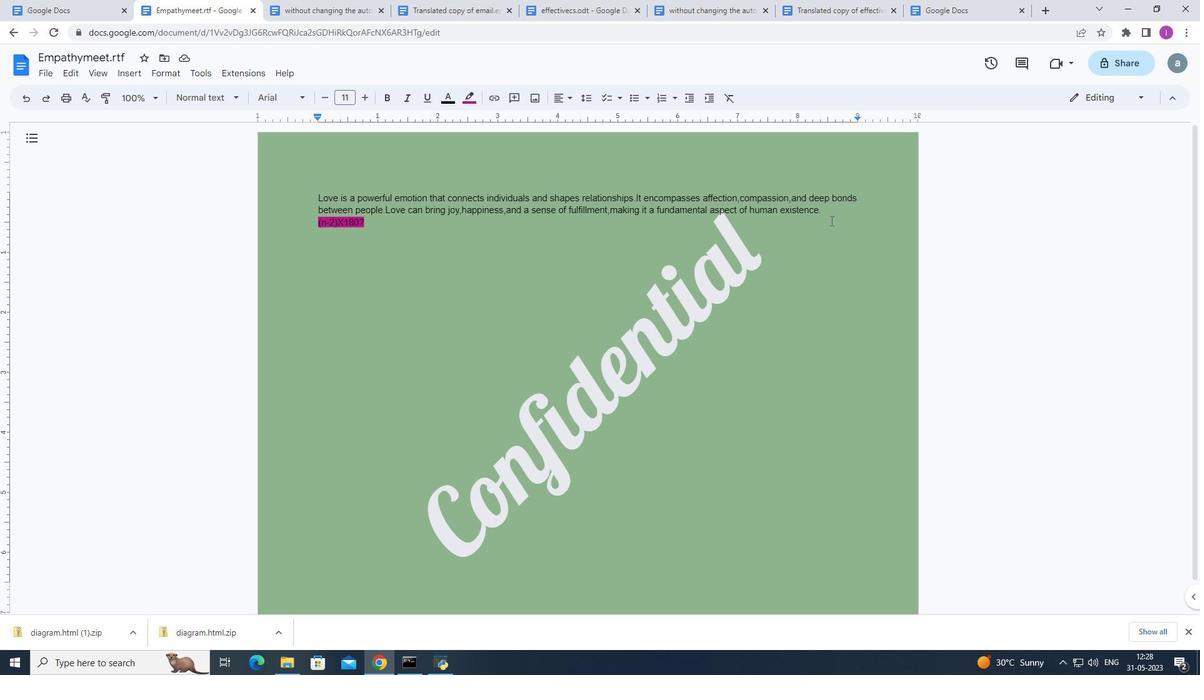 
Action: Mouse moved to (822, 239)
Screenshot: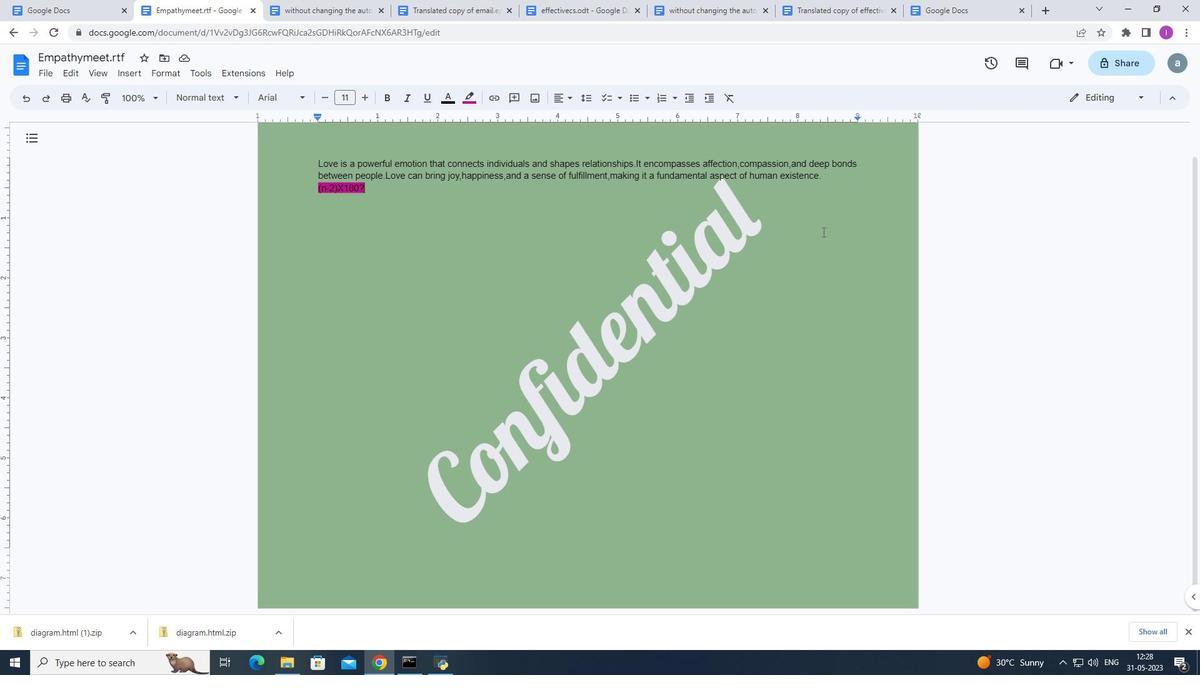 
Action: Mouse scrolled (822, 238) with delta (0, 0)
Screenshot: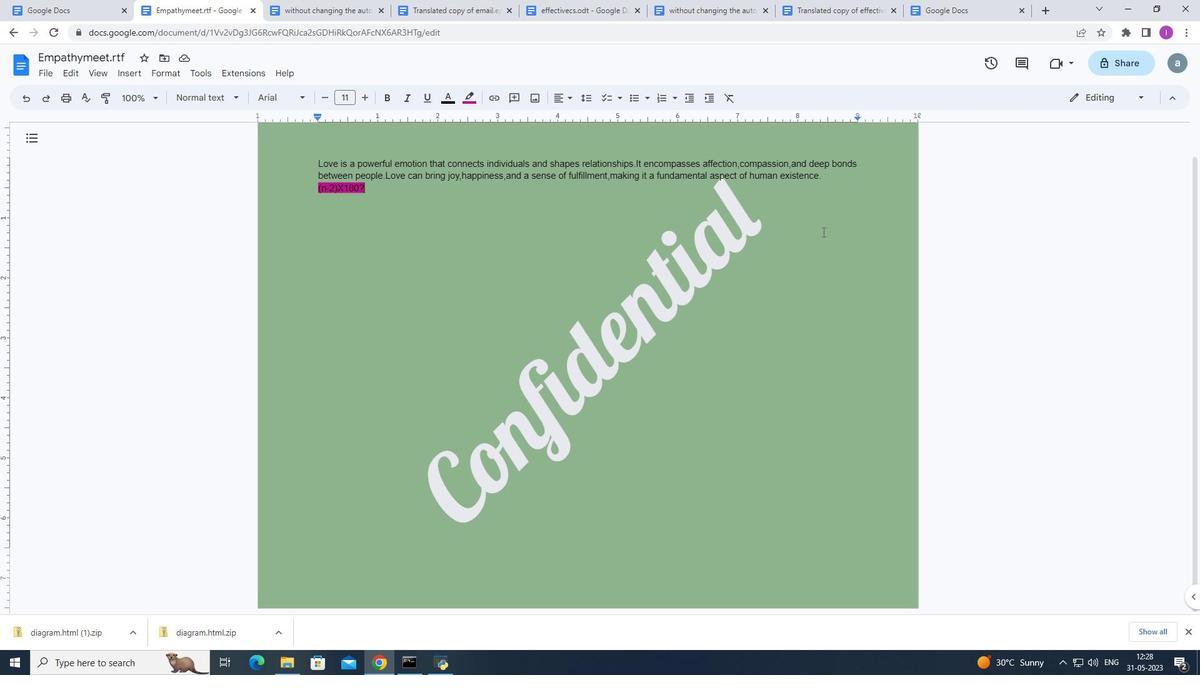 
Action: Mouse moved to (822, 245)
Screenshot: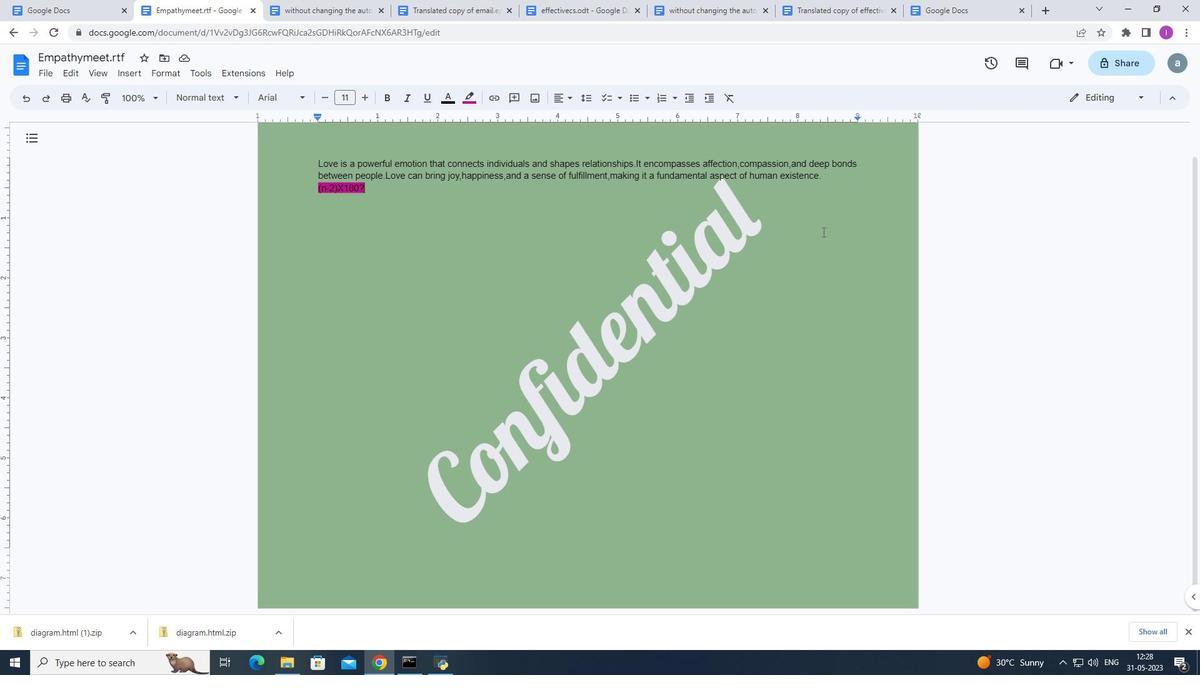 
Action: Mouse scrolled (822, 244) with delta (0, 0)
Screenshot: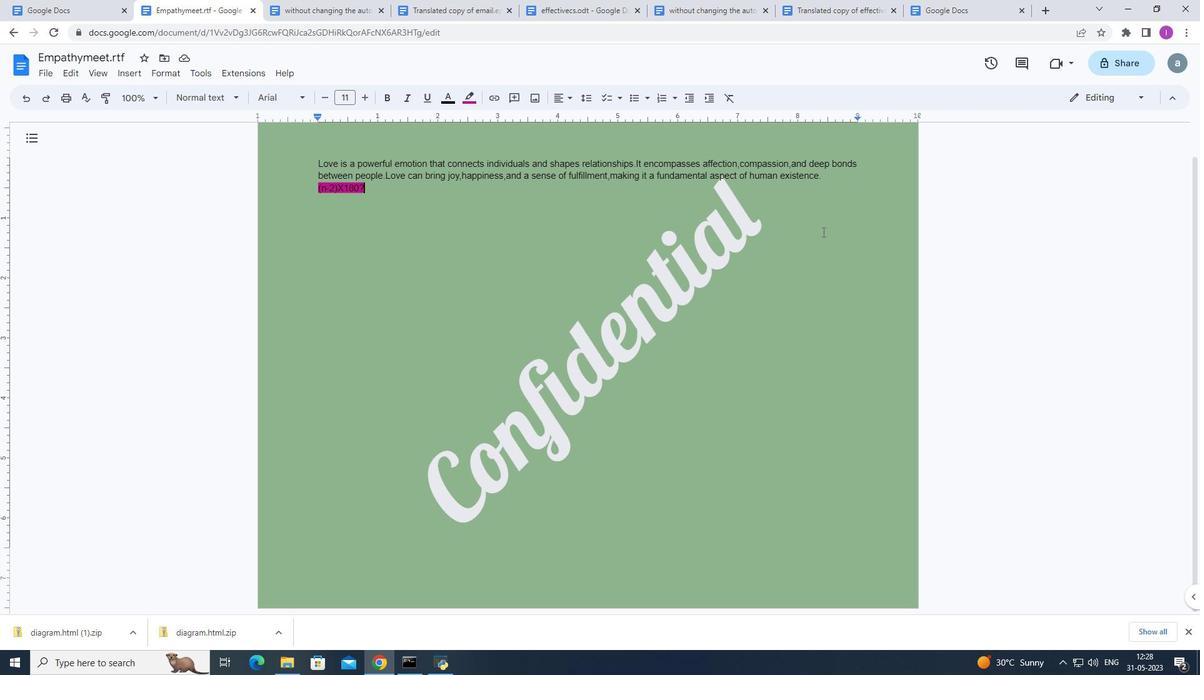
Action: Mouse moved to (139, 75)
Screenshot: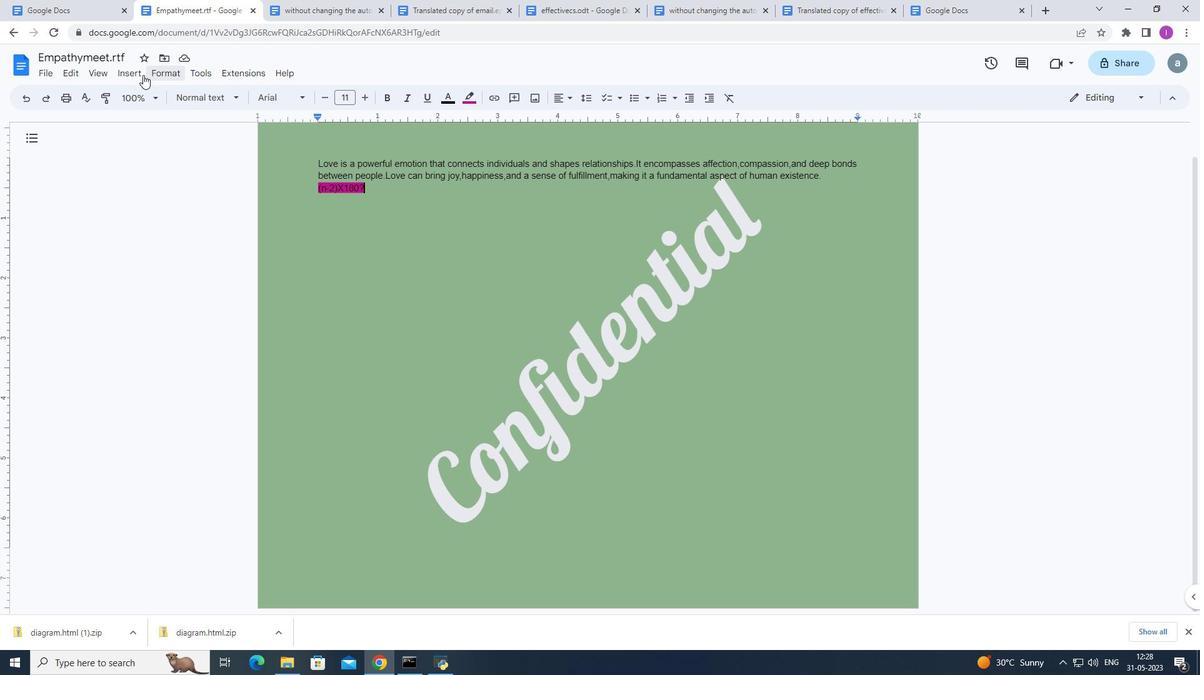 
Action: Mouse pressed left at (139, 75)
Screenshot: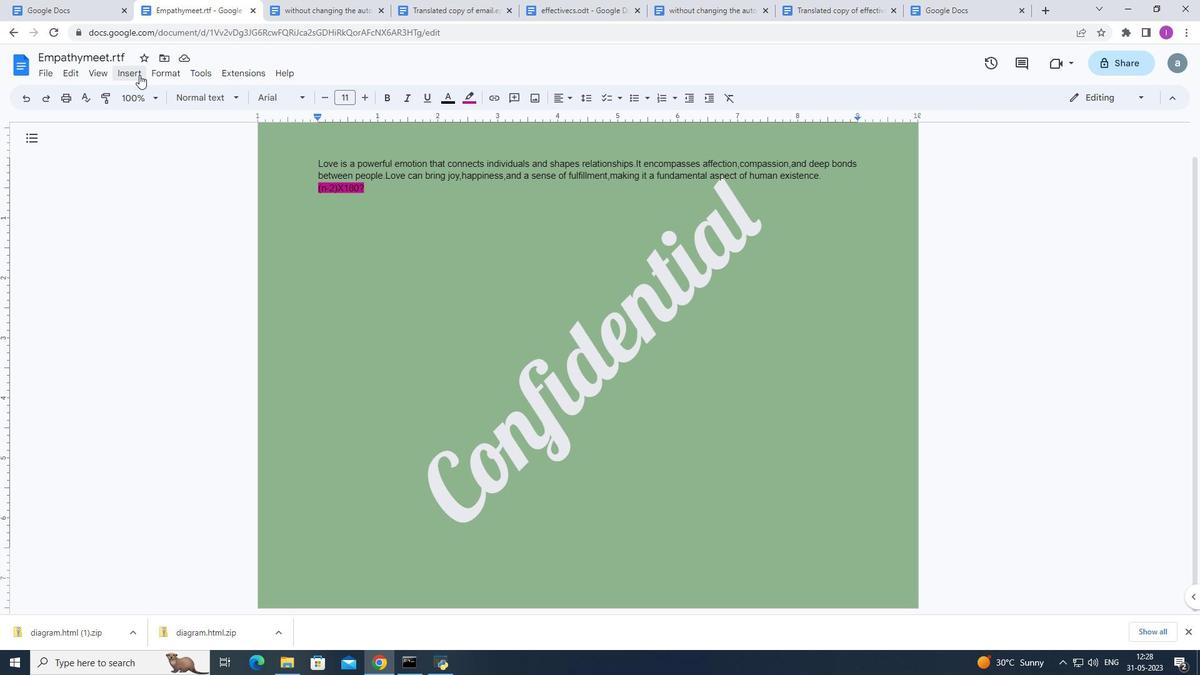 
Action: Mouse moved to (455, 405)
Screenshot: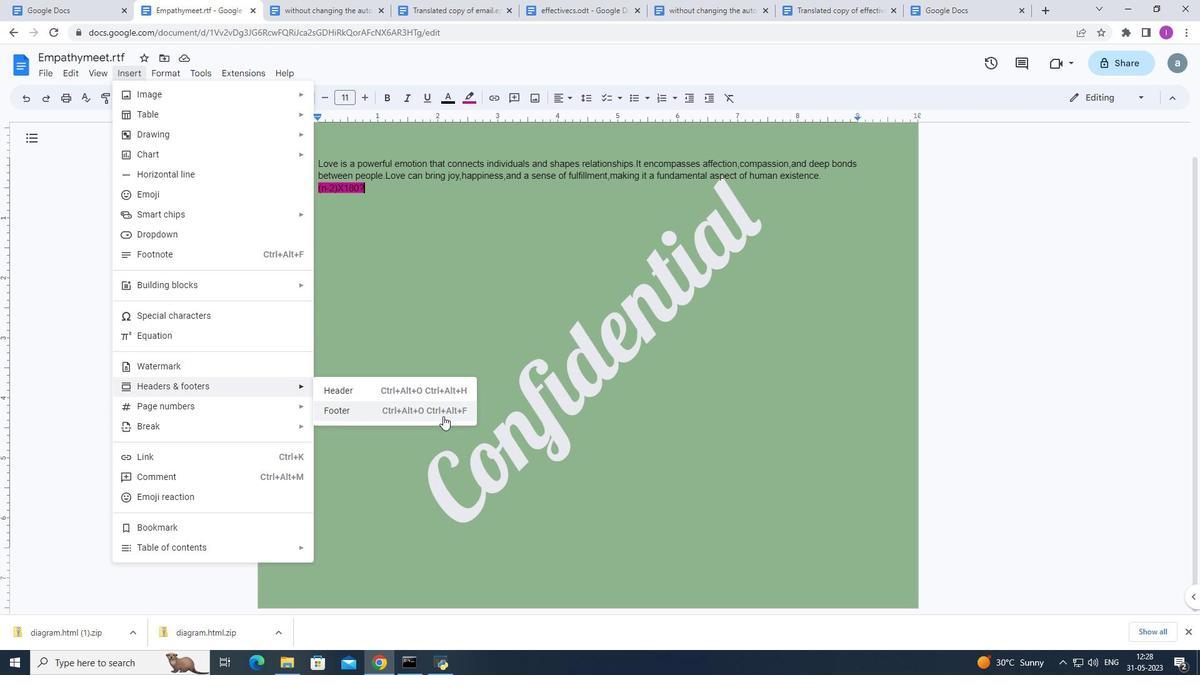 
Action: Mouse pressed left at (455, 405)
Screenshot: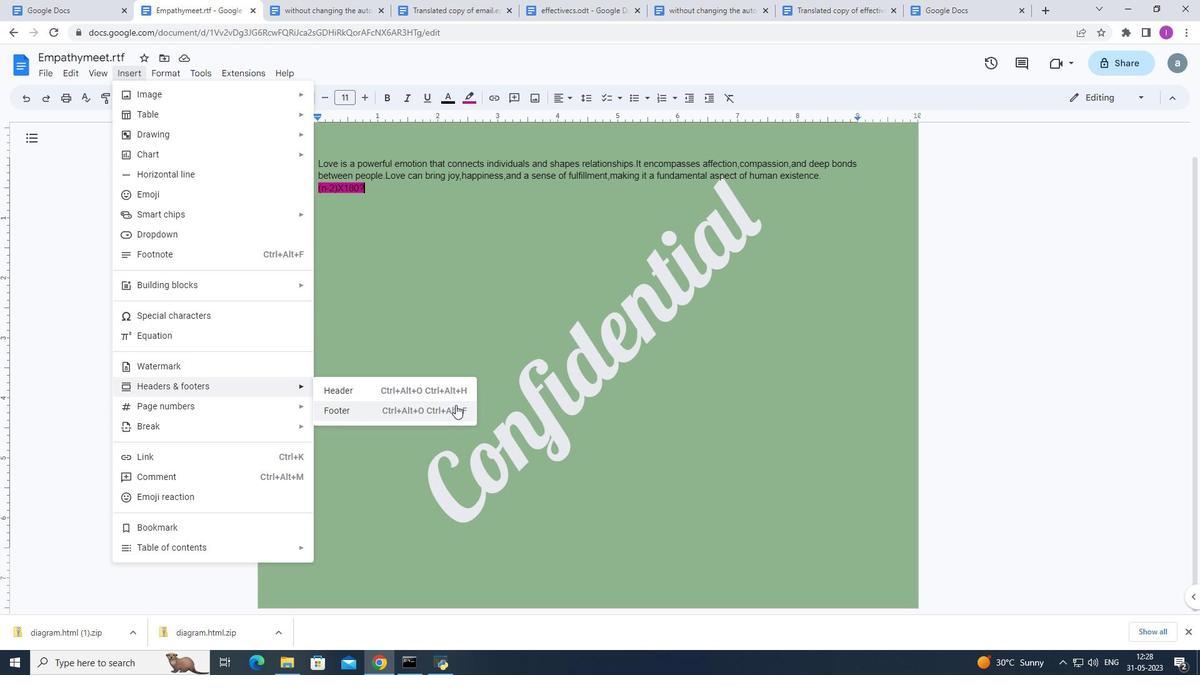 
Action: Mouse moved to (1200, 305)
Screenshot: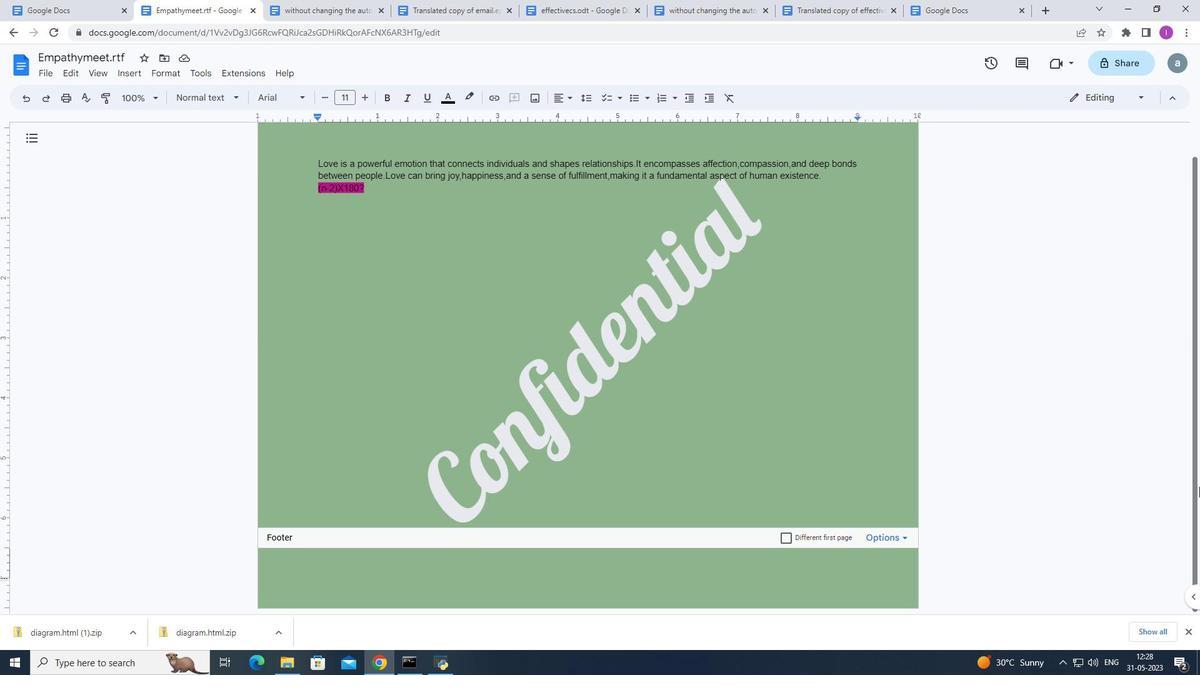 
Action: Key pressed www.nexus<Key.shift>Tech.com
Screenshot: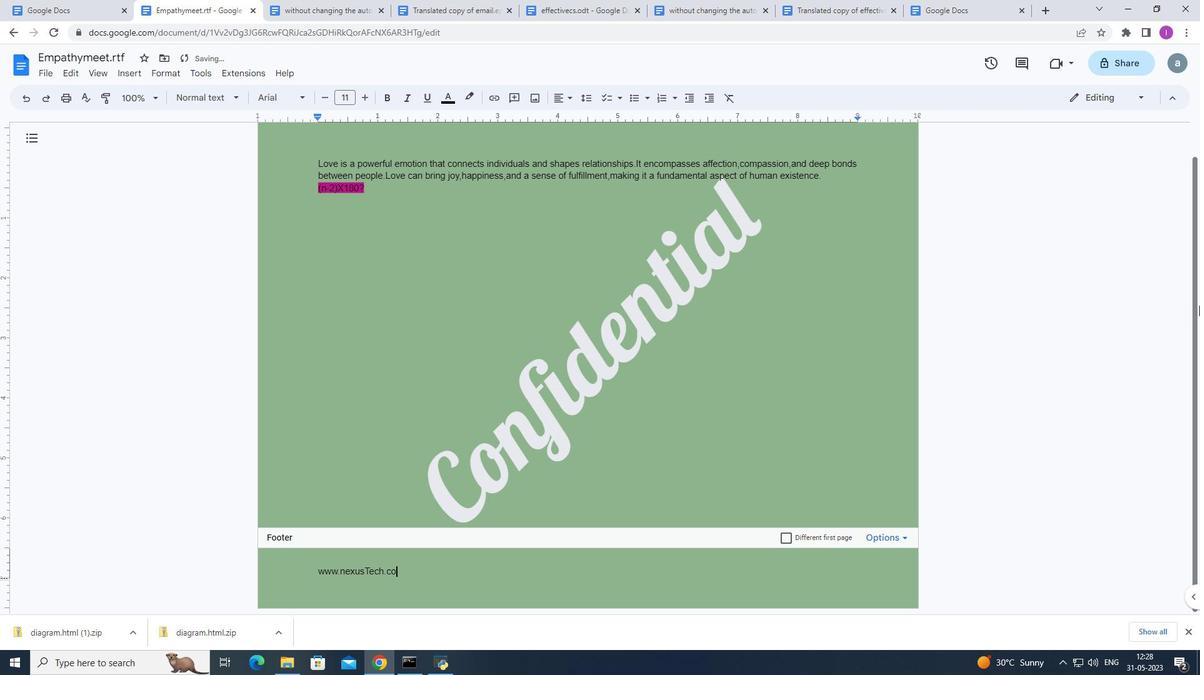 
Action: Mouse moved to (169, 464)
Screenshot: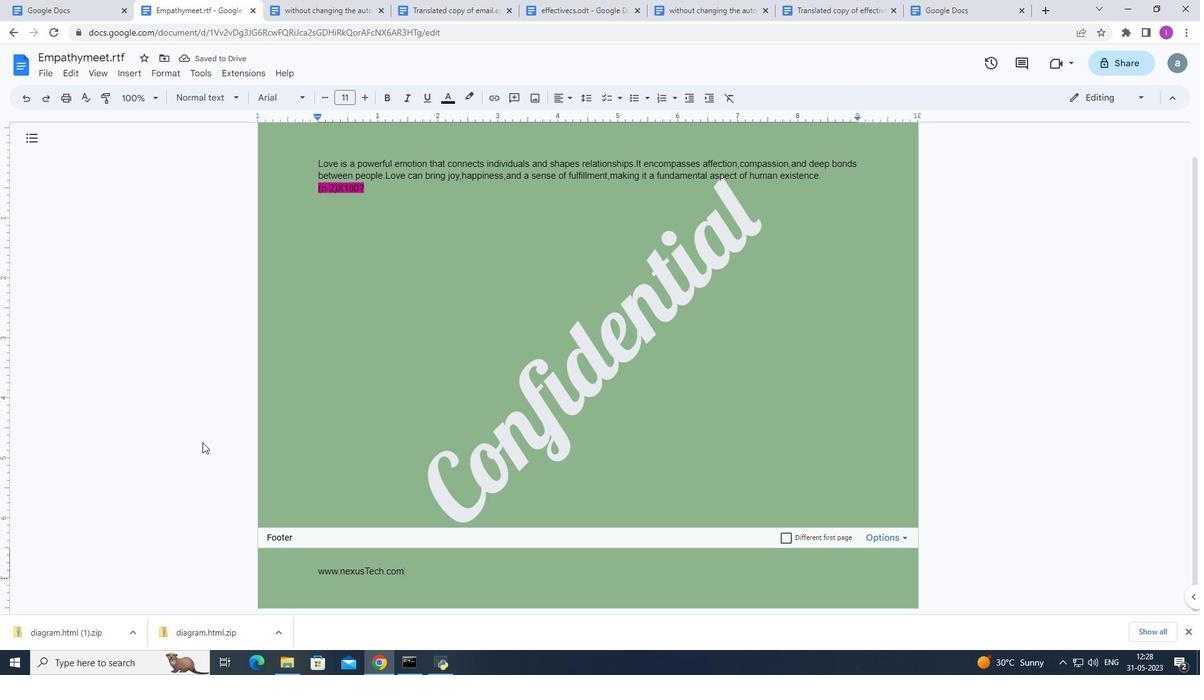 
Action: Mouse pressed left at (169, 464)
Screenshot: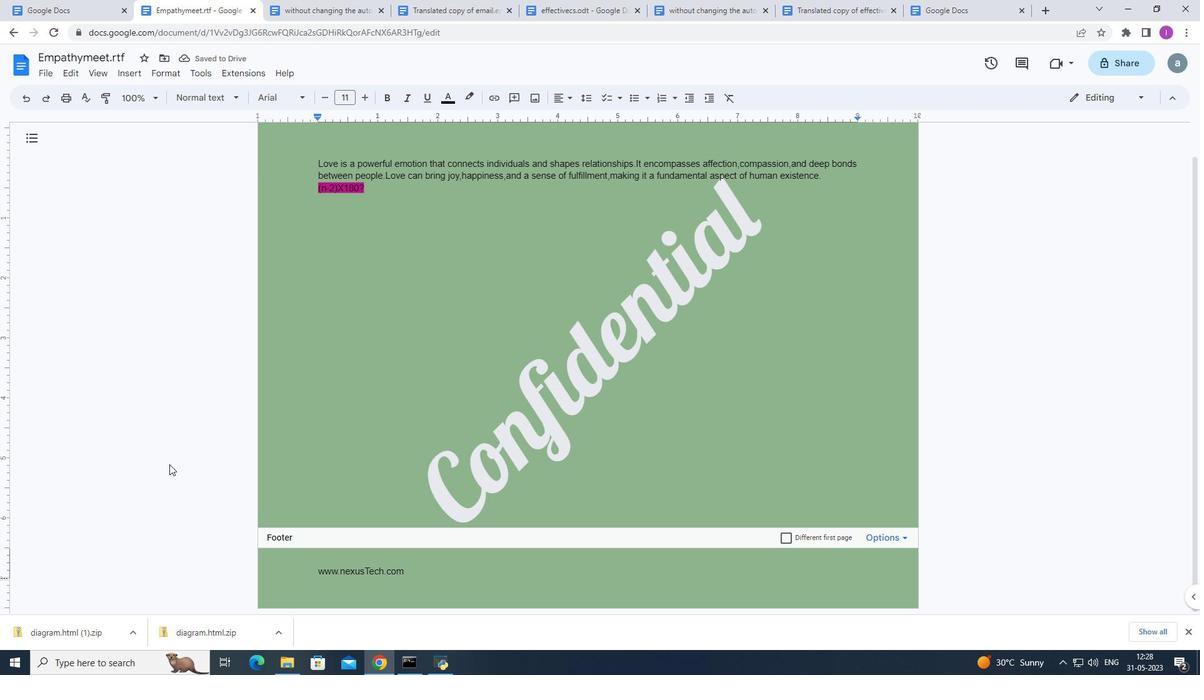 
Action: Mouse moved to (210, 352)
Screenshot: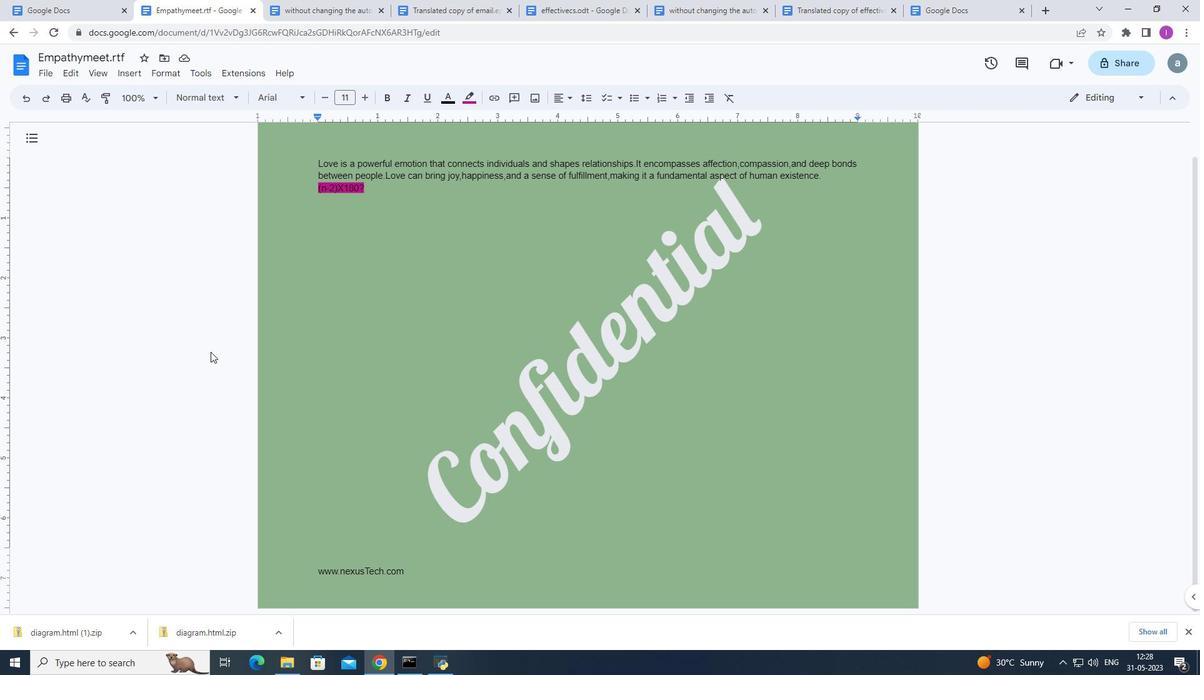 
